 Task: Create a due date automation trigger when advanced on, on the wednesday before a card is due add fields without custom field "Resume" checked at 11:00 AM.
Action: Mouse moved to (1136, 351)
Screenshot: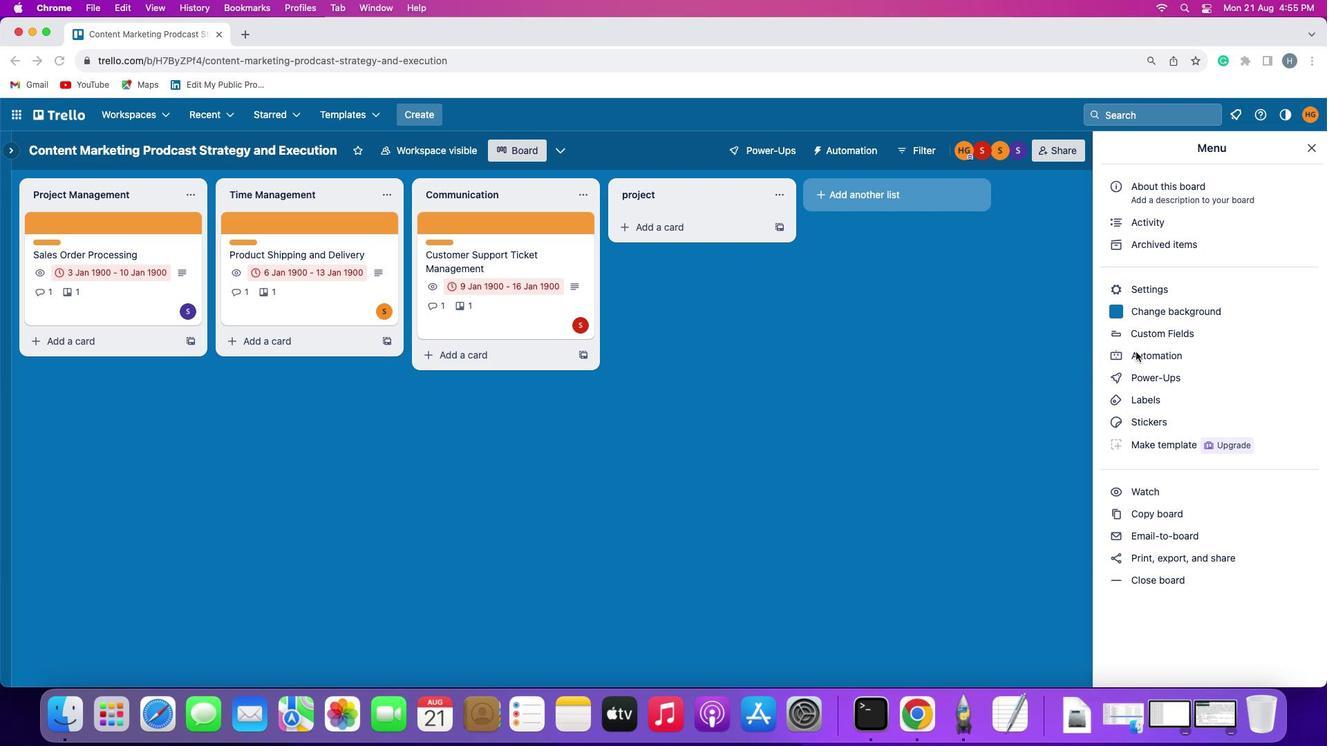 
Action: Mouse pressed left at (1136, 351)
Screenshot: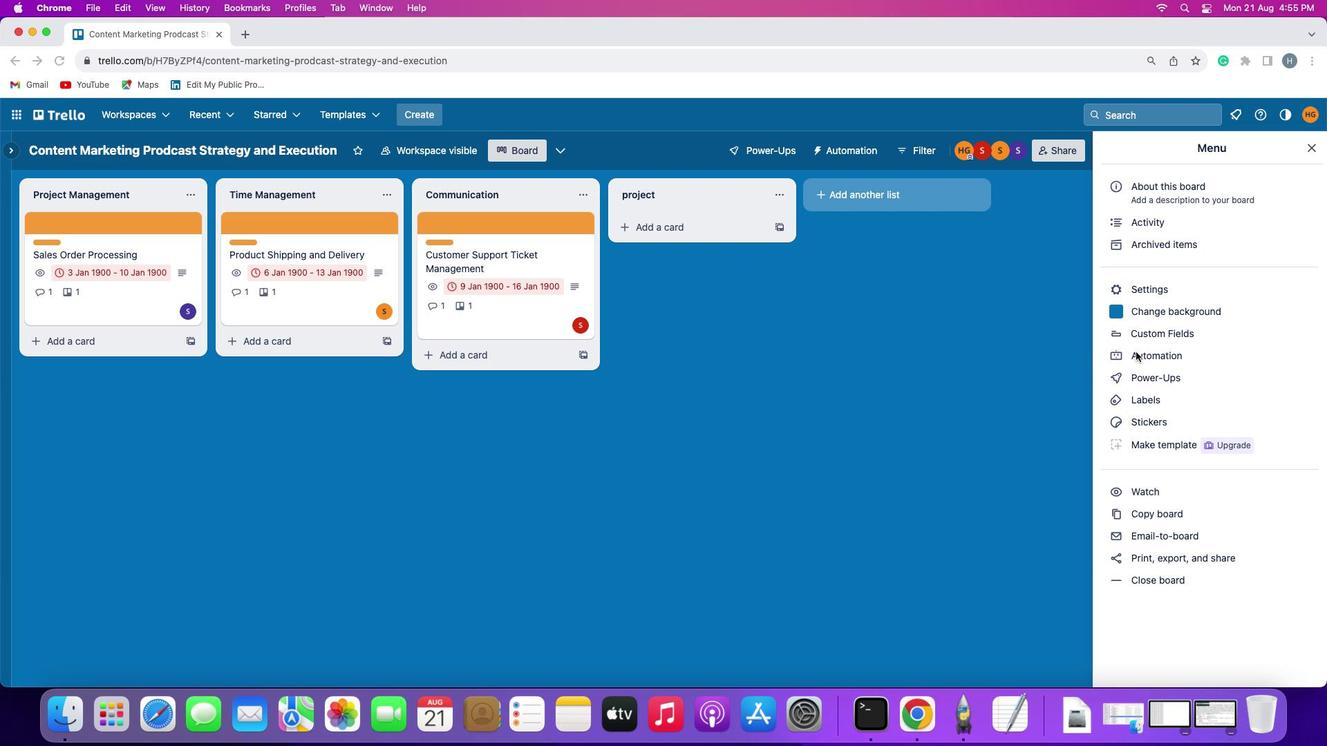 
Action: Mouse pressed left at (1136, 351)
Screenshot: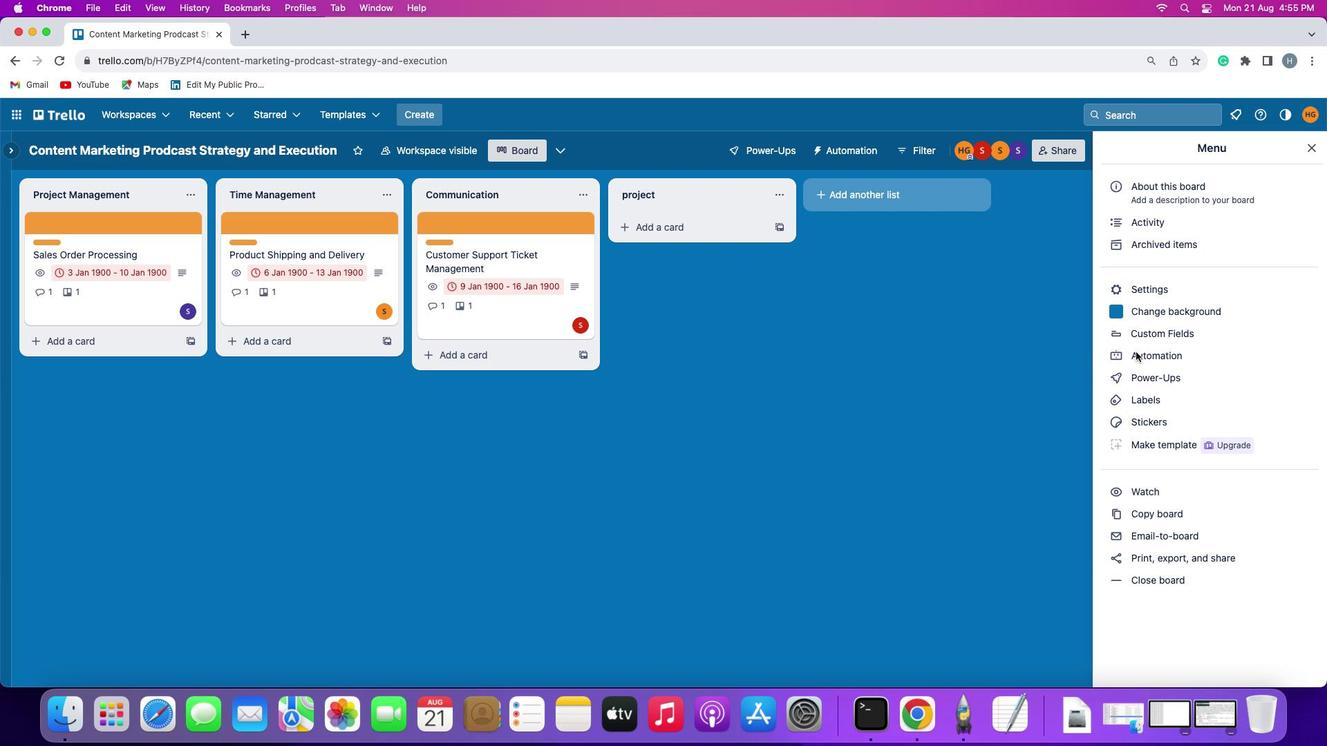 
Action: Mouse moved to (64, 322)
Screenshot: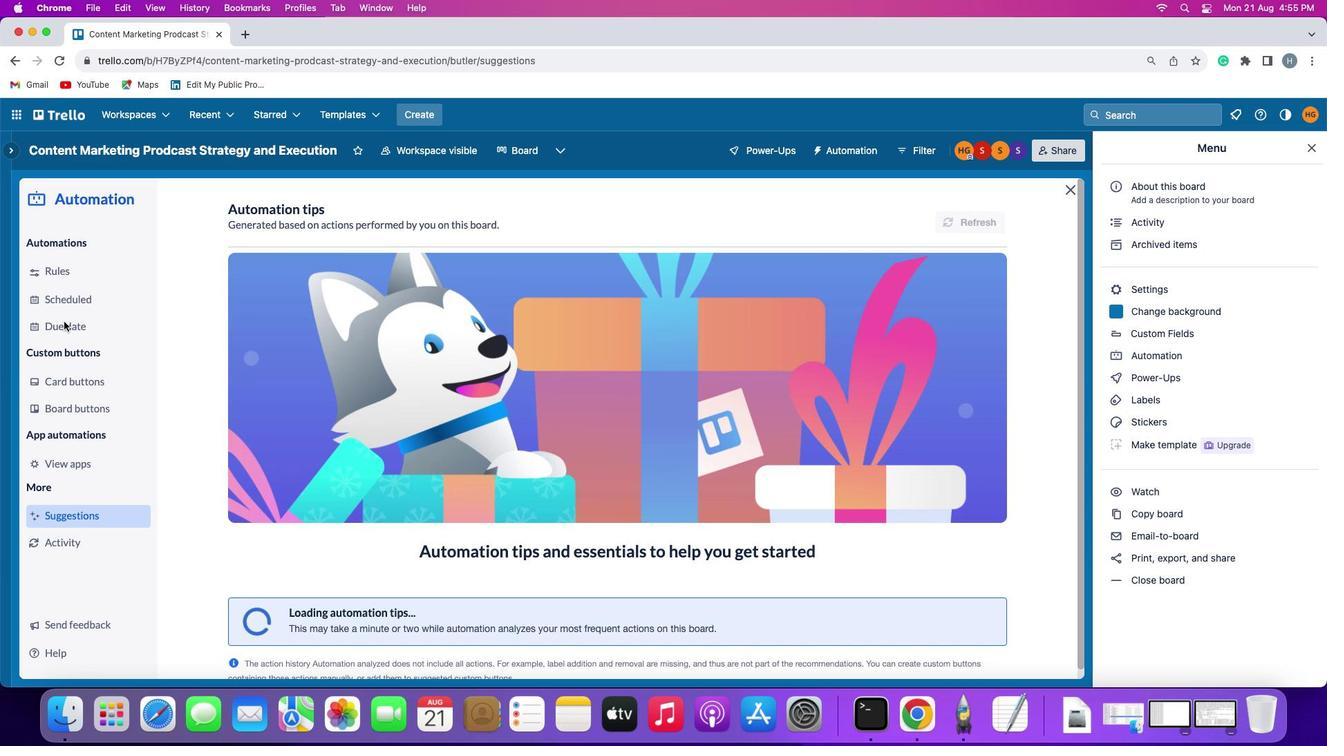
Action: Mouse pressed left at (64, 322)
Screenshot: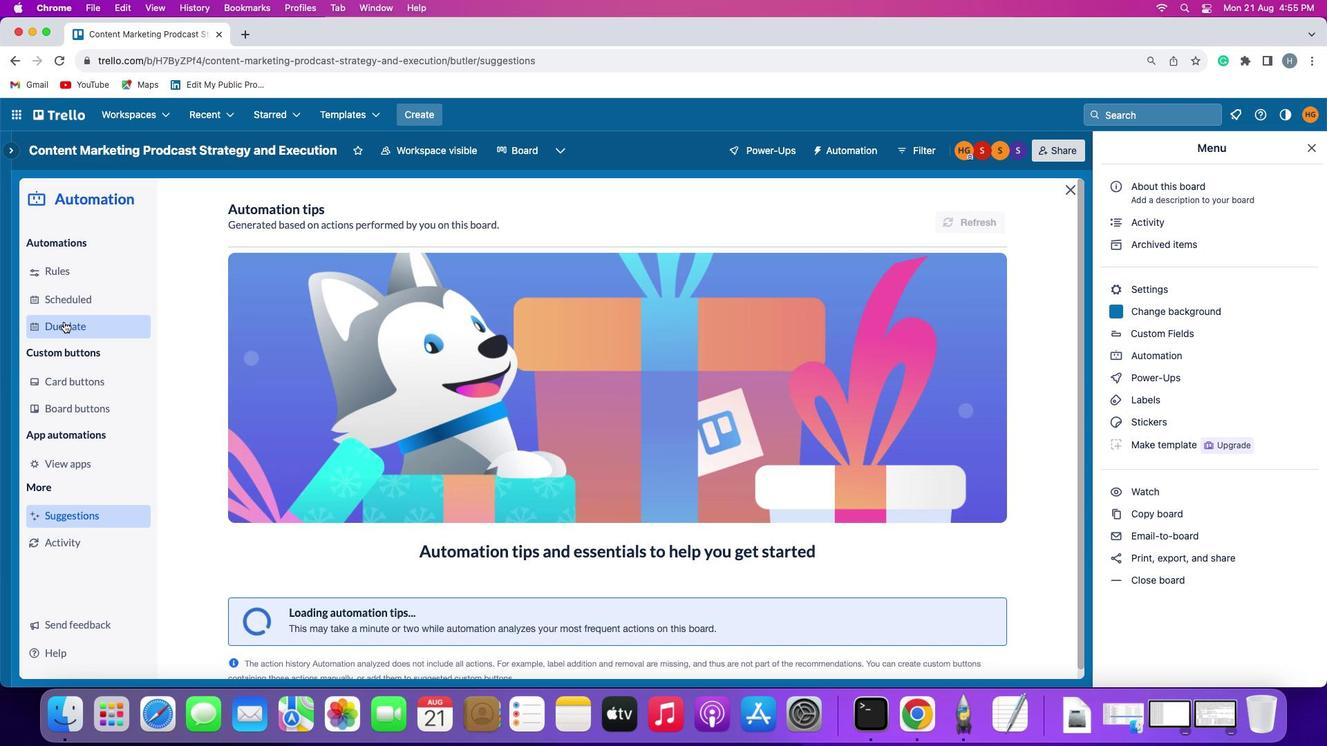 
Action: Mouse moved to (927, 215)
Screenshot: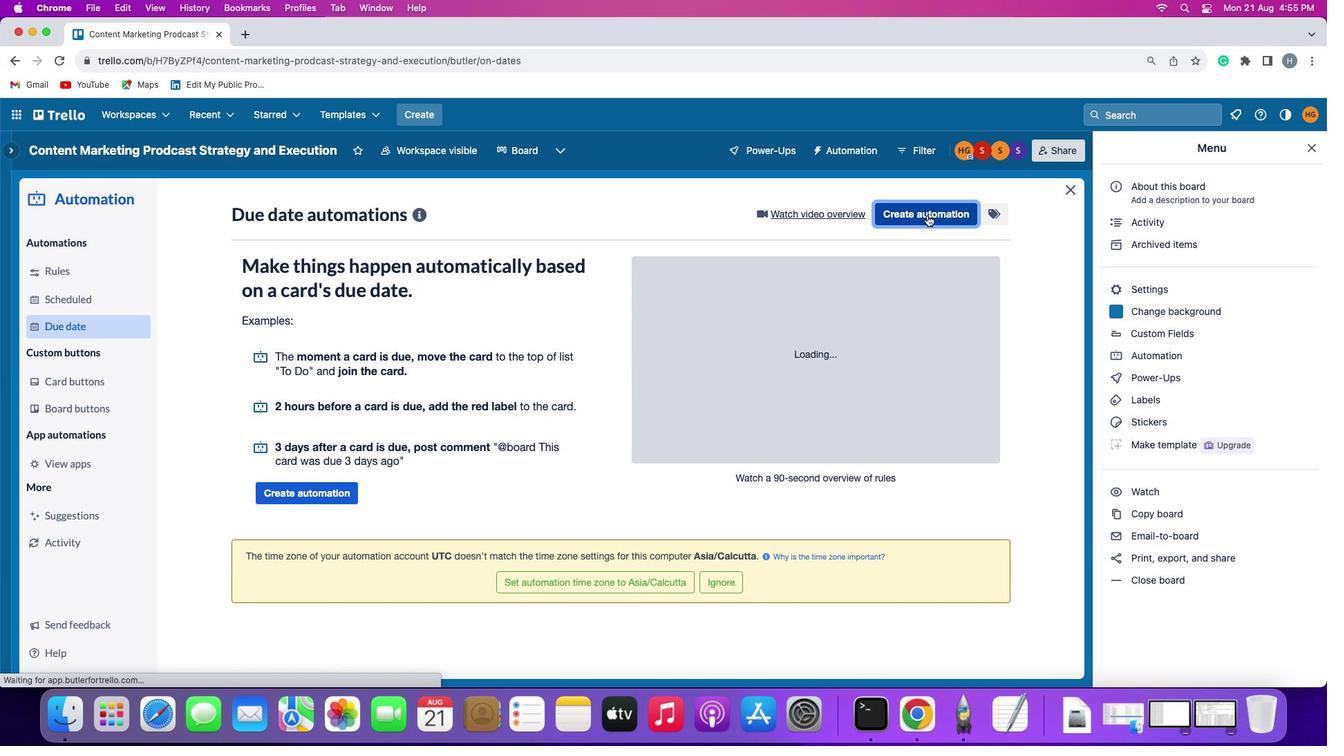 
Action: Mouse pressed left at (927, 215)
Screenshot: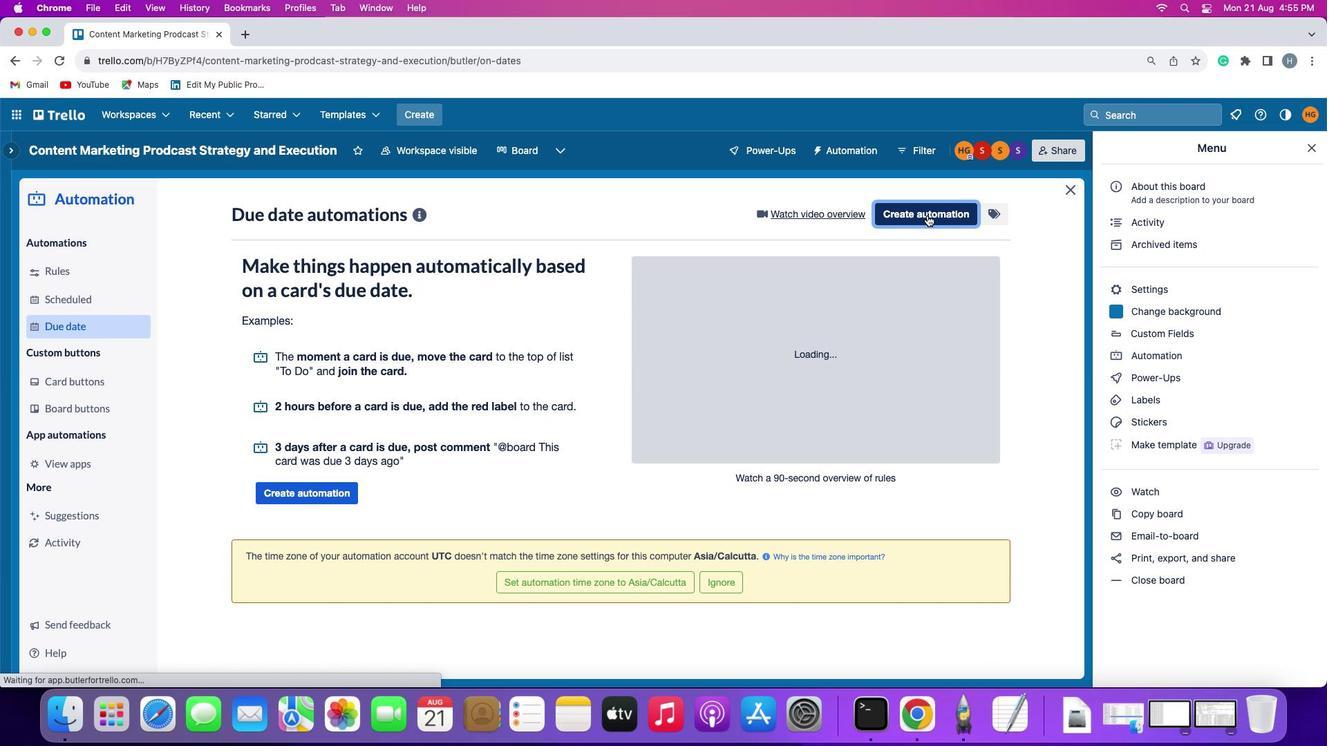 
Action: Mouse moved to (275, 340)
Screenshot: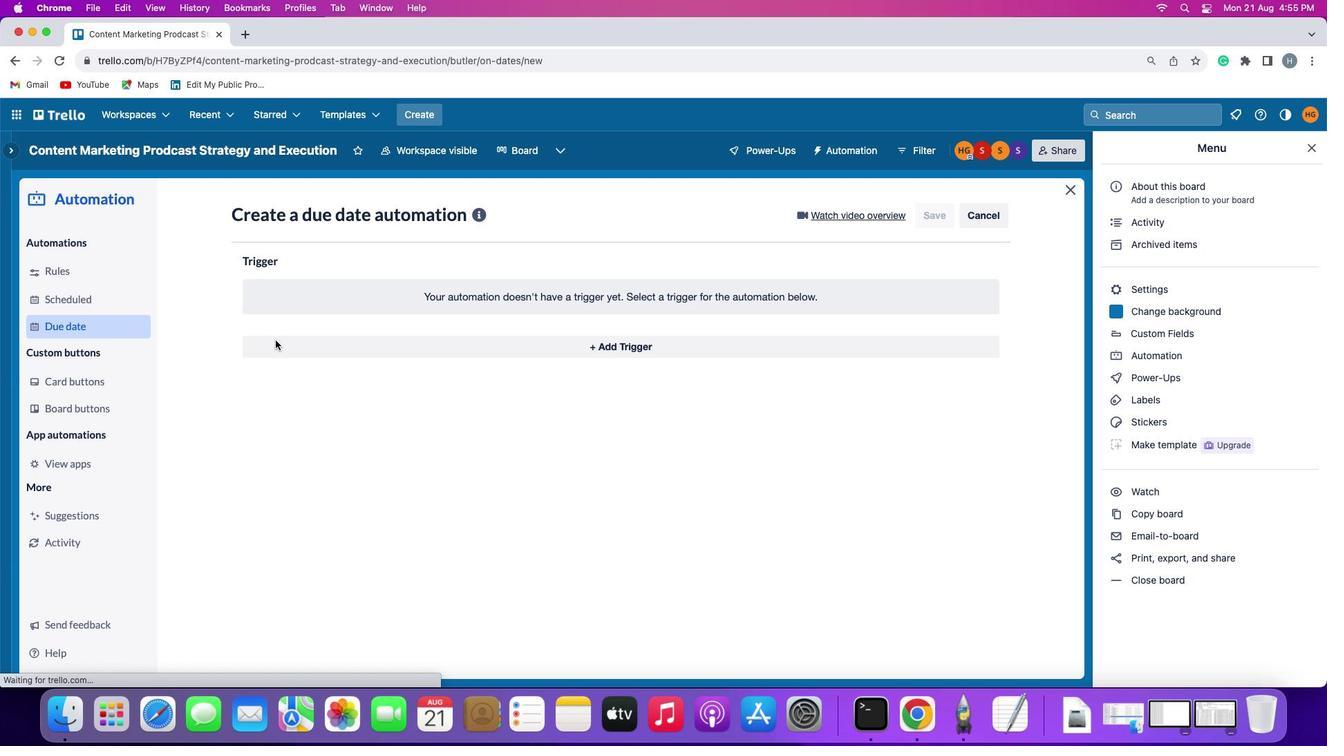 
Action: Mouse pressed left at (275, 340)
Screenshot: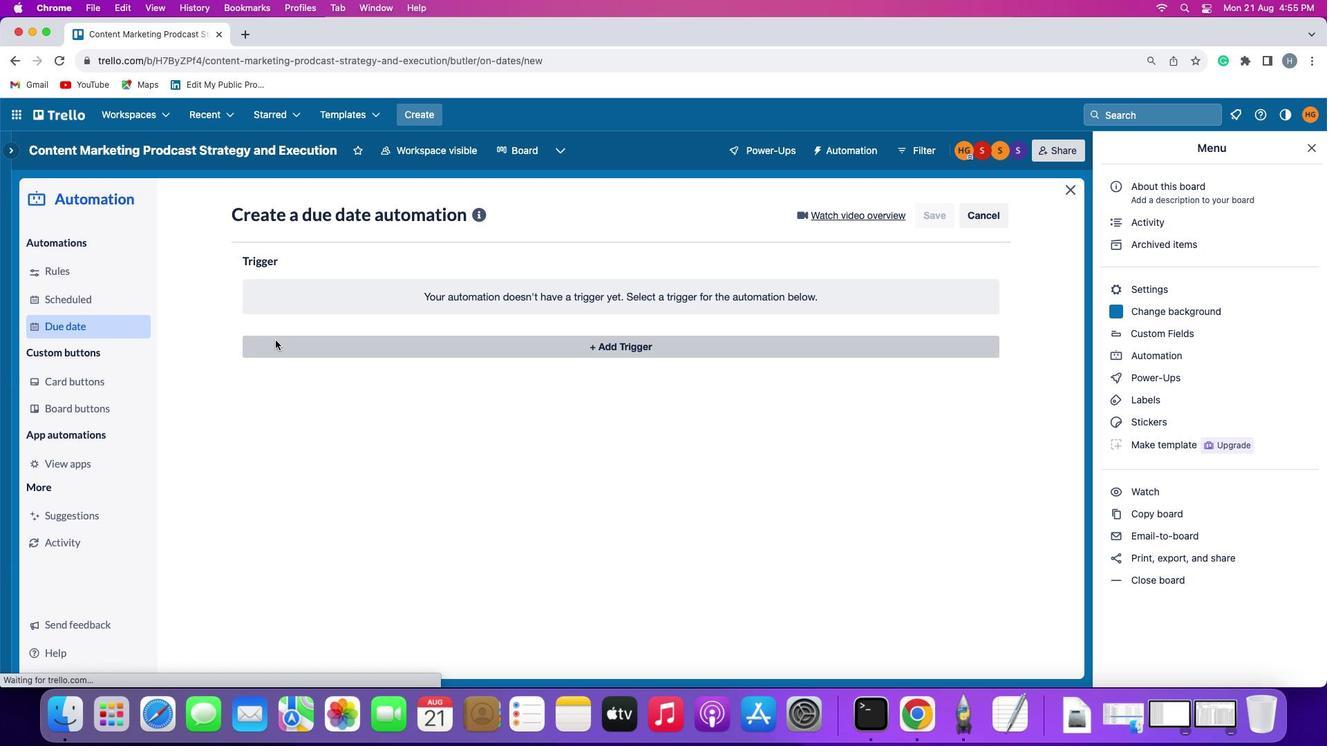 
Action: Mouse moved to (304, 594)
Screenshot: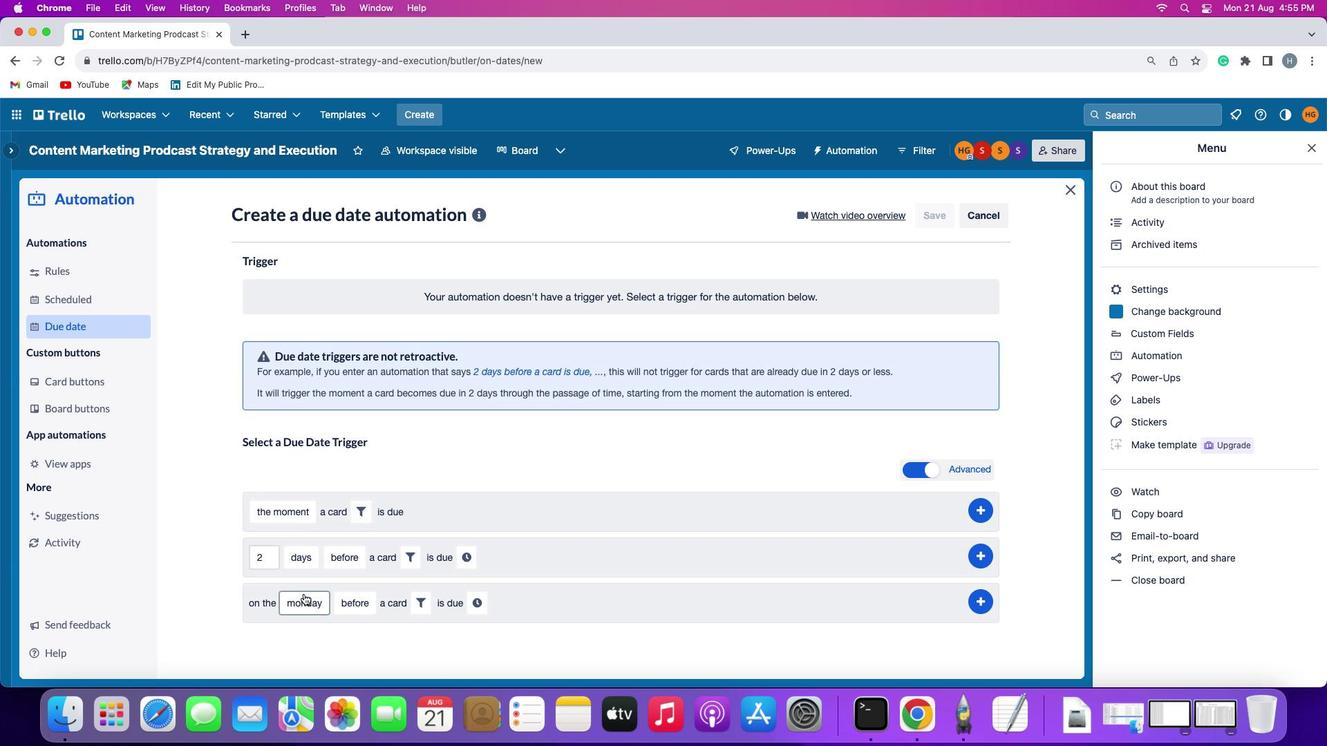
Action: Mouse pressed left at (304, 594)
Screenshot: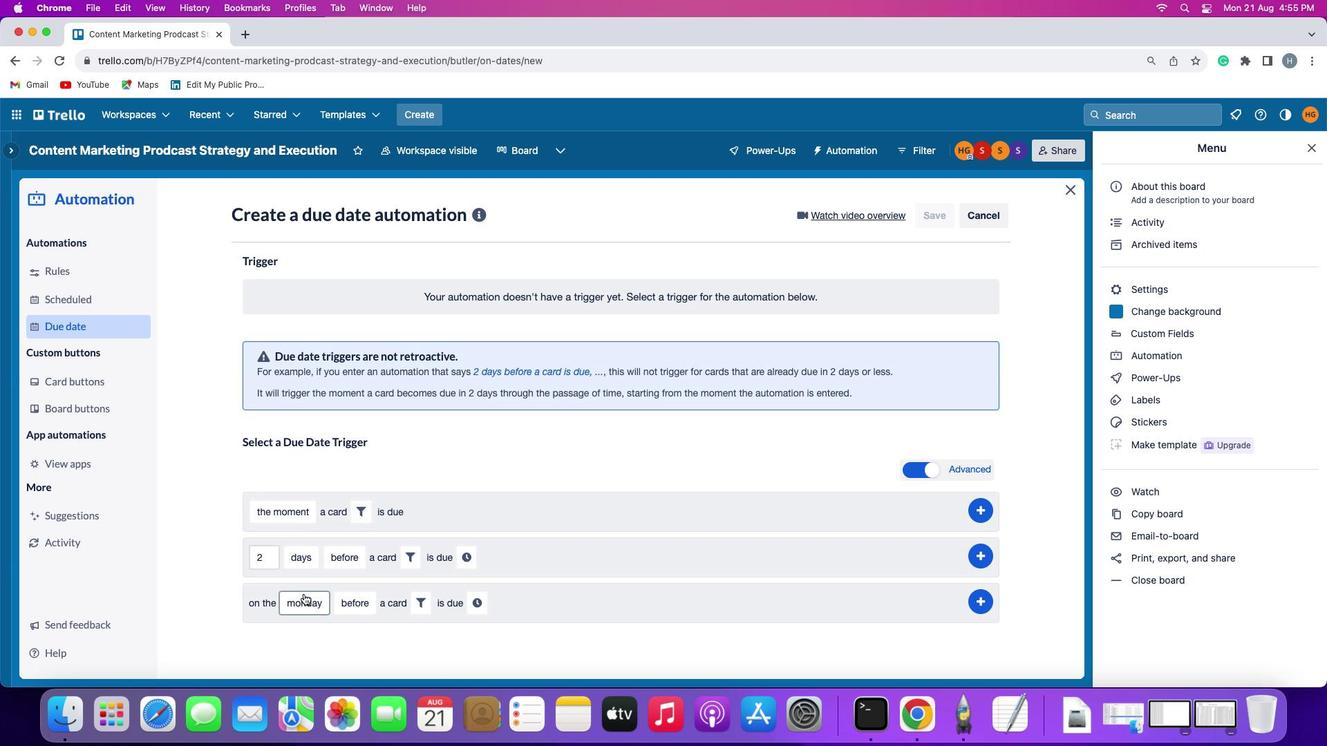 
Action: Mouse moved to (329, 470)
Screenshot: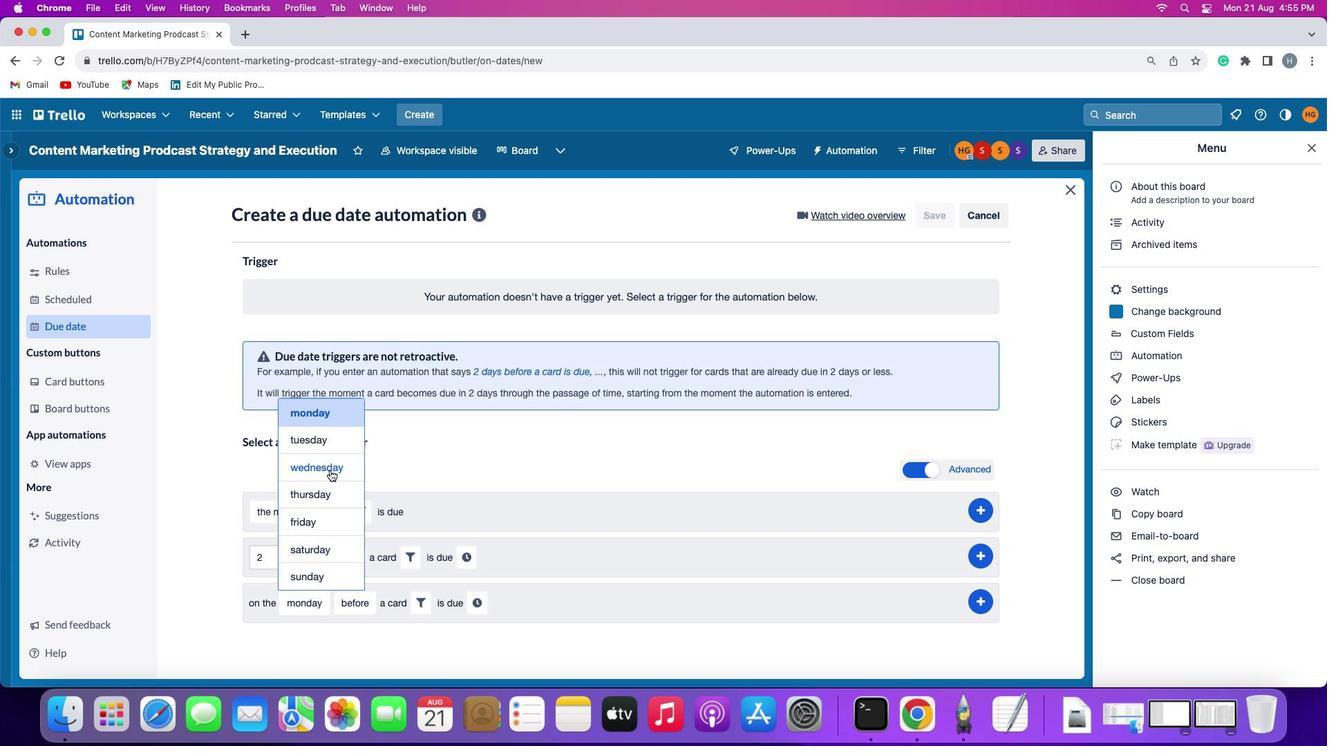 
Action: Mouse pressed left at (329, 470)
Screenshot: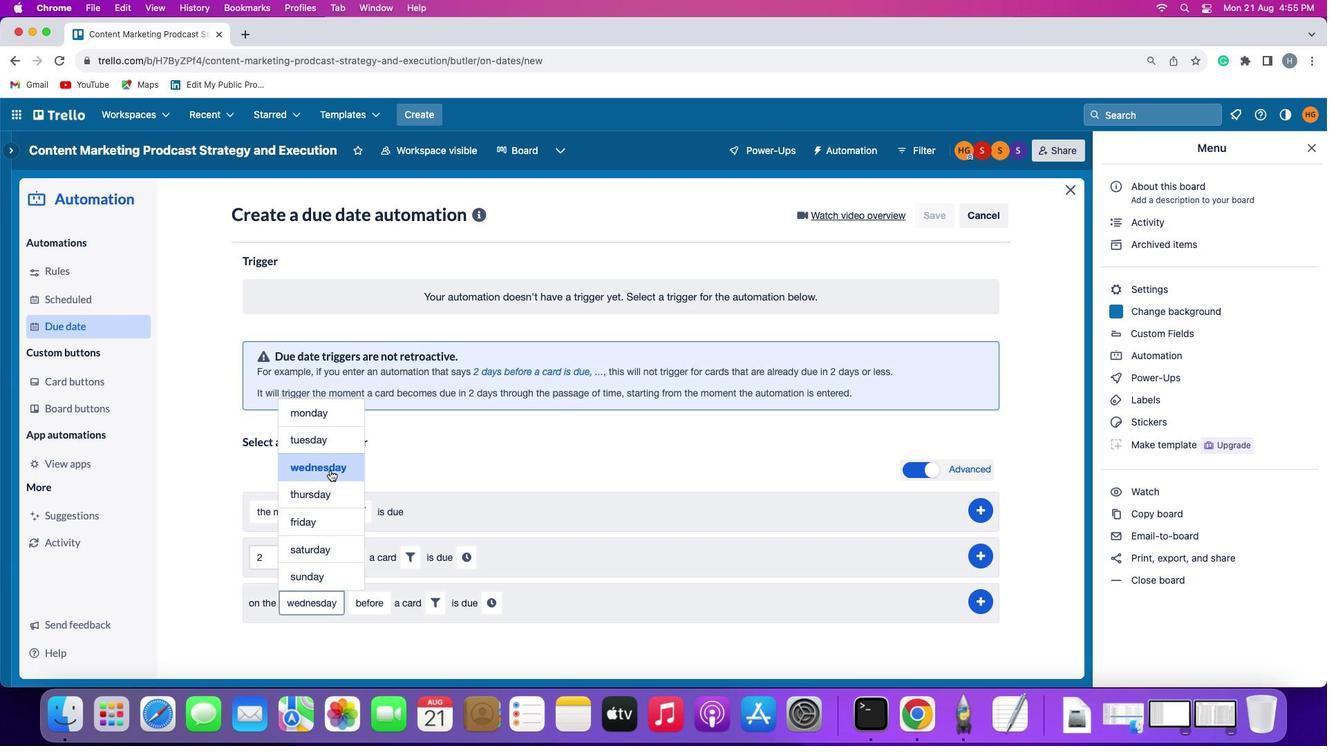 
Action: Mouse moved to (443, 604)
Screenshot: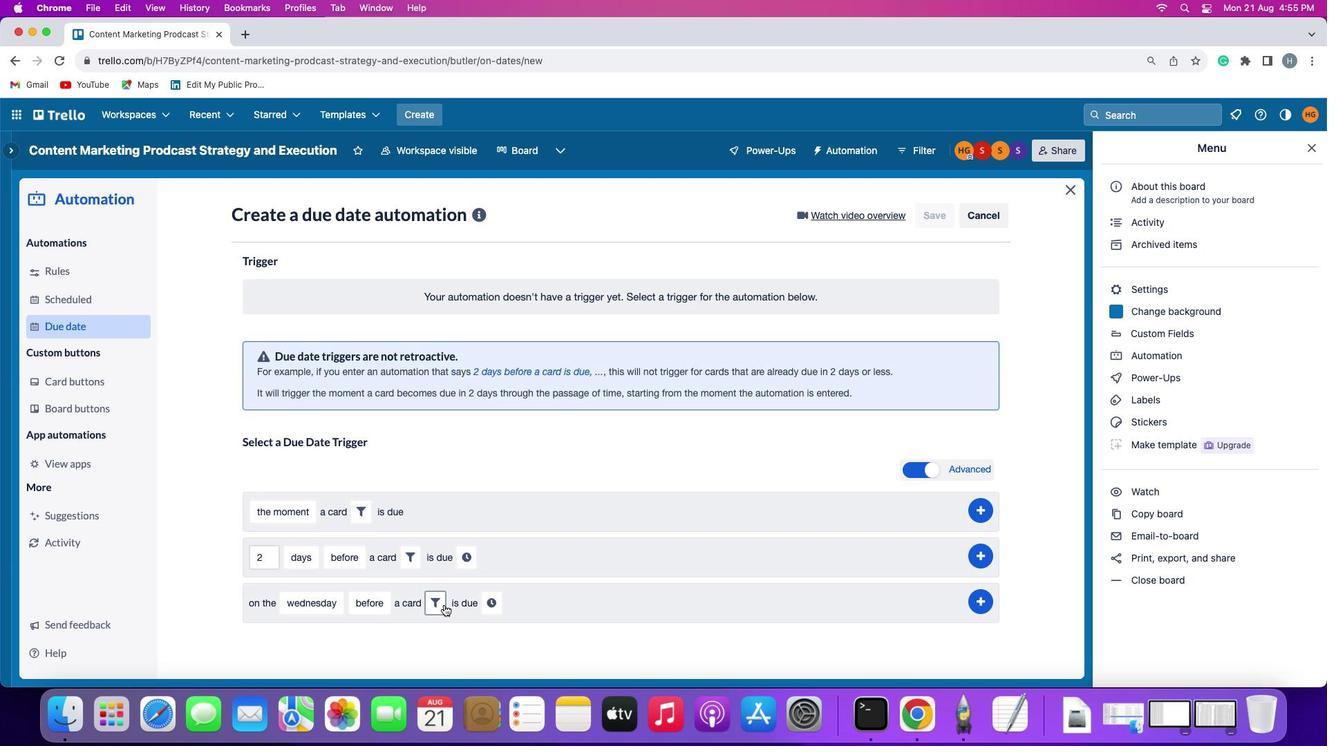 
Action: Mouse pressed left at (443, 604)
Screenshot: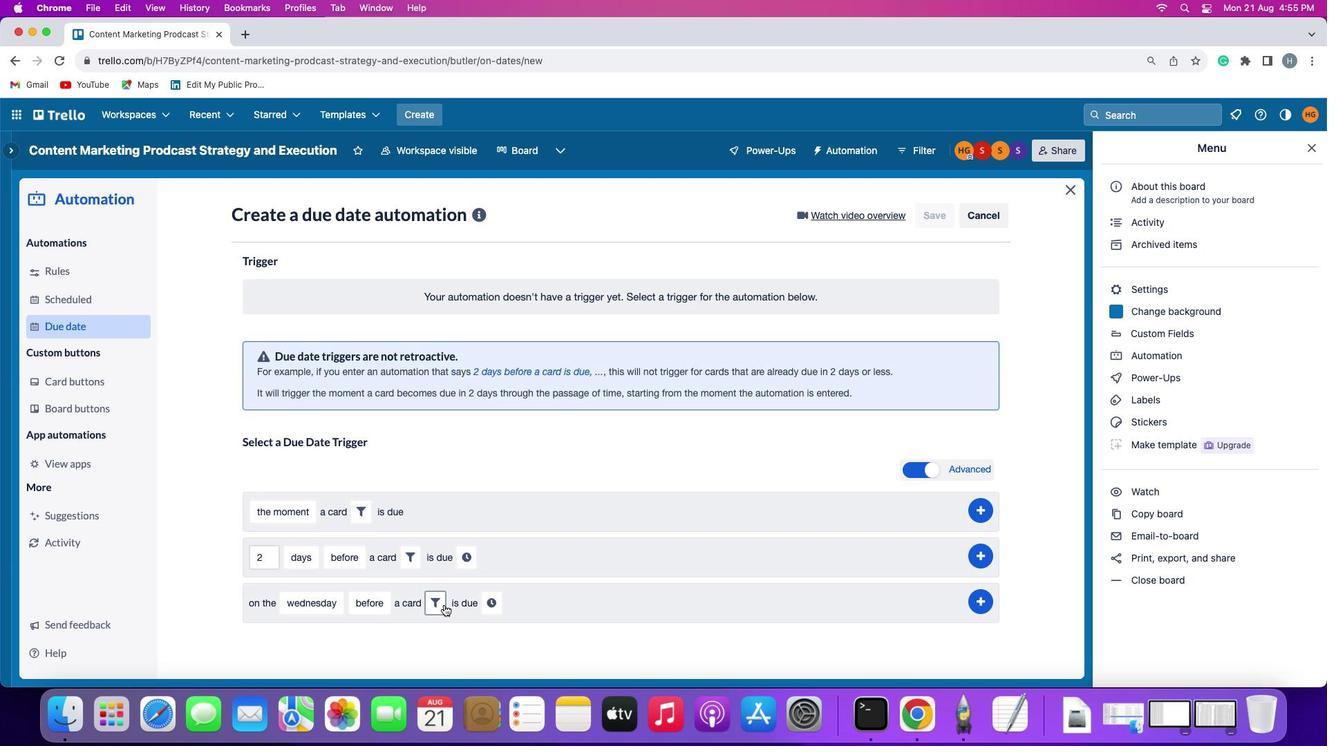 
Action: Mouse moved to (658, 647)
Screenshot: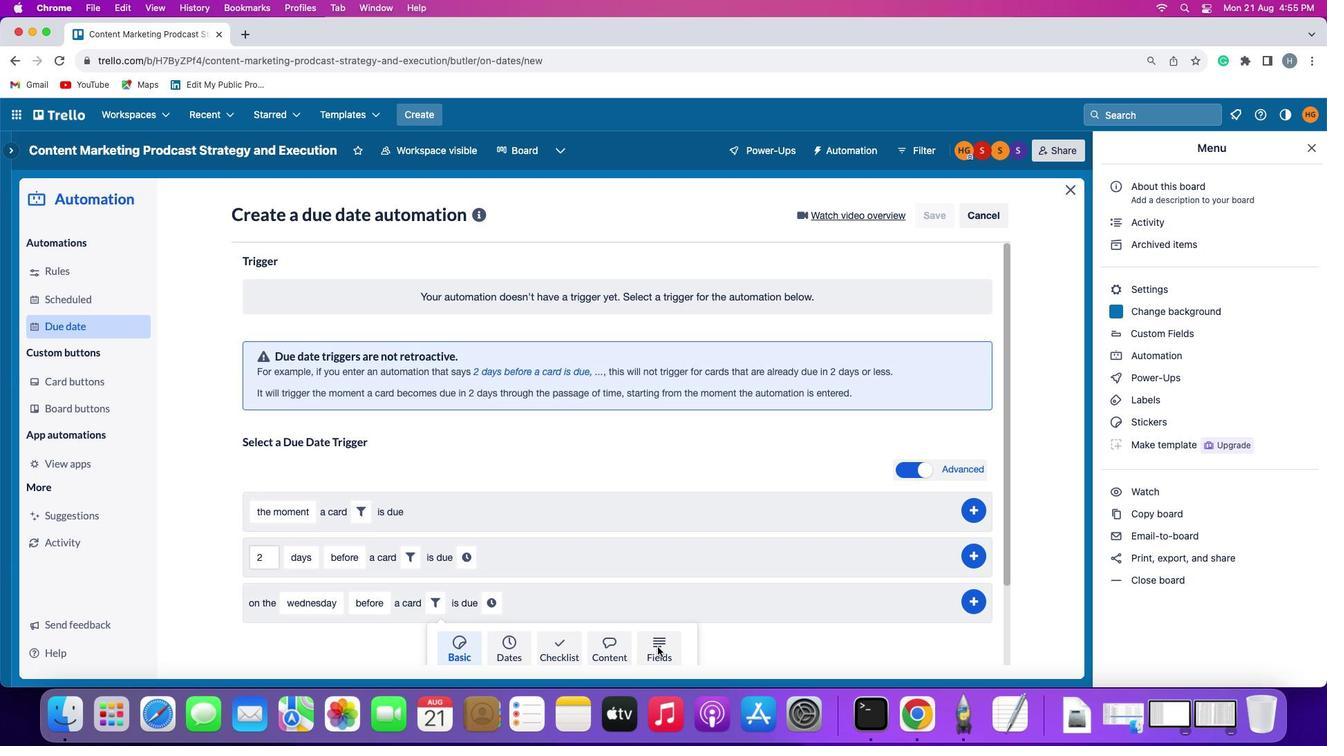 
Action: Mouse pressed left at (658, 647)
Screenshot: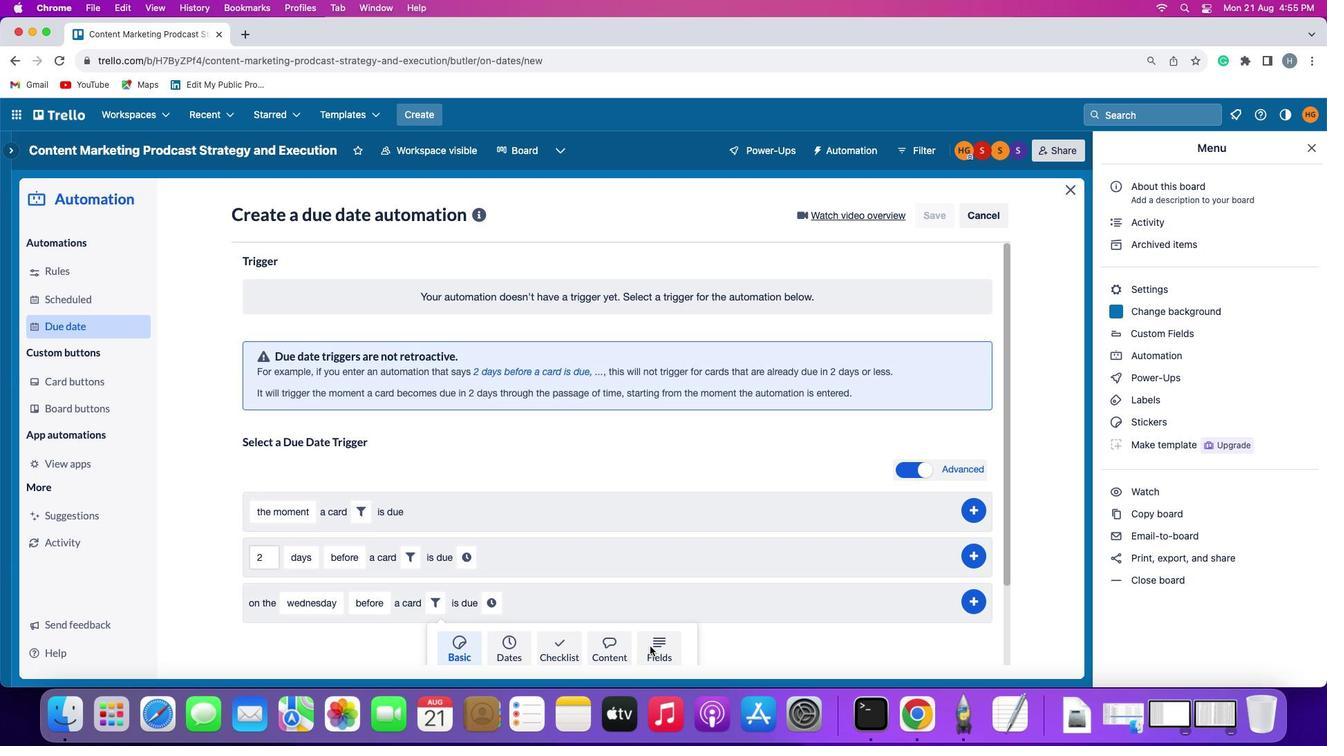
Action: Mouse moved to (387, 632)
Screenshot: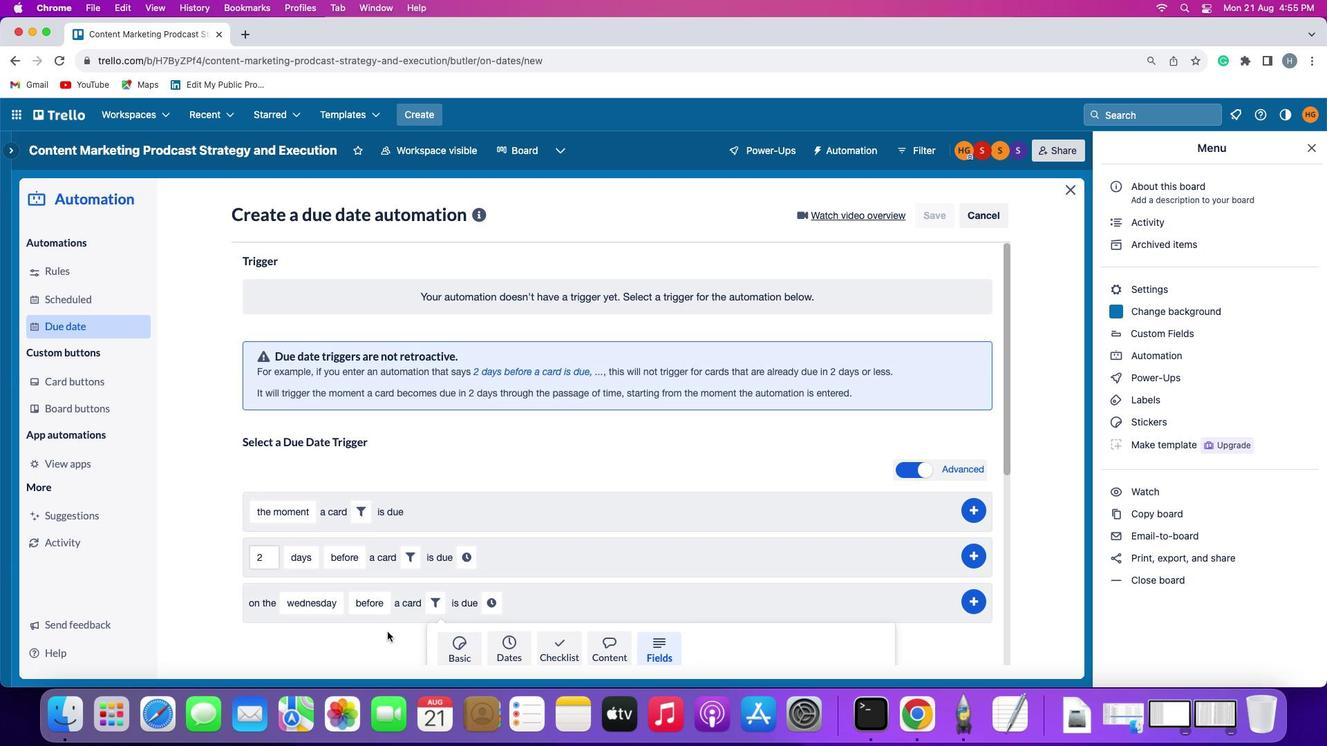 
Action: Mouse scrolled (387, 632) with delta (0, 0)
Screenshot: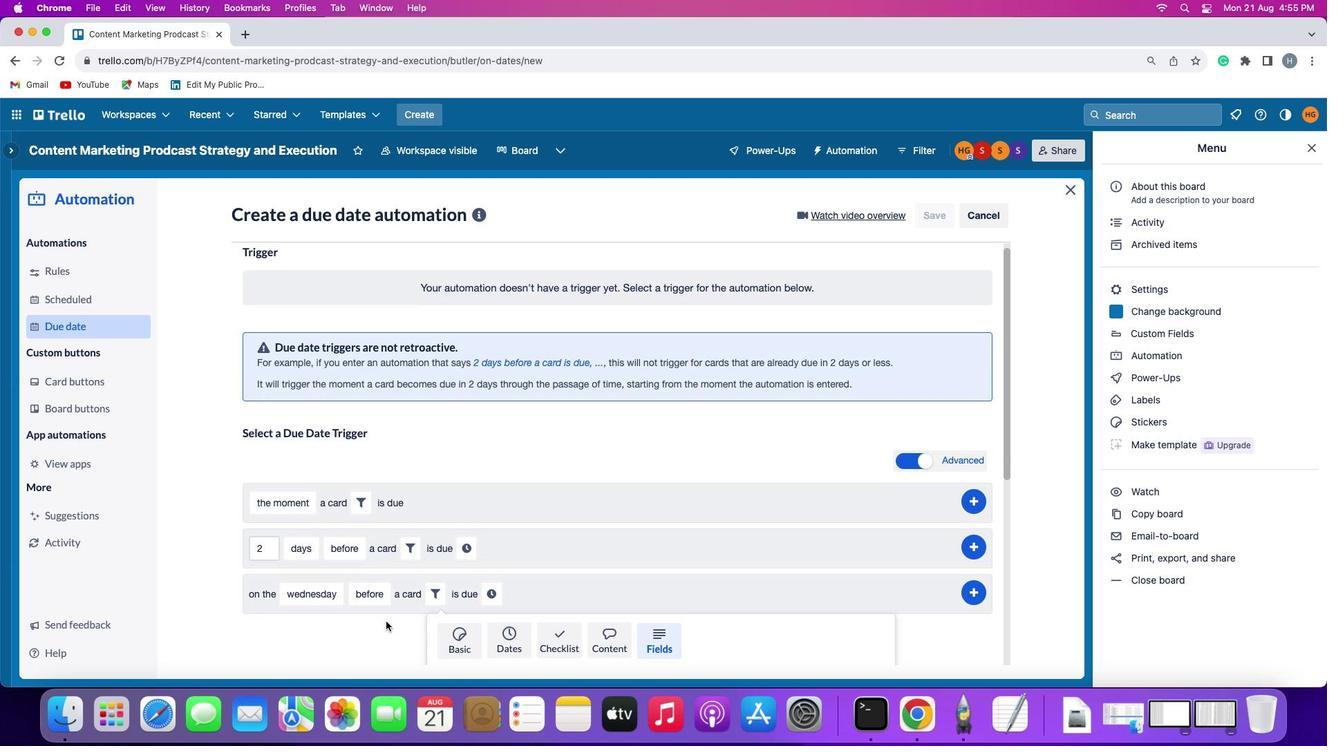 
Action: Mouse scrolled (387, 632) with delta (0, 0)
Screenshot: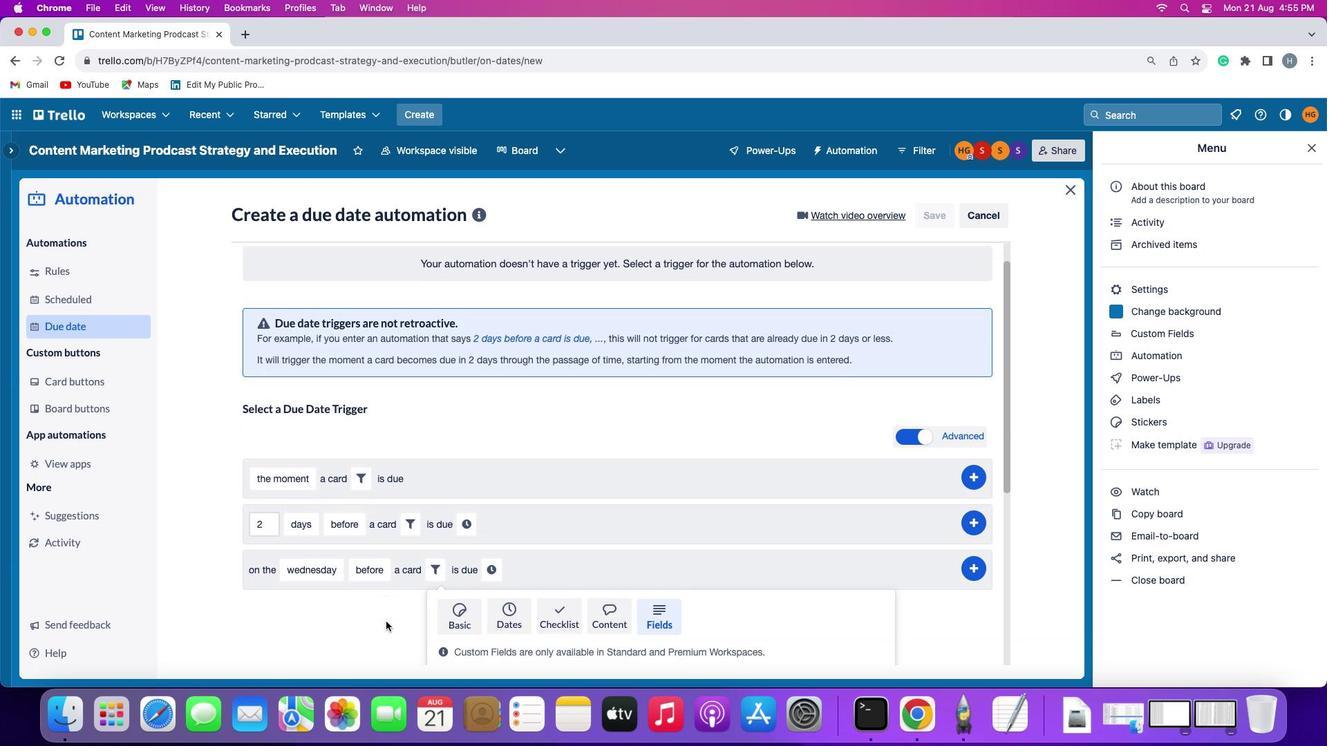 
Action: Mouse moved to (386, 627)
Screenshot: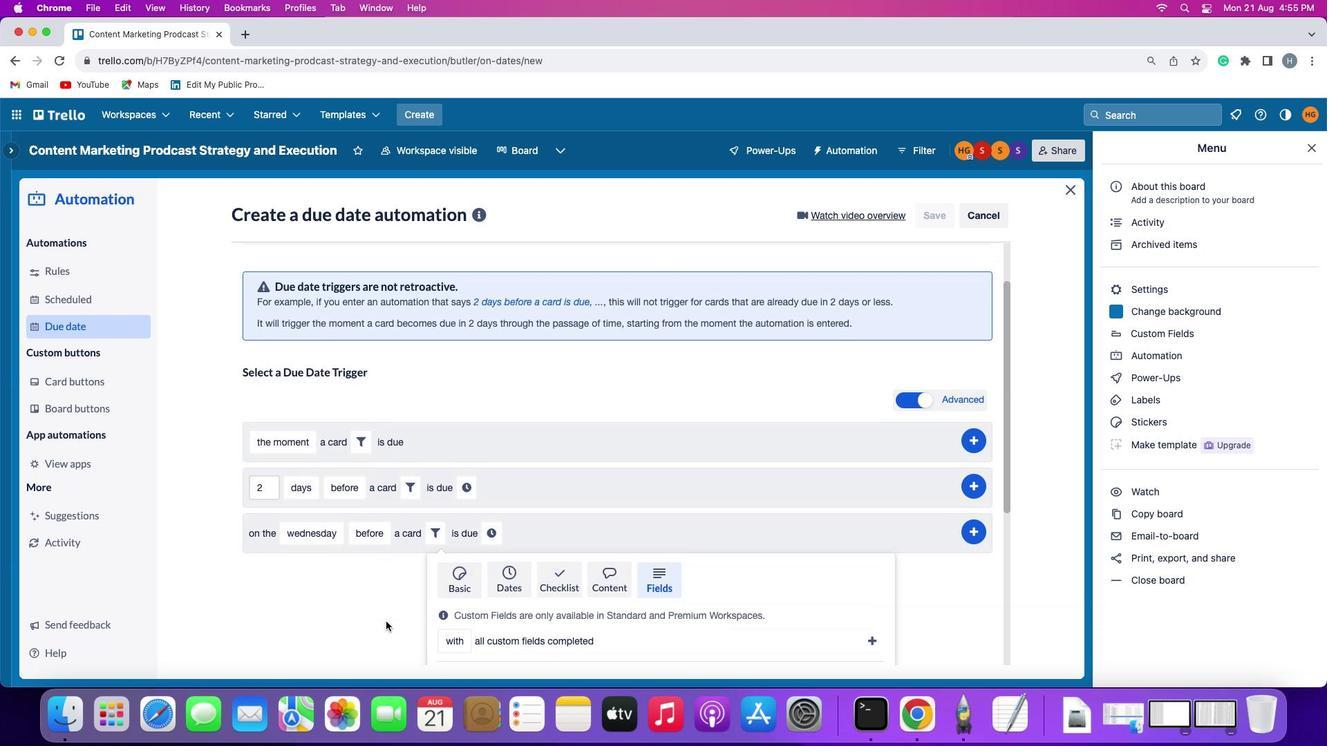 
Action: Mouse scrolled (386, 627) with delta (0, -2)
Screenshot: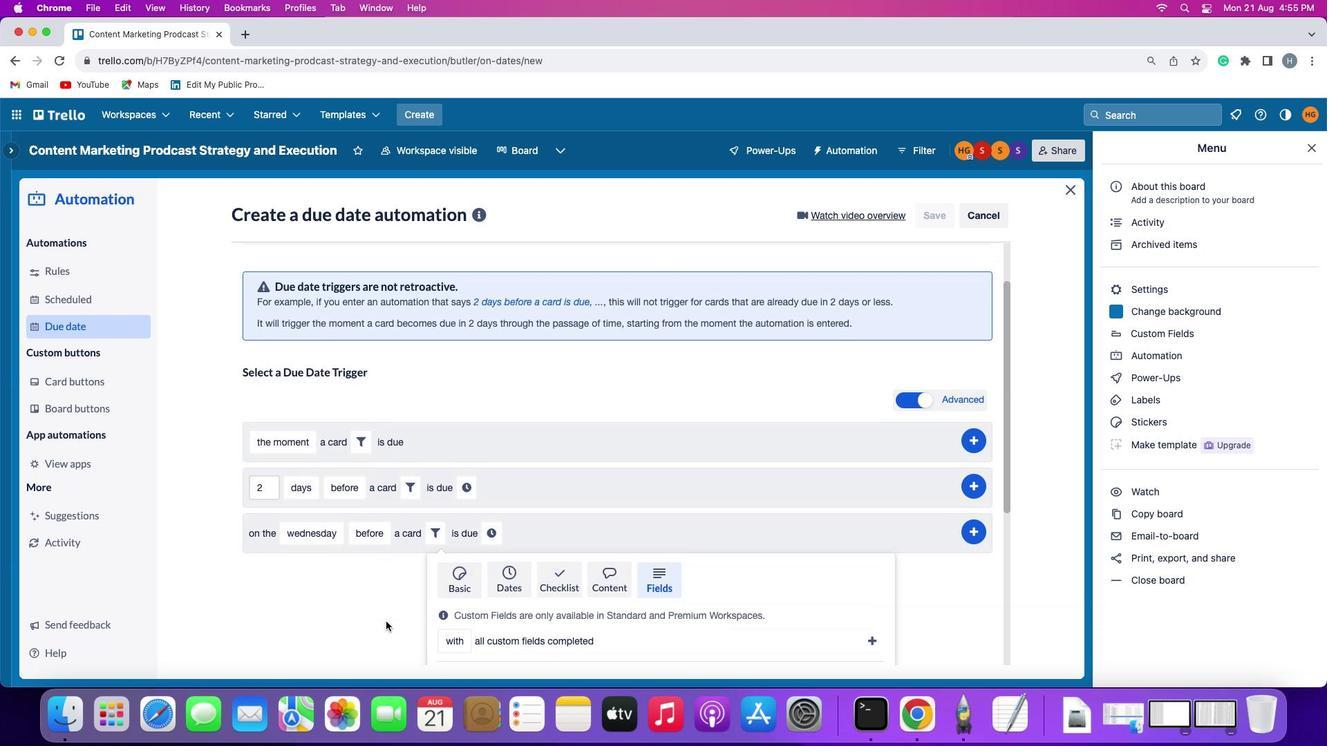 
Action: Mouse moved to (388, 620)
Screenshot: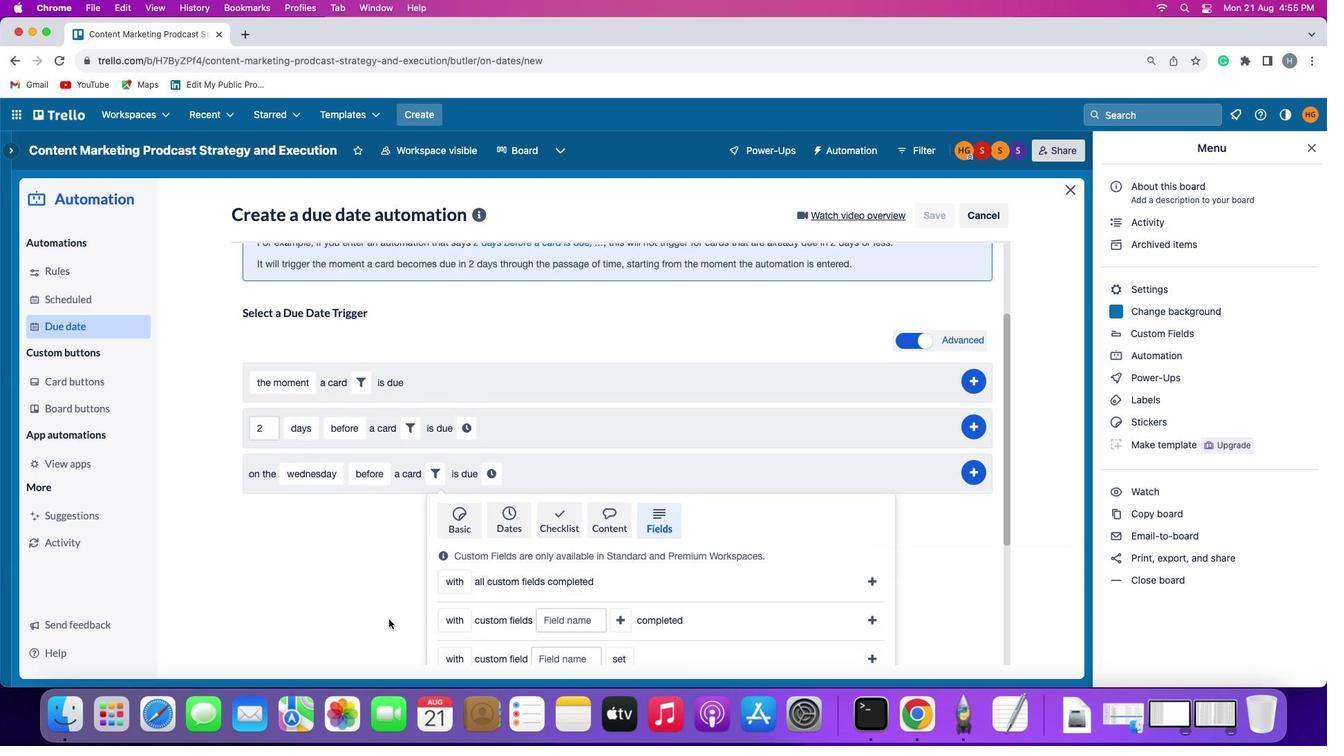 
Action: Mouse scrolled (388, 620) with delta (0, 0)
Screenshot: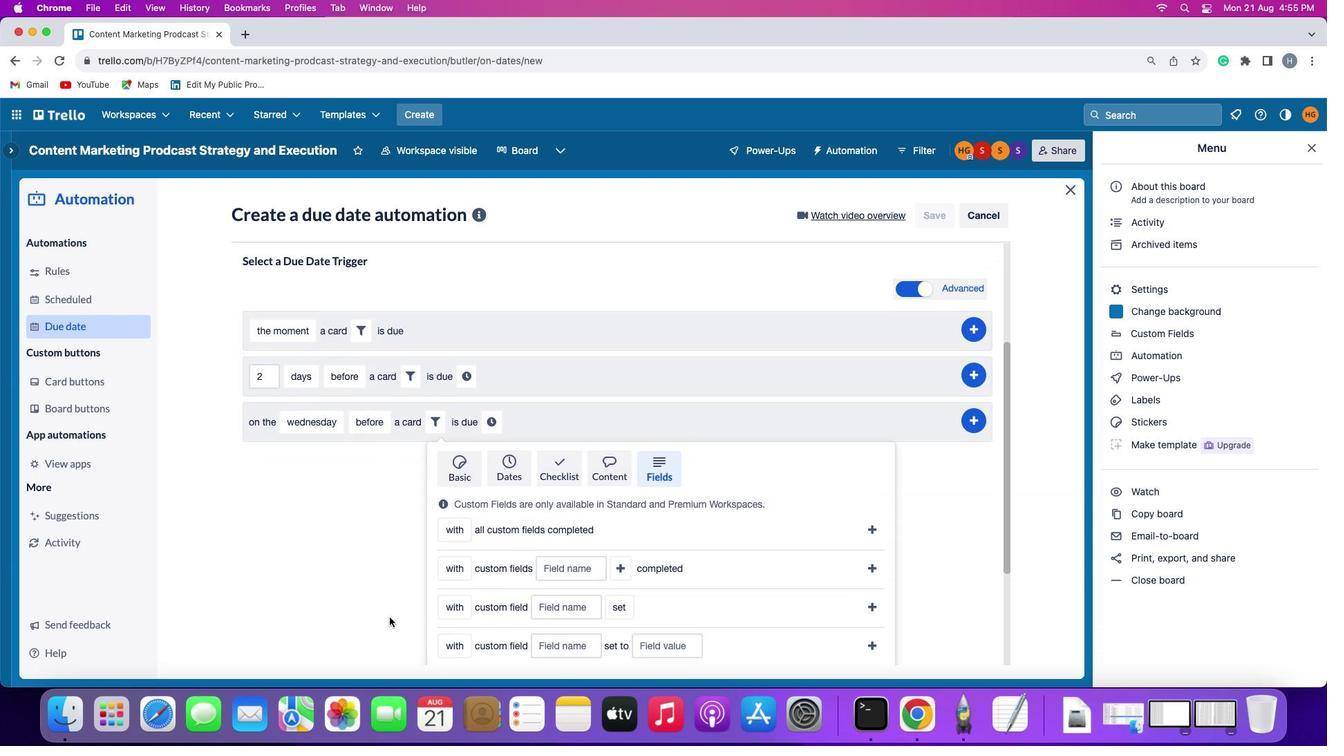 
Action: Mouse scrolled (388, 620) with delta (0, 0)
Screenshot: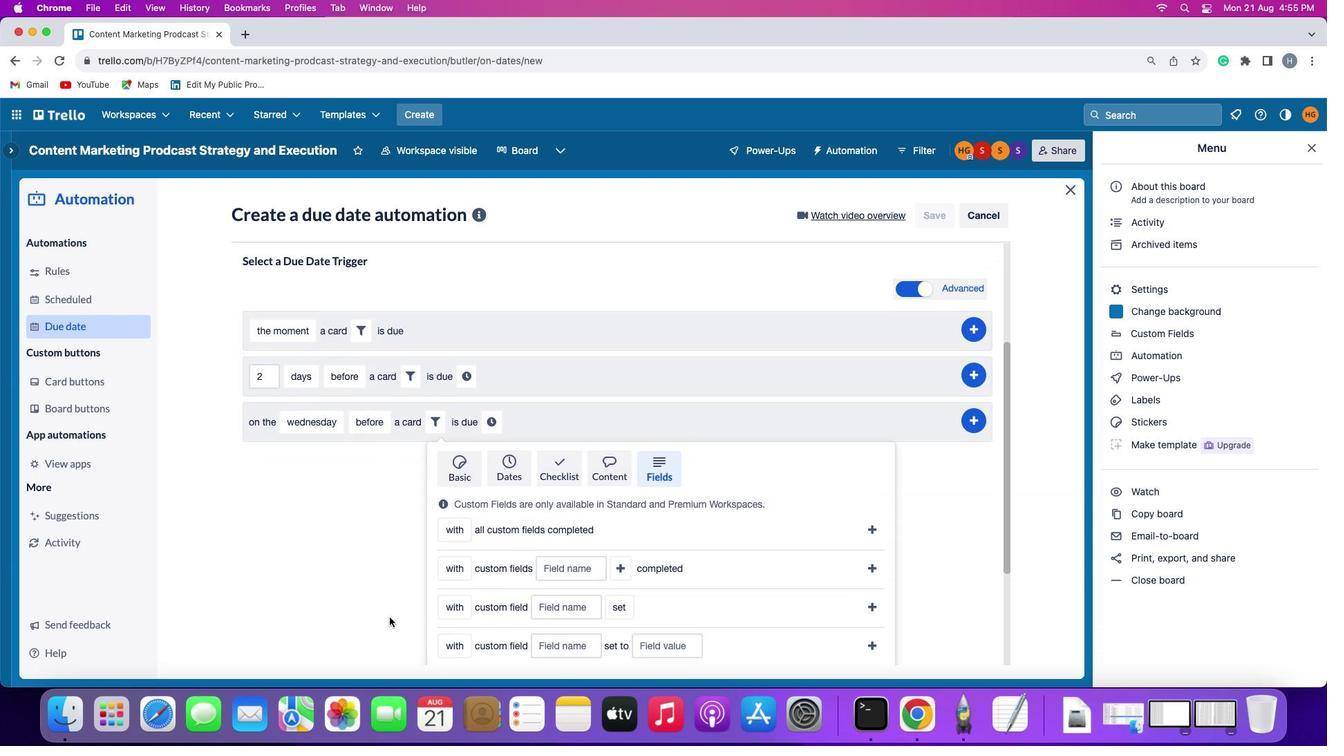 
Action: Mouse moved to (389, 620)
Screenshot: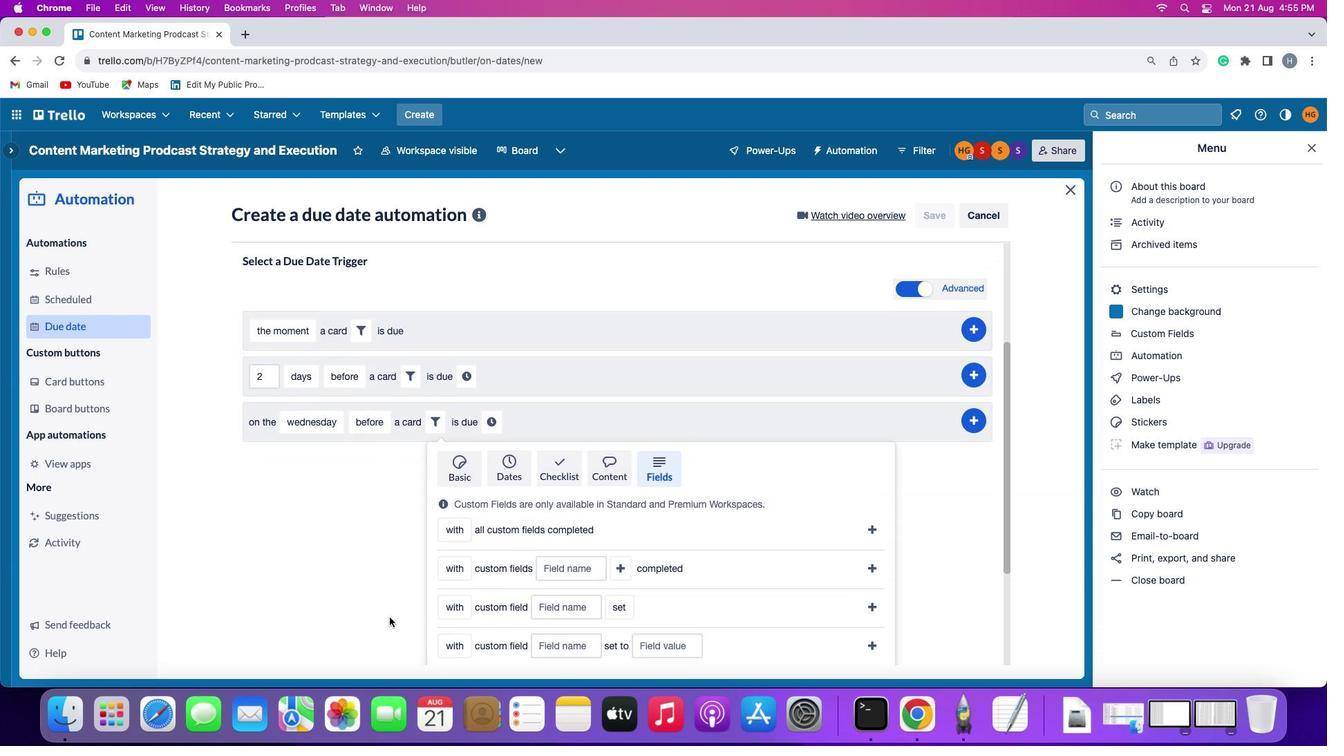 
Action: Mouse scrolled (389, 620) with delta (0, -2)
Screenshot: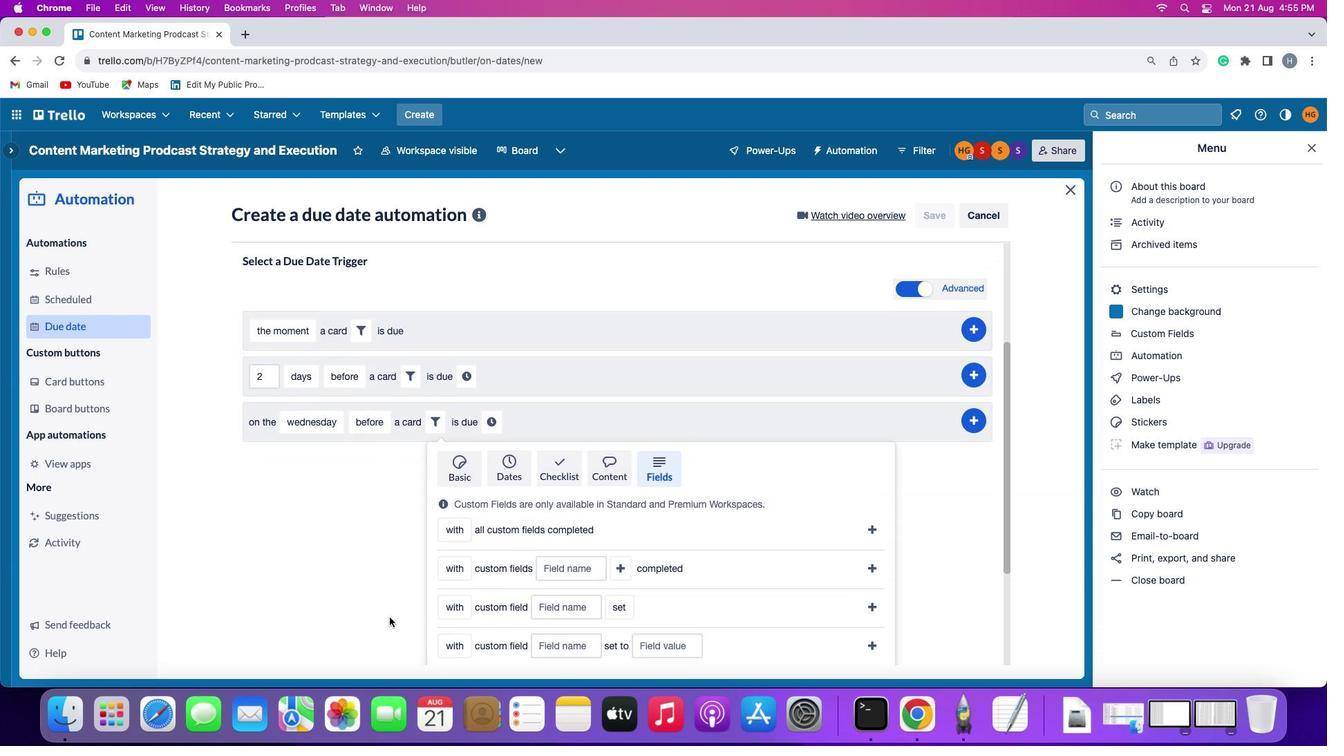 
Action: Mouse moved to (389, 618)
Screenshot: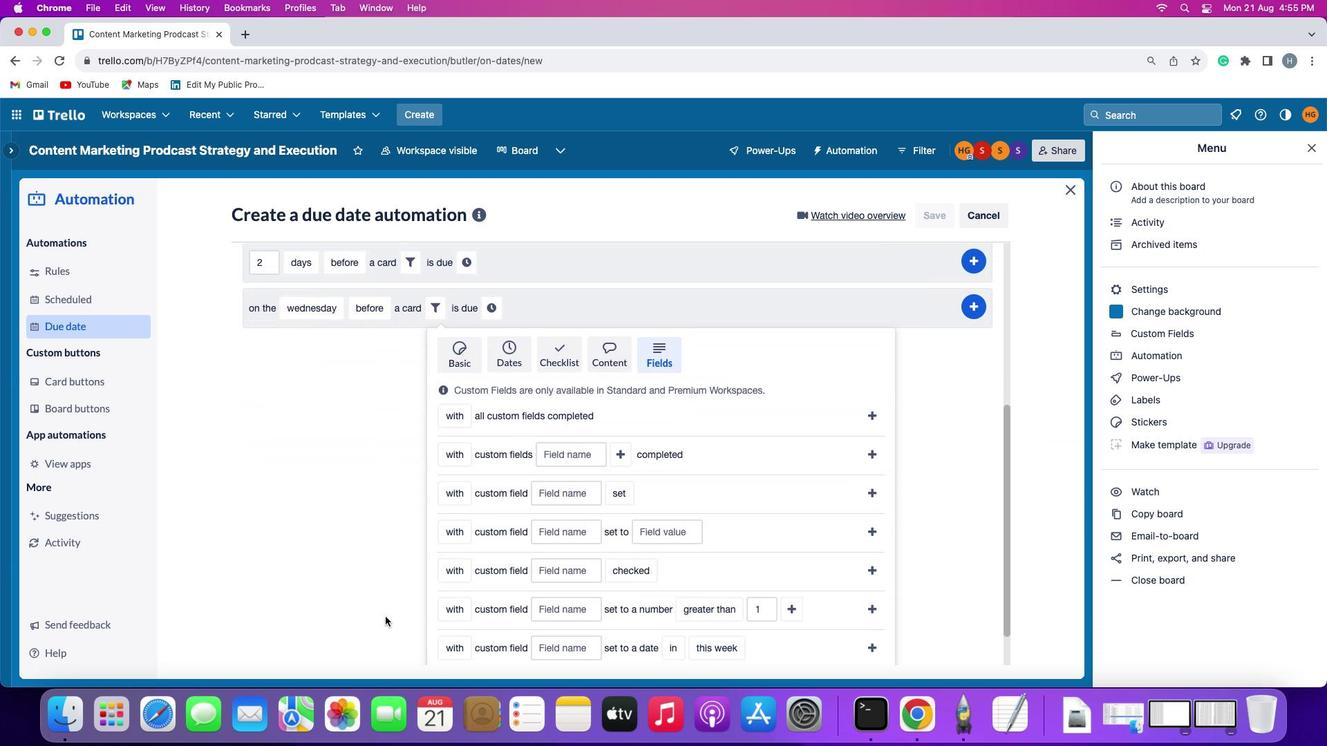 
Action: Mouse scrolled (389, 618) with delta (0, -3)
Screenshot: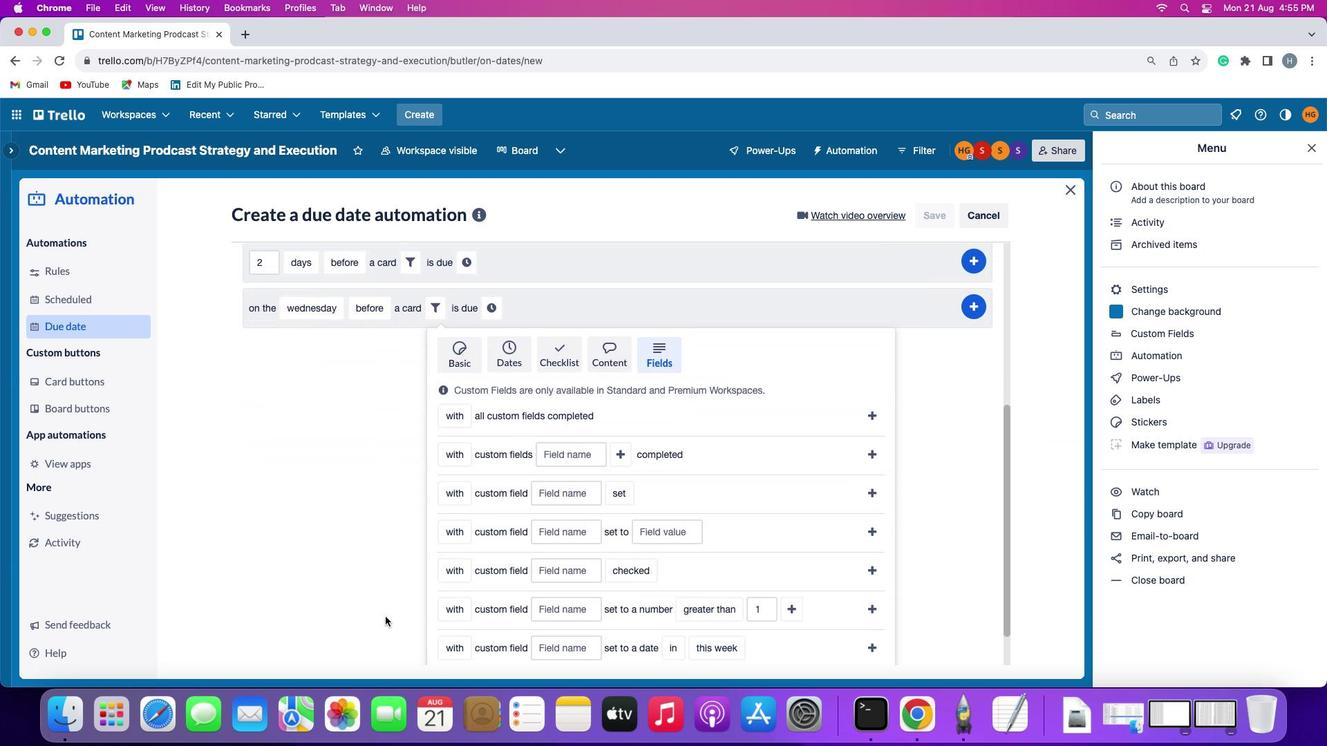 
Action: Mouse moved to (376, 618)
Screenshot: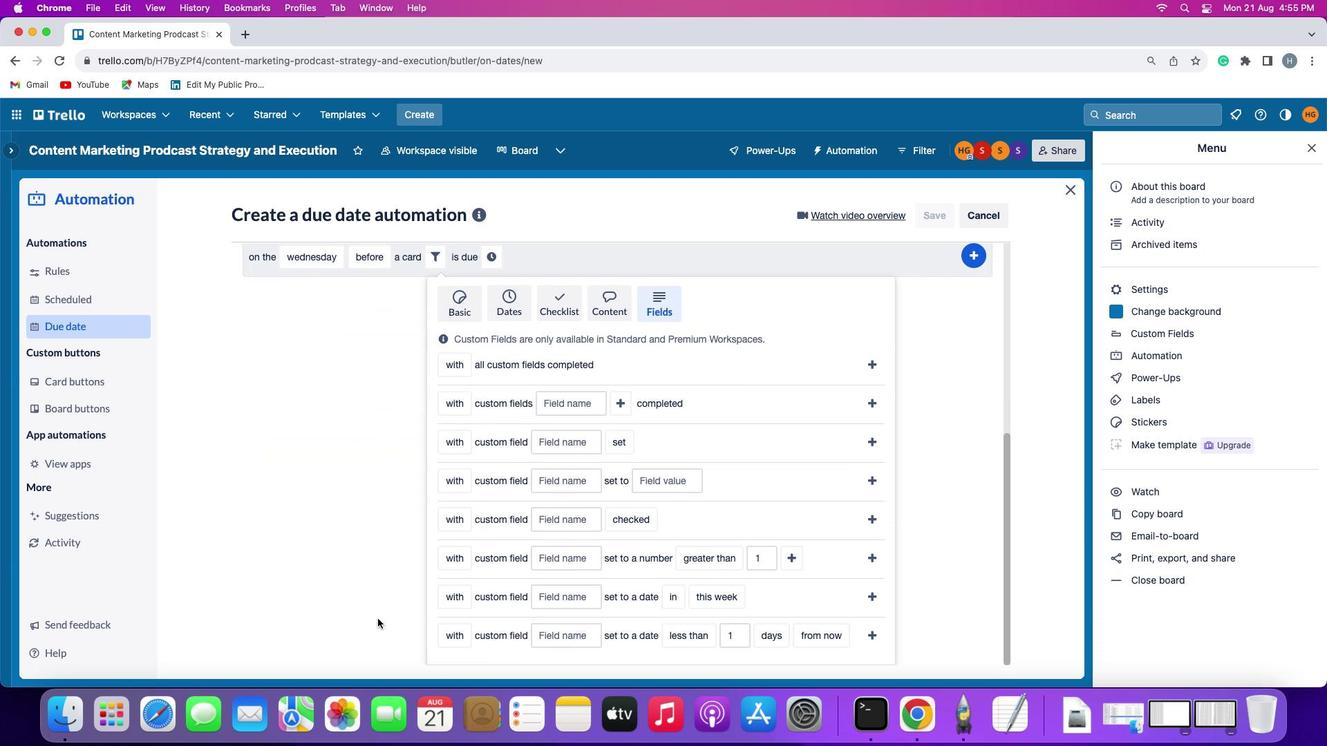 
Action: Mouse scrolled (376, 618) with delta (0, 0)
Screenshot: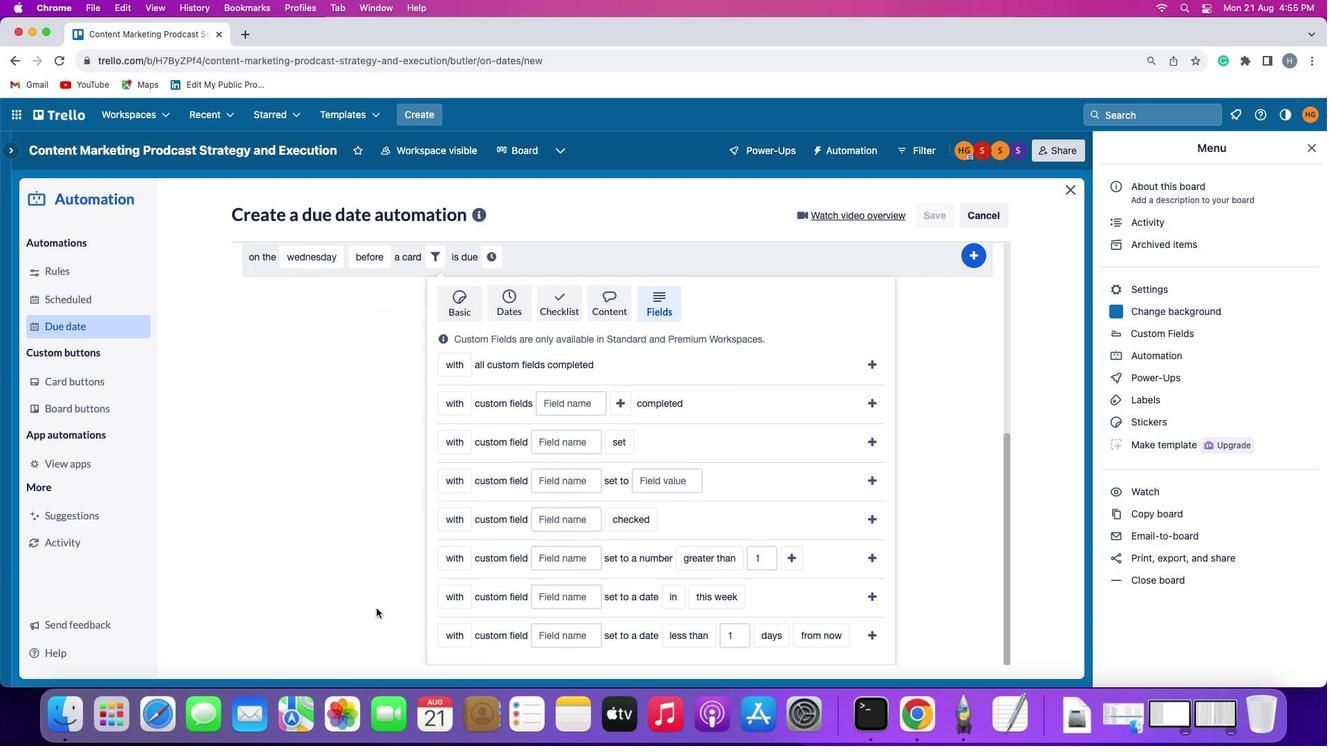 
Action: Mouse moved to (377, 618)
Screenshot: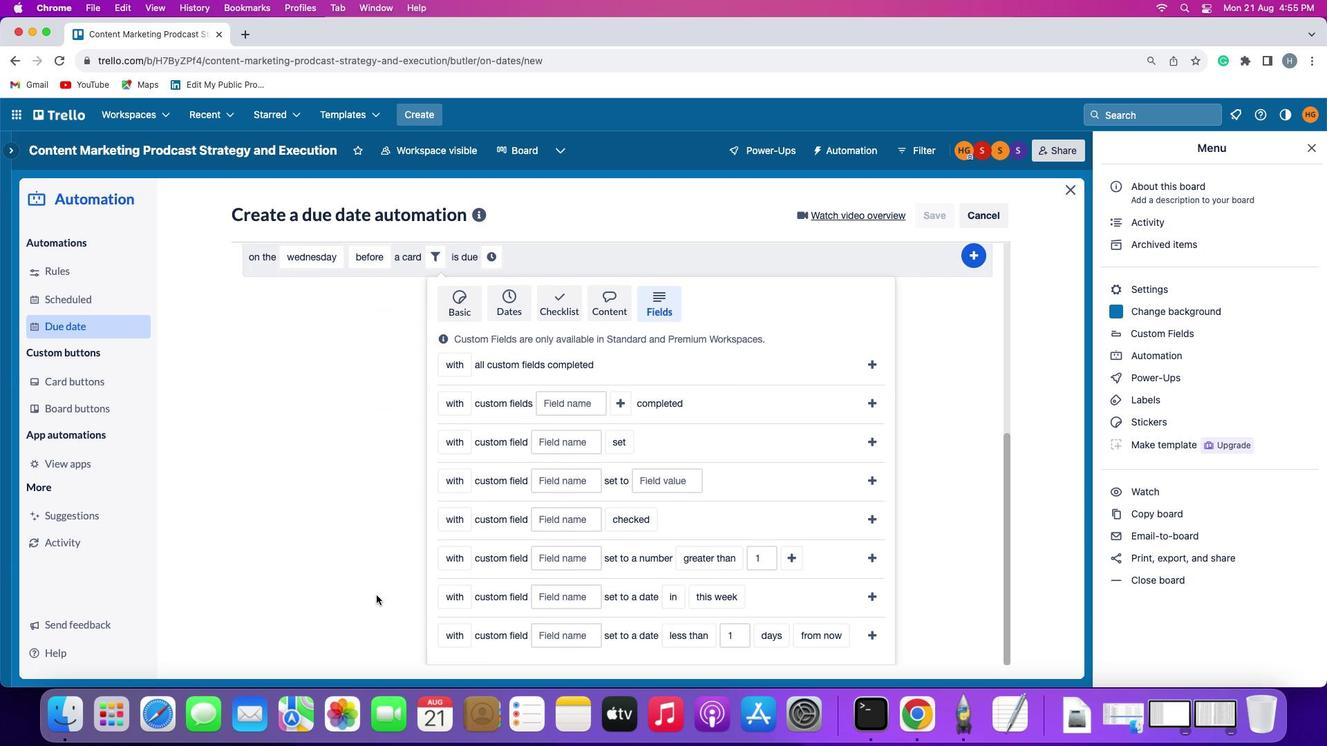 
Action: Mouse scrolled (377, 618) with delta (0, 0)
Screenshot: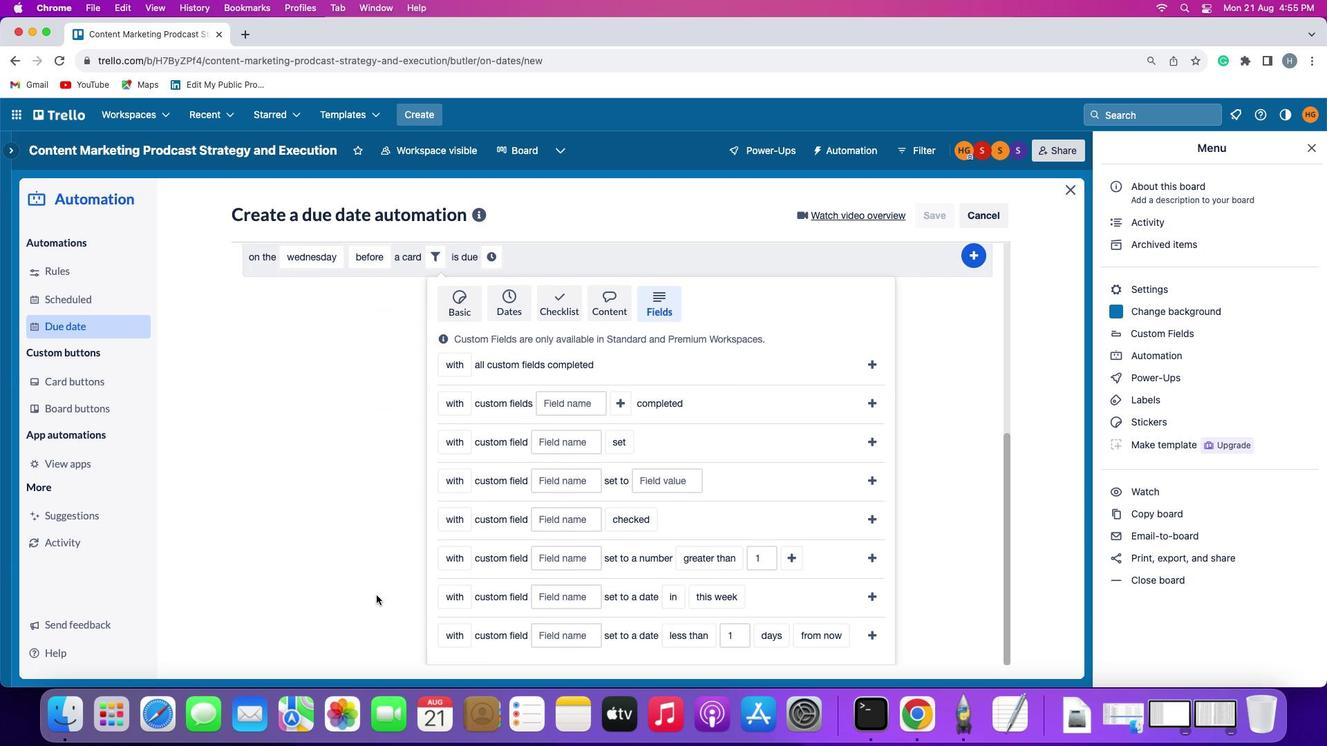 
Action: Mouse moved to (377, 616)
Screenshot: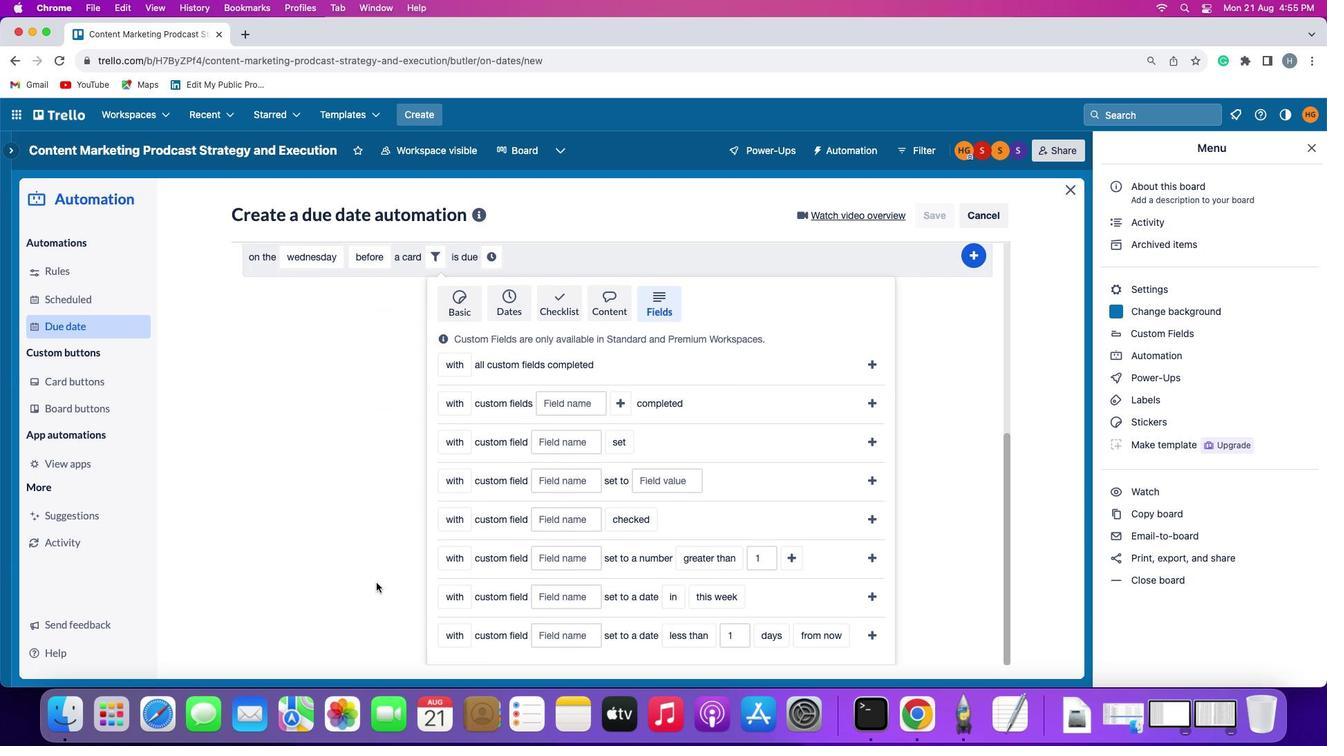 
Action: Mouse scrolled (377, 616) with delta (0, -2)
Screenshot: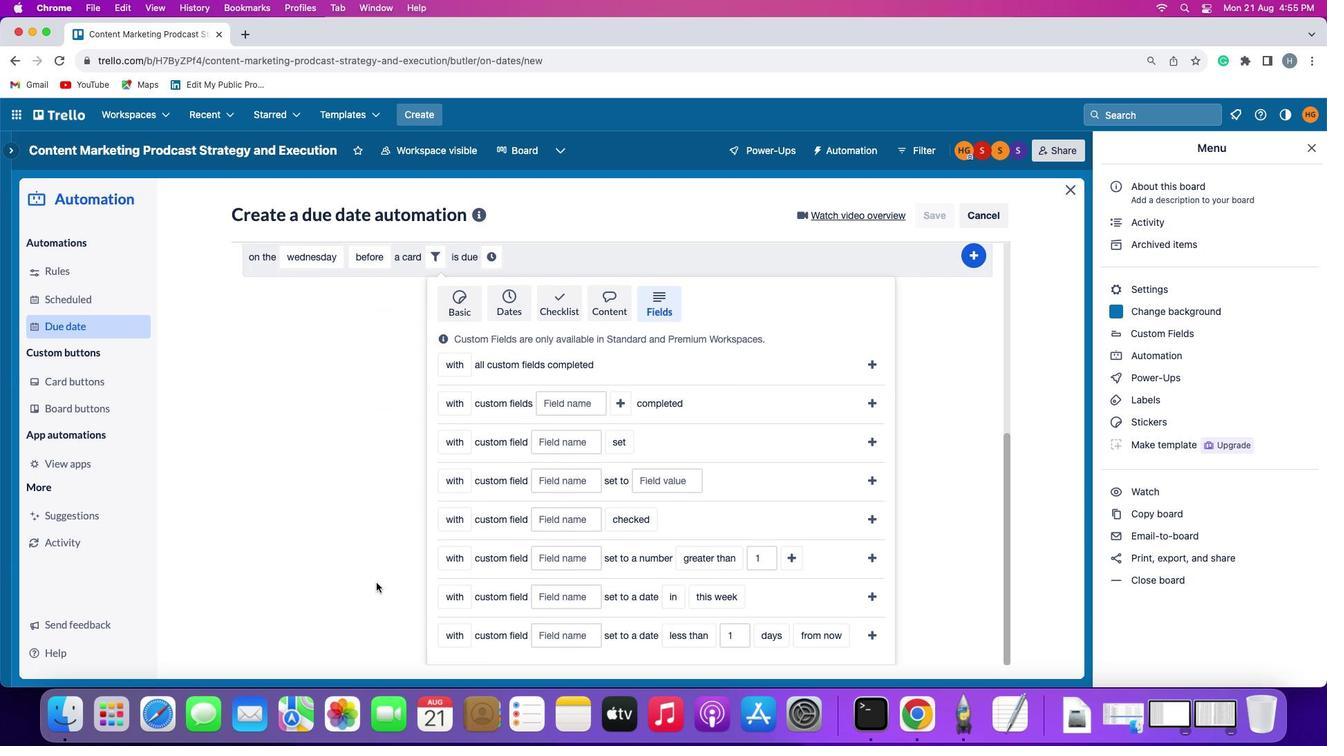 
Action: Mouse moved to (447, 521)
Screenshot: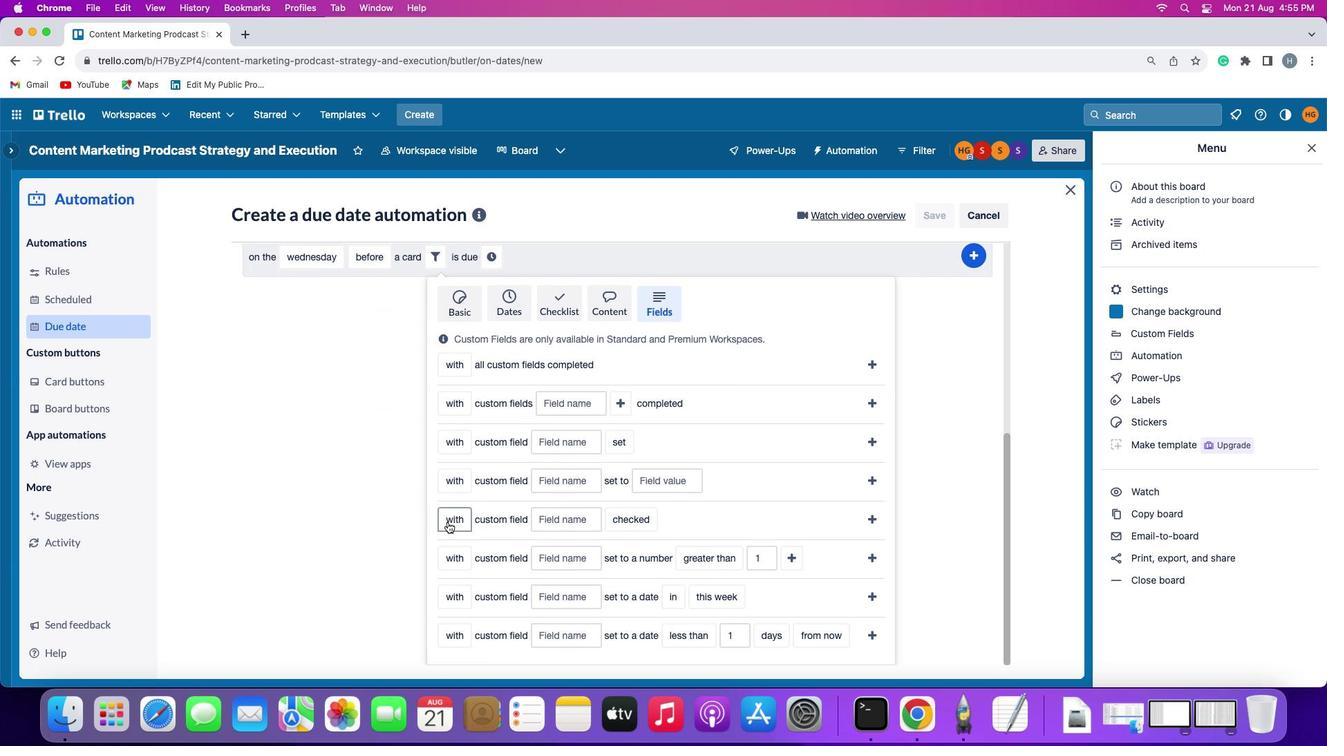
Action: Mouse pressed left at (447, 521)
Screenshot: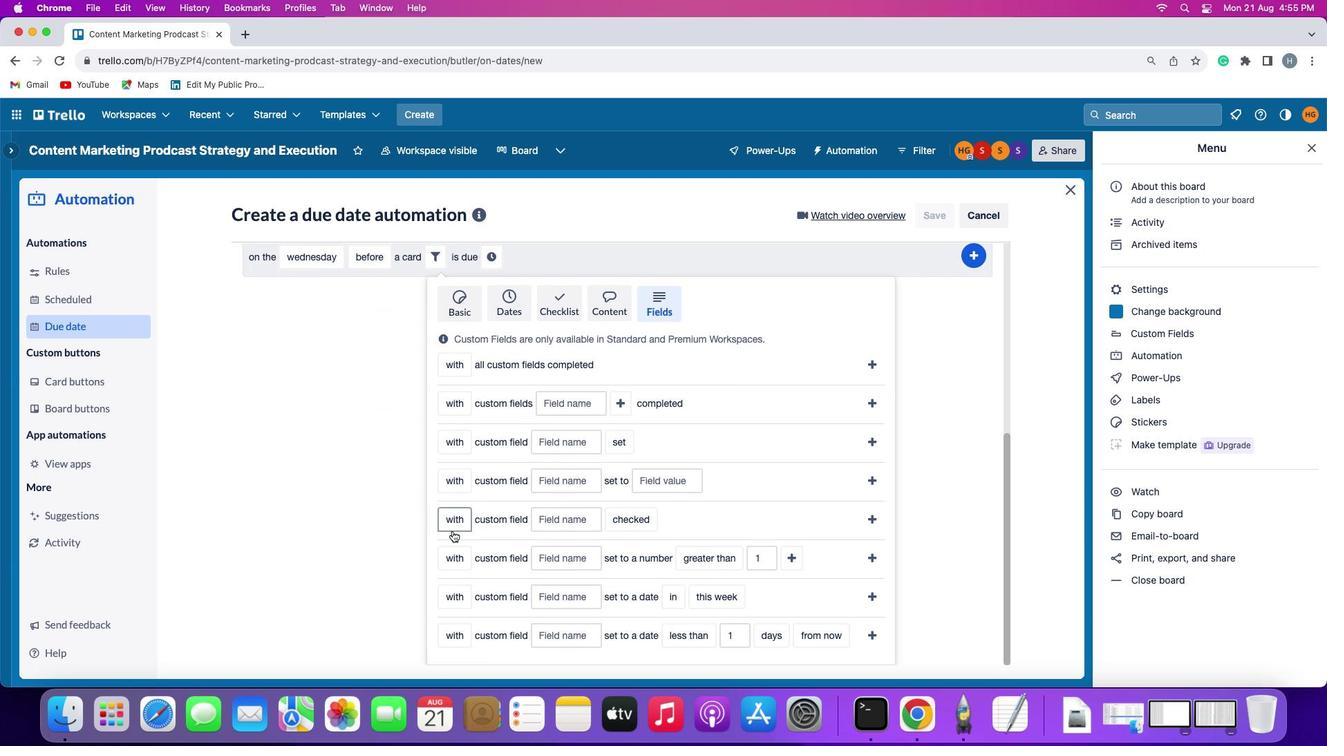 
Action: Mouse moved to (465, 575)
Screenshot: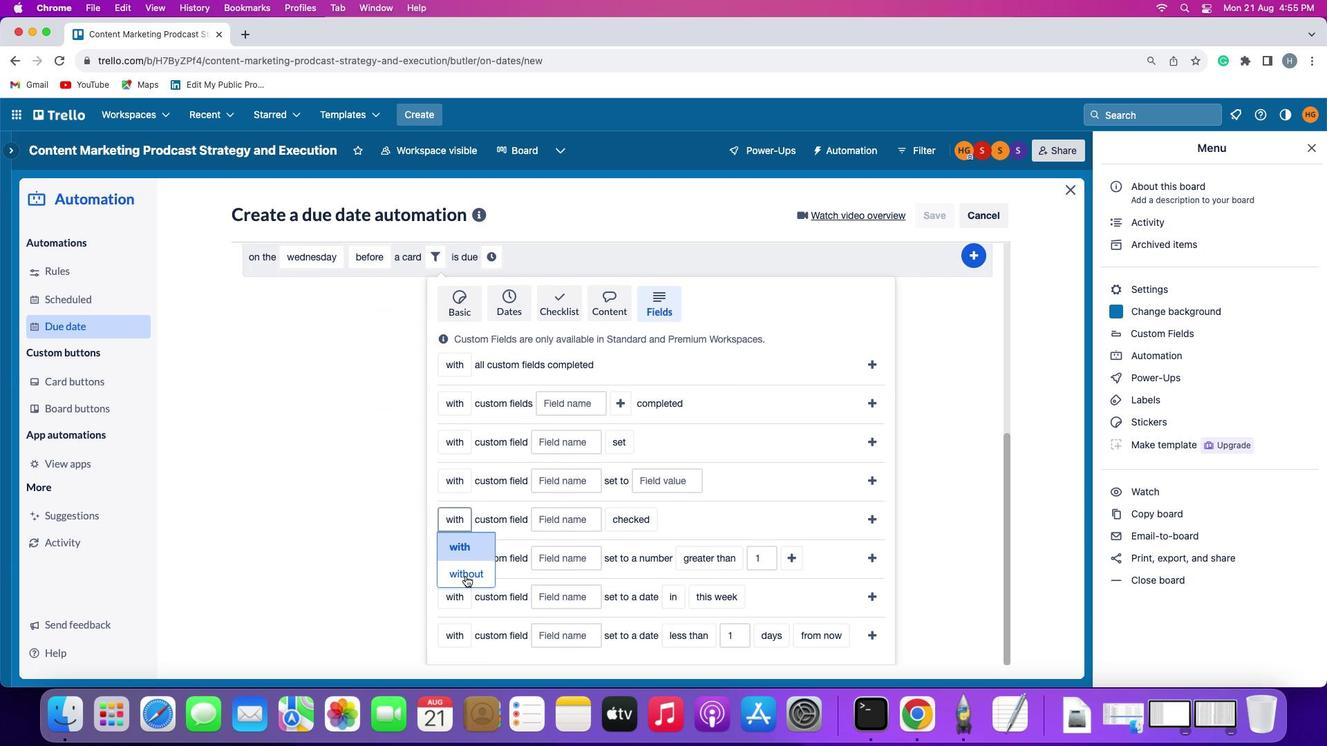
Action: Mouse pressed left at (465, 575)
Screenshot: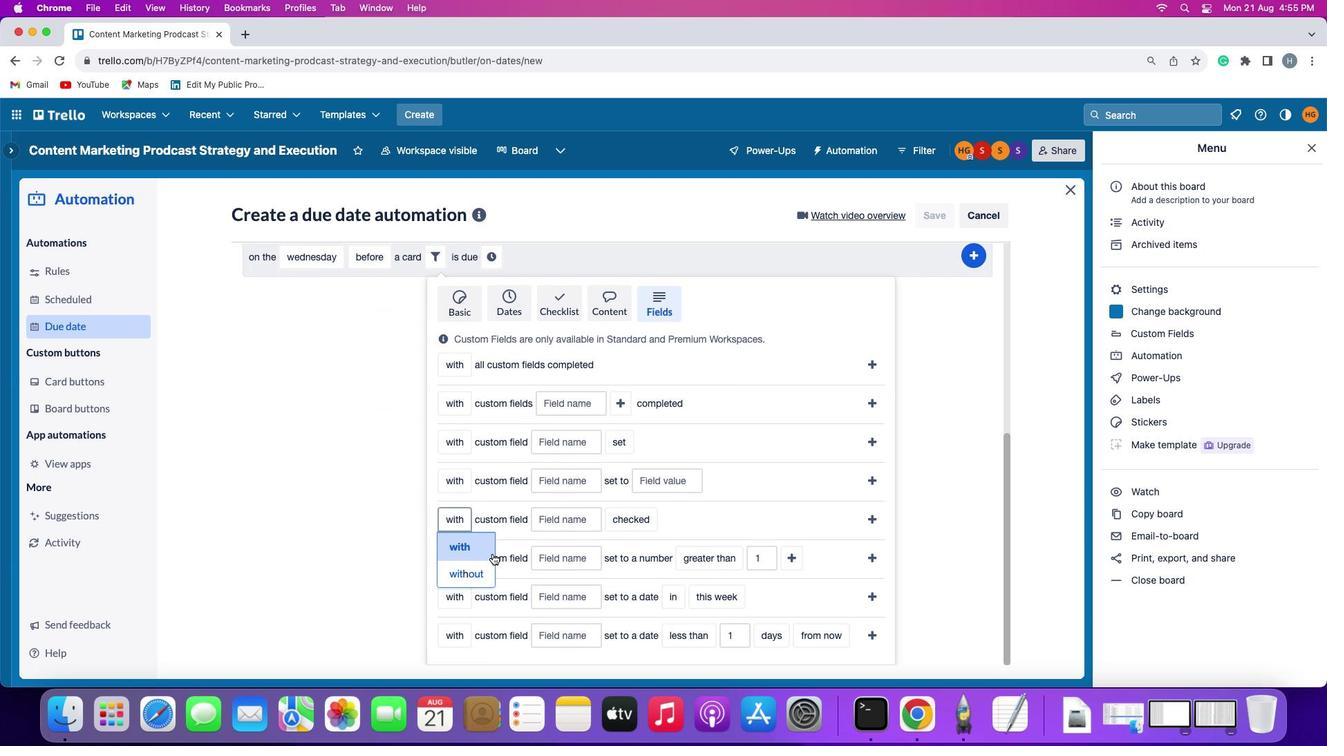 
Action: Mouse moved to (580, 515)
Screenshot: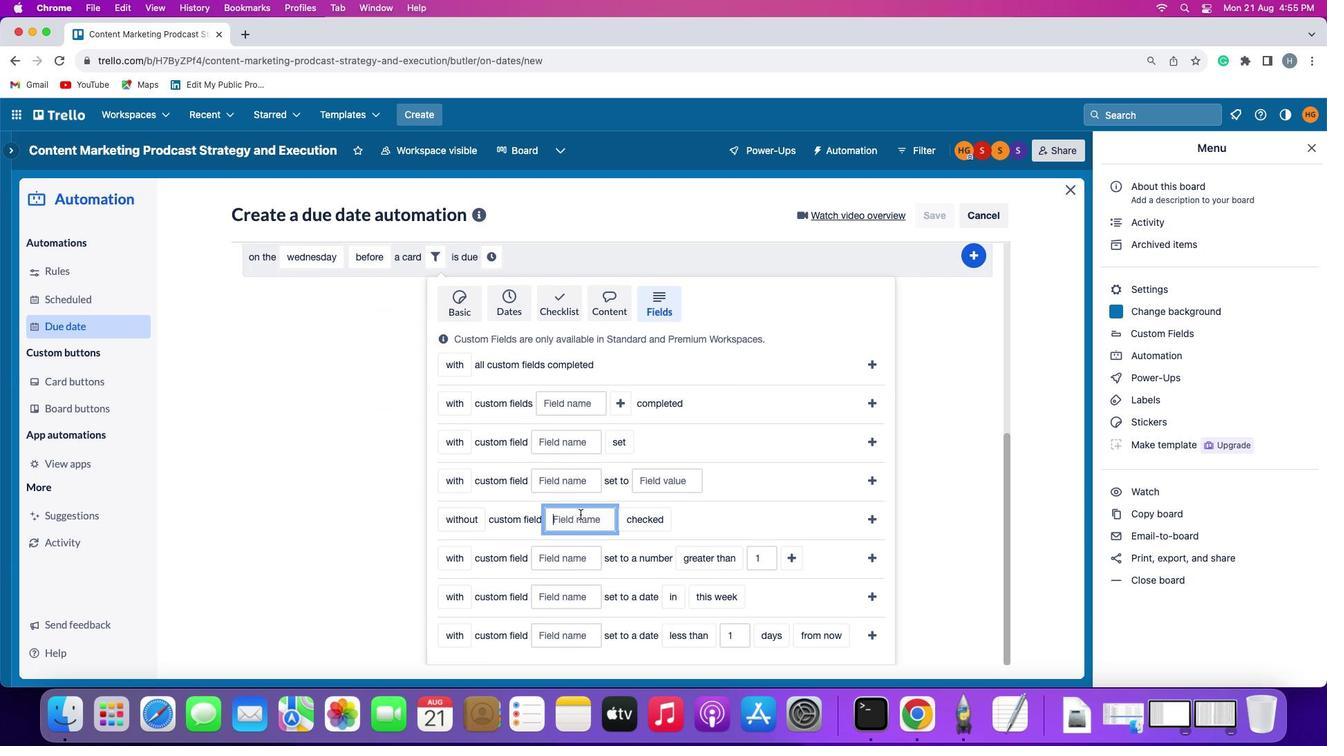 
Action: Mouse pressed left at (580, 515)
Screenshot: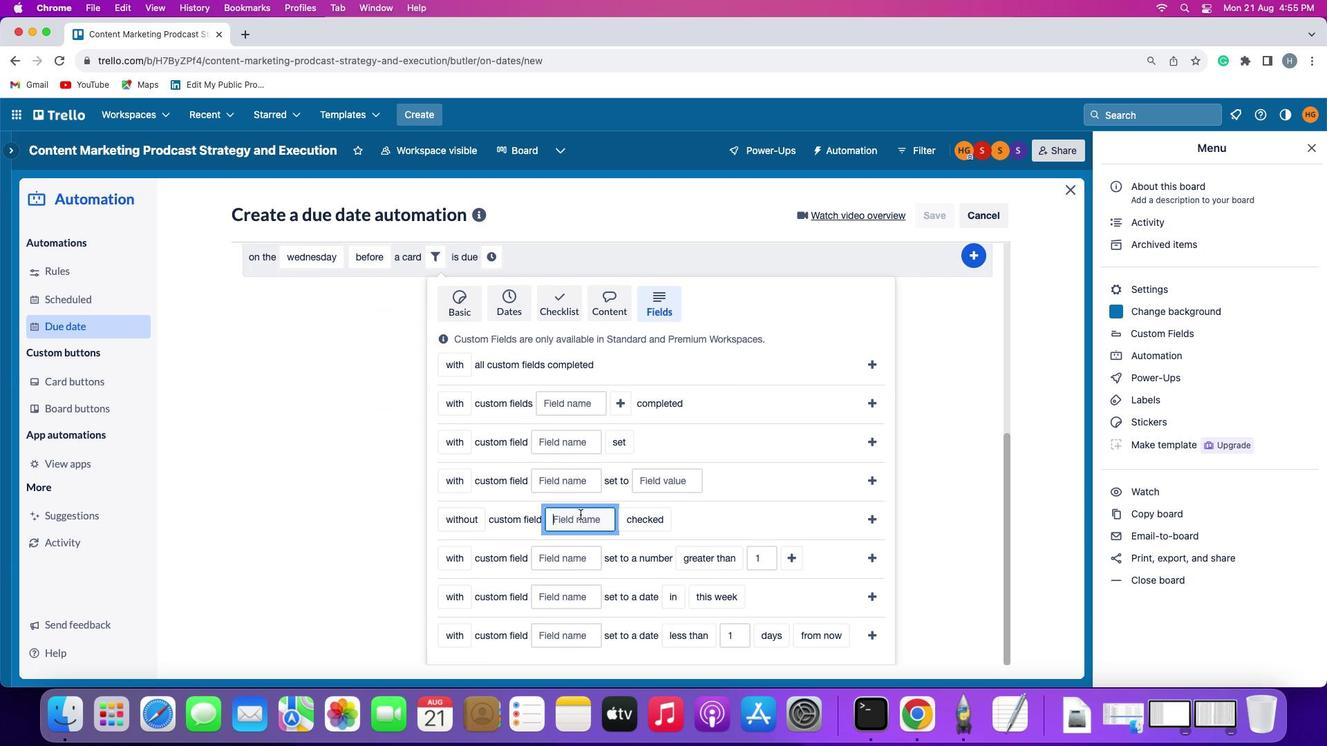 
Action: Key pressed Key.shift'R''e'
Screenshot: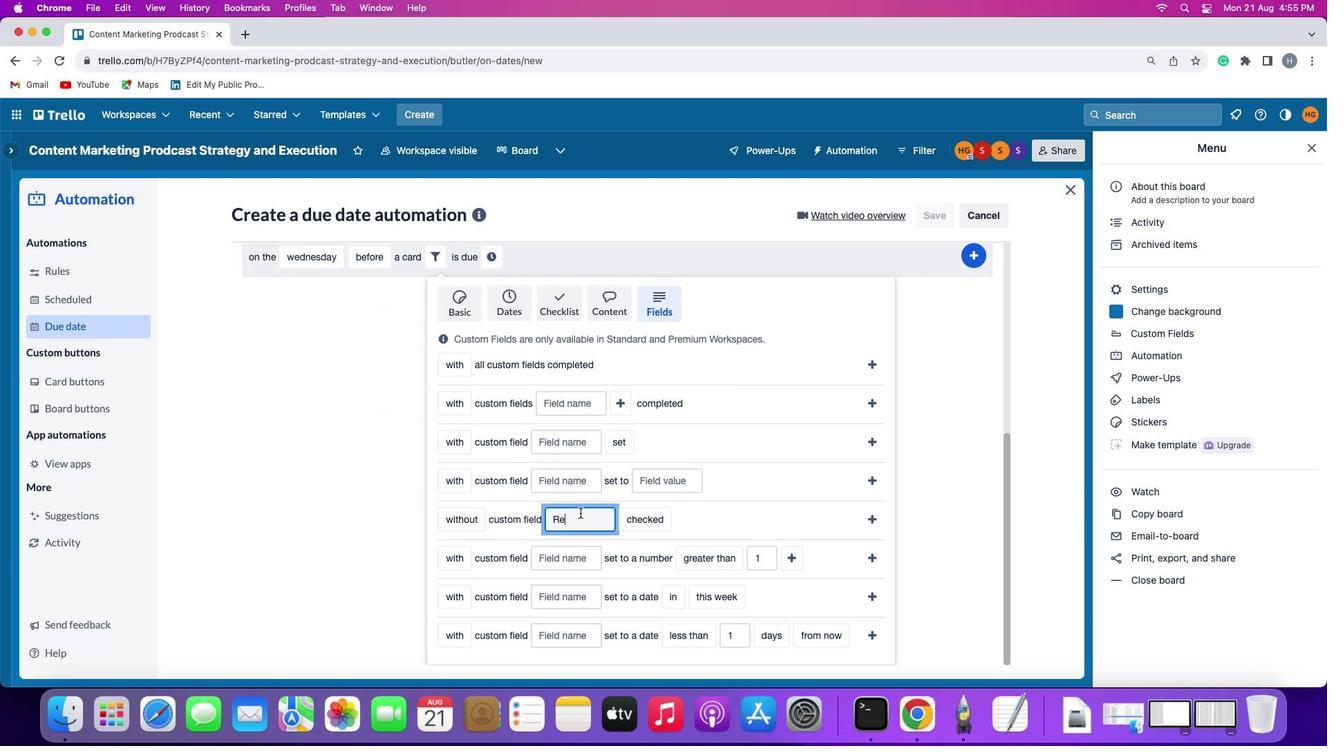 
Action: Mouse moved to (580, 513)
Screenshot: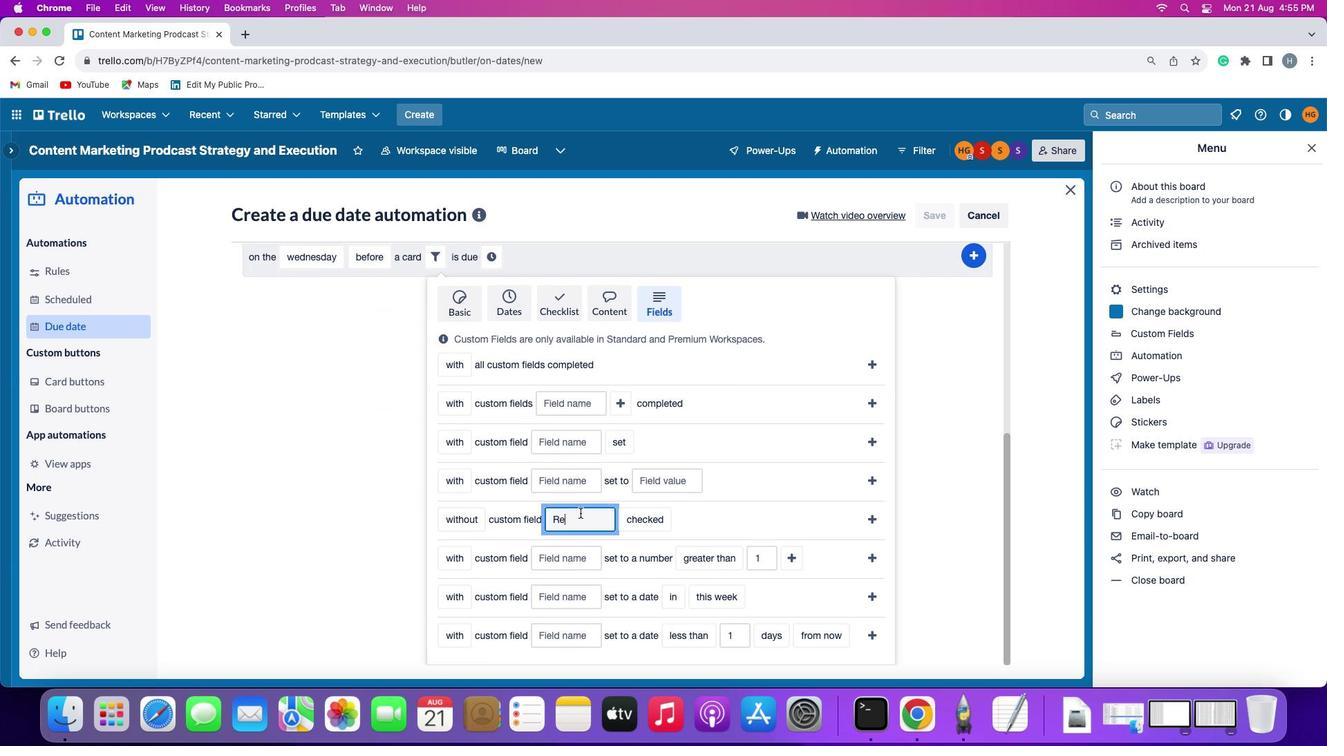 
Action: Key pressed 's'
Screenshot: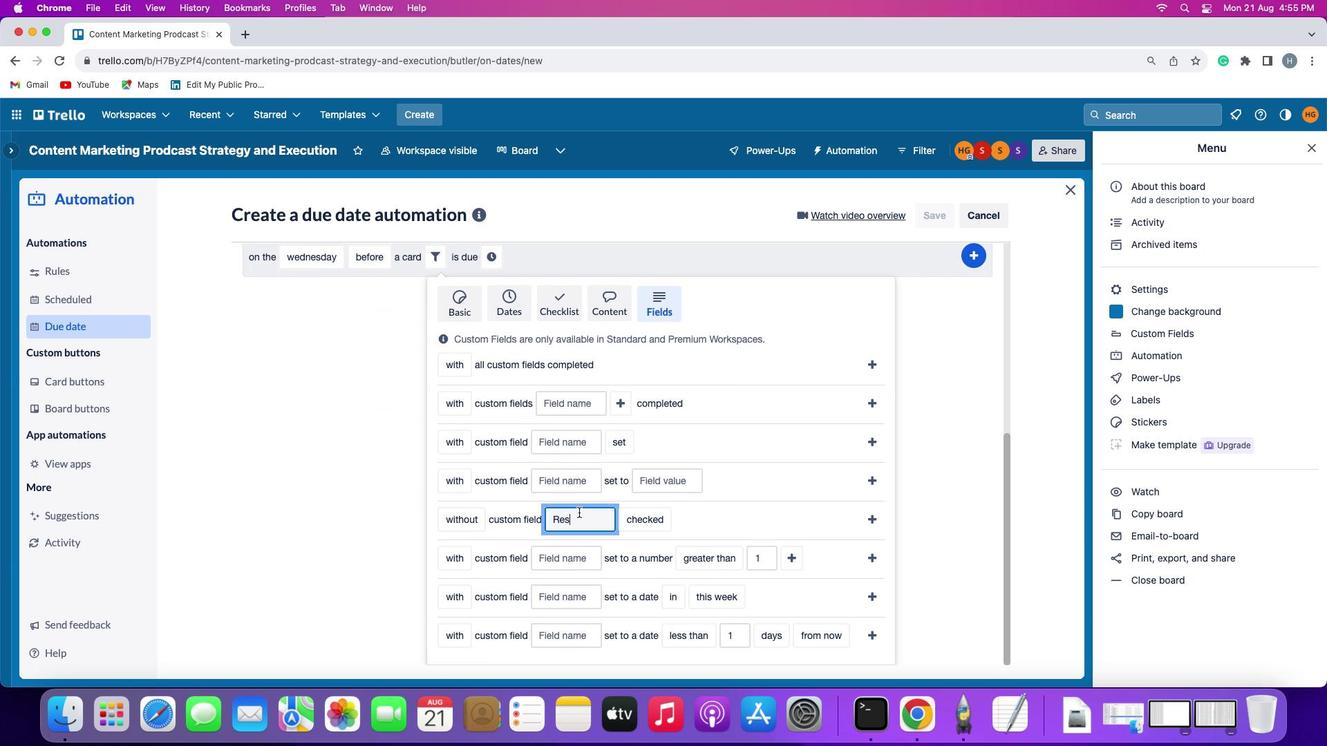 
Action: Mouse moved to (577, 513)
Screenshot: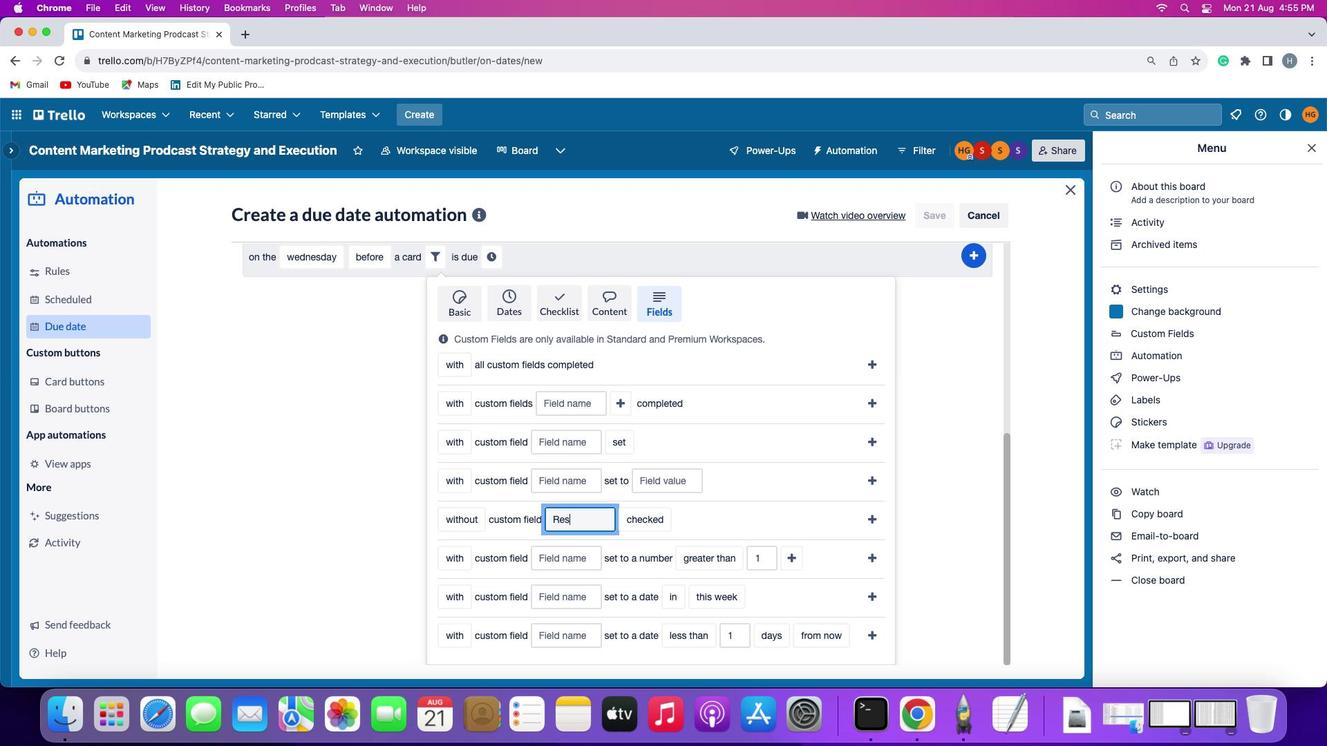 
Action: Key pressed 'u'
Screenshot: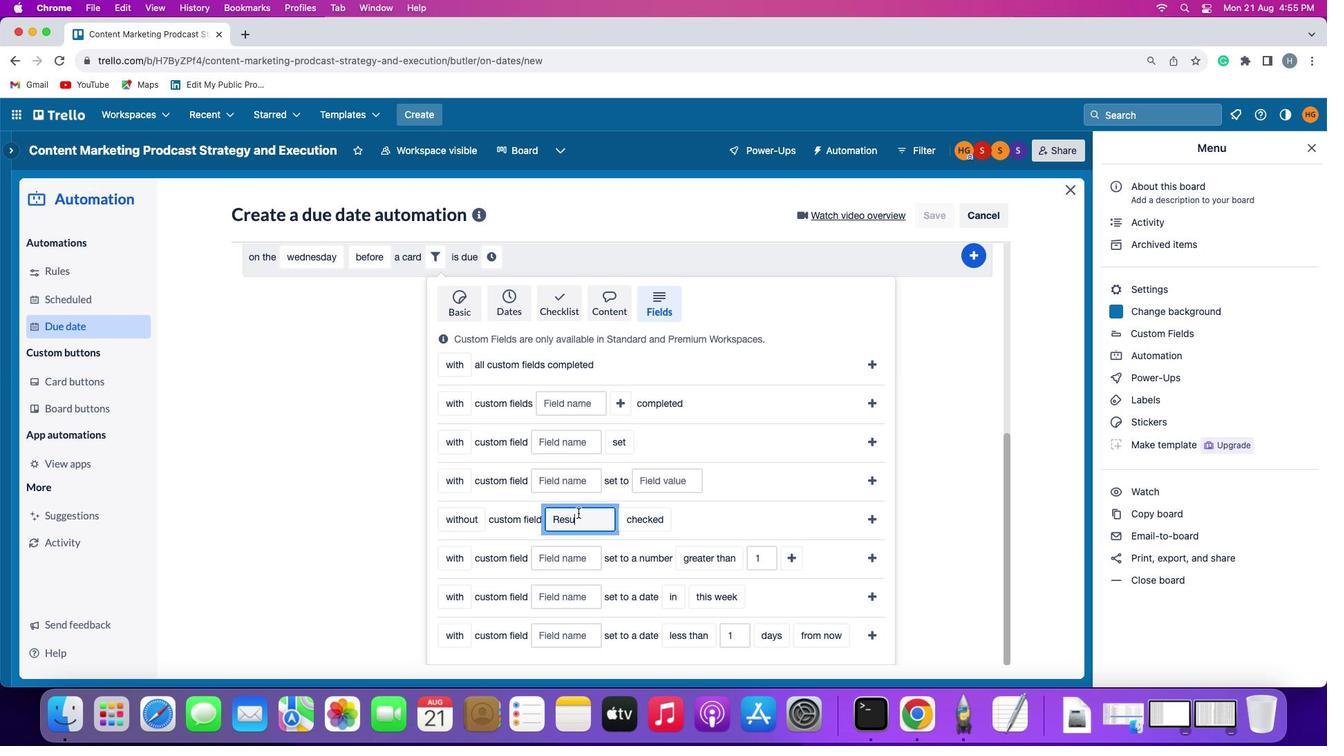 
Action: Mouse moved to (578, 513)
Screenshot: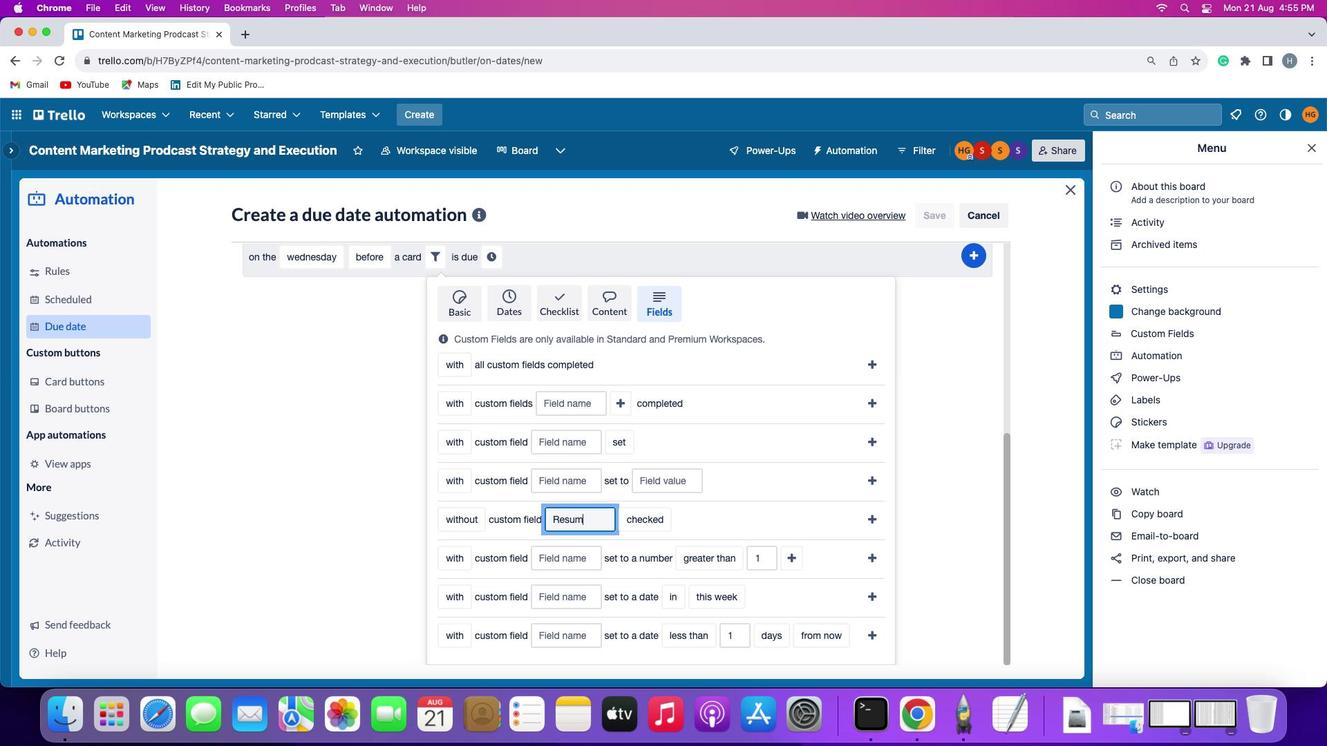 
Action: Key pressed 'm''e'
Screenshot: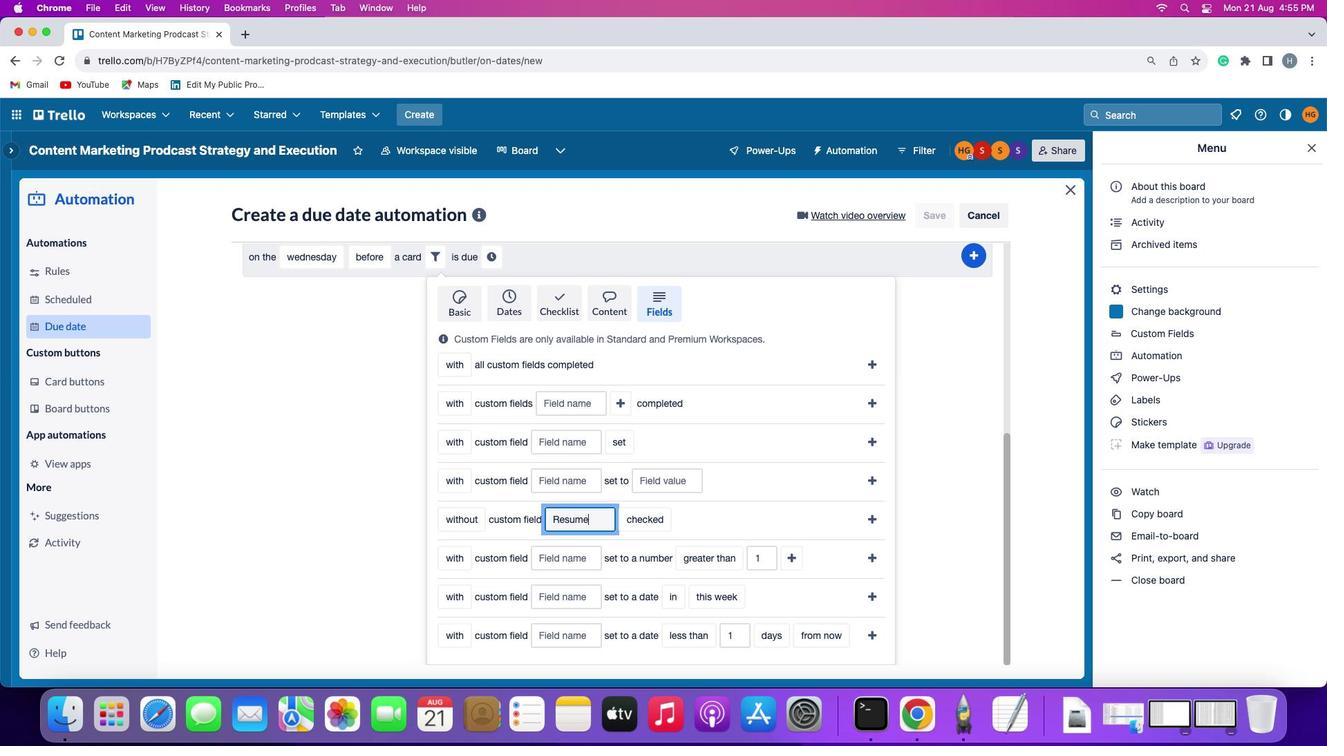 
Action: Mouse moved to (647, 540)
Screenshot: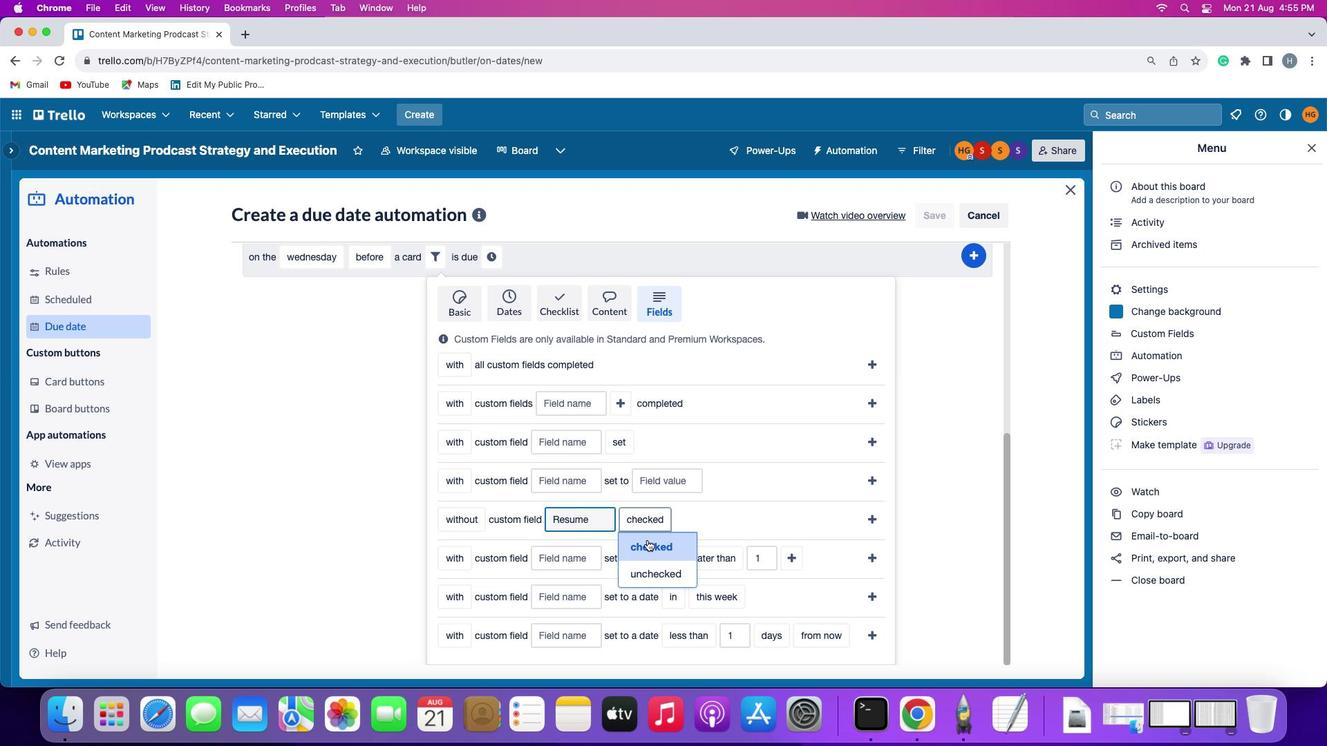 
Action: Mouse pressed left at (647, 540)
Screenshot: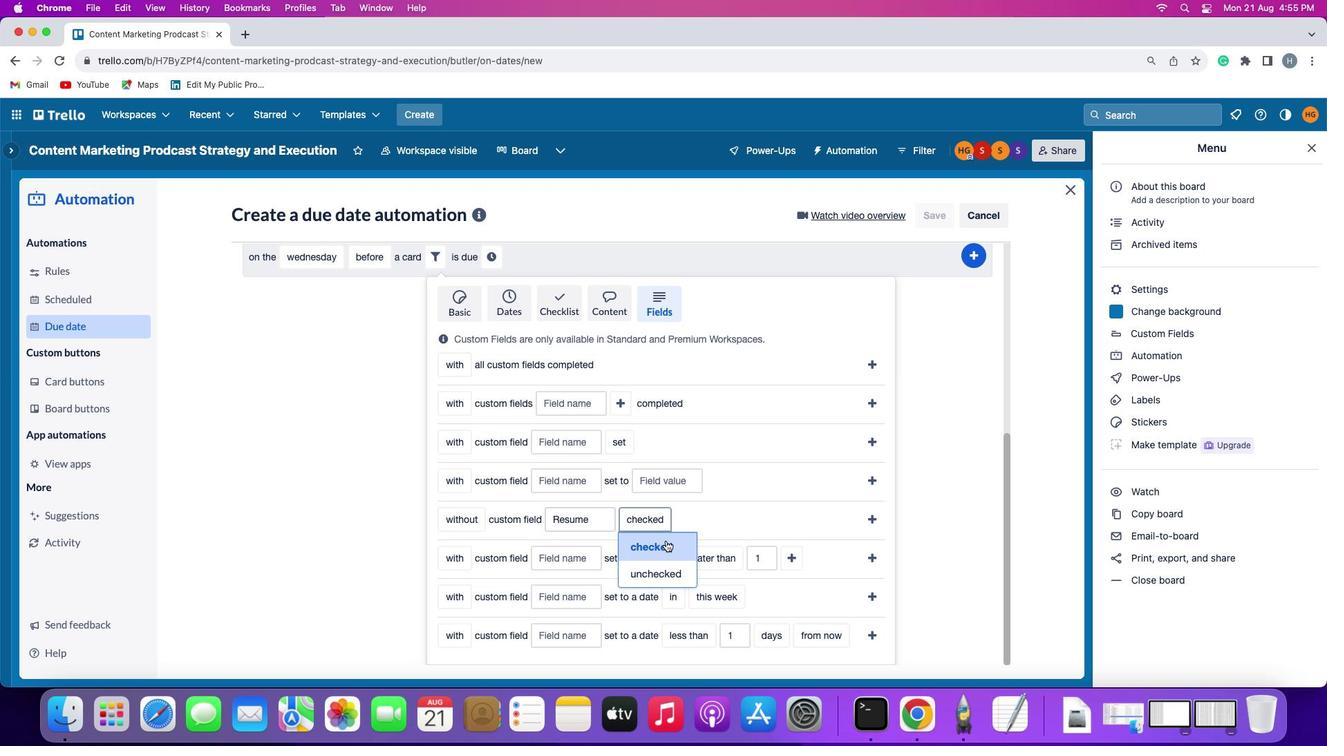 
Action: Mouse moved to (876, 513)
Screenshot: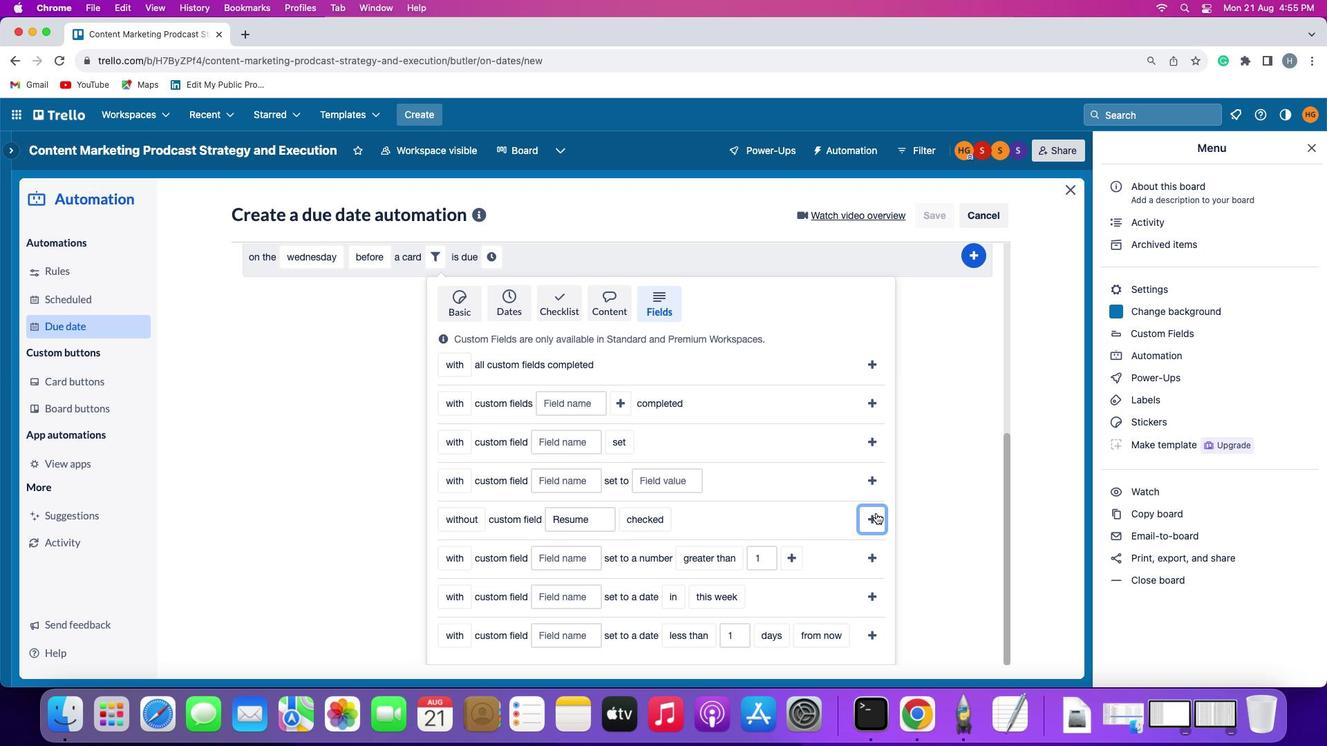 
Action: Mouse pressed left at (876, 513)
Screenshot: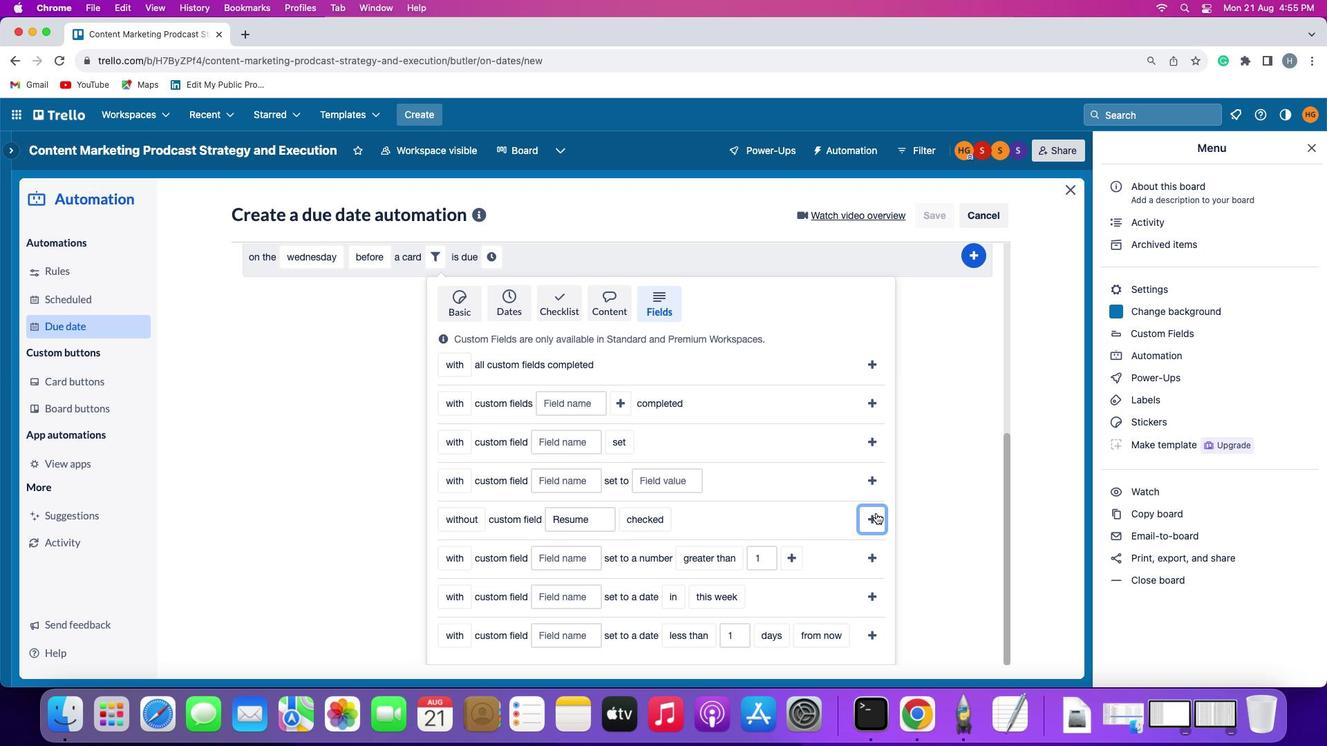 
Action: Mouse moved to (701, 602)
Screenshot: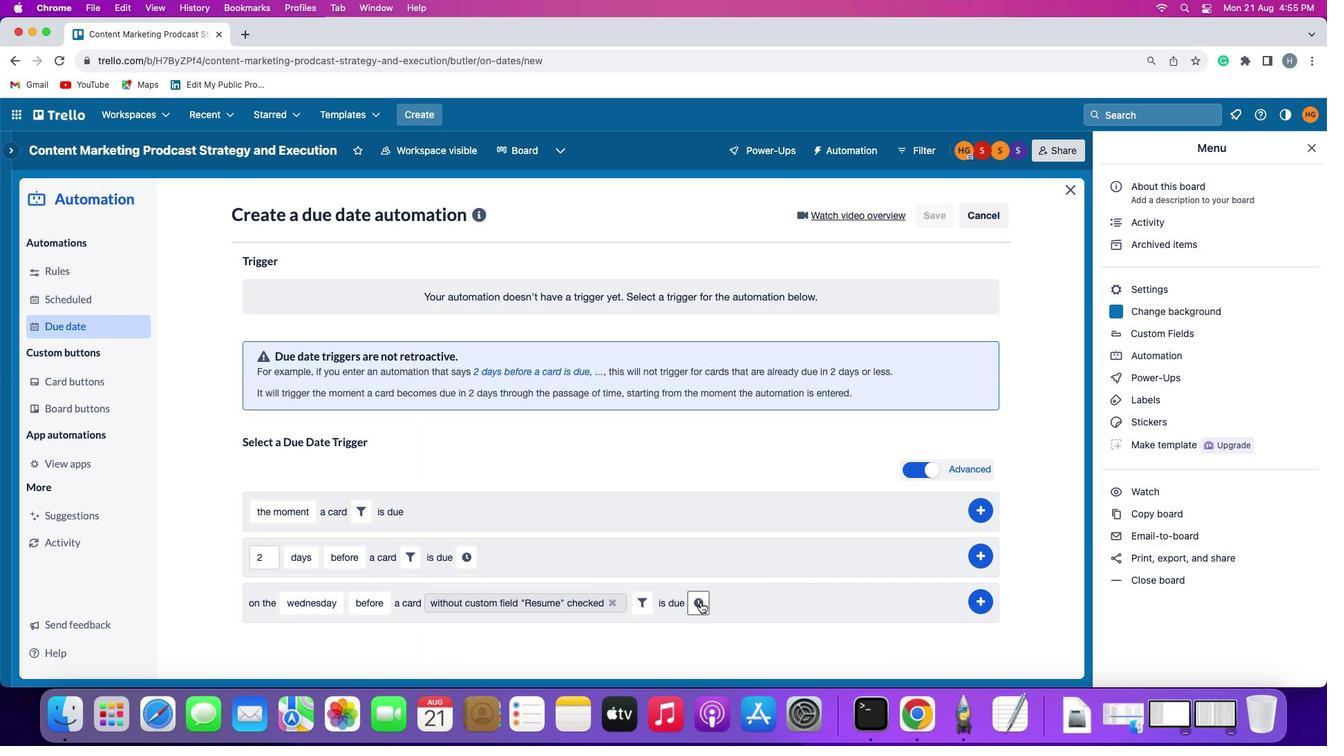 
Action: Mouse pressed left at (701, 602)
Screenshot: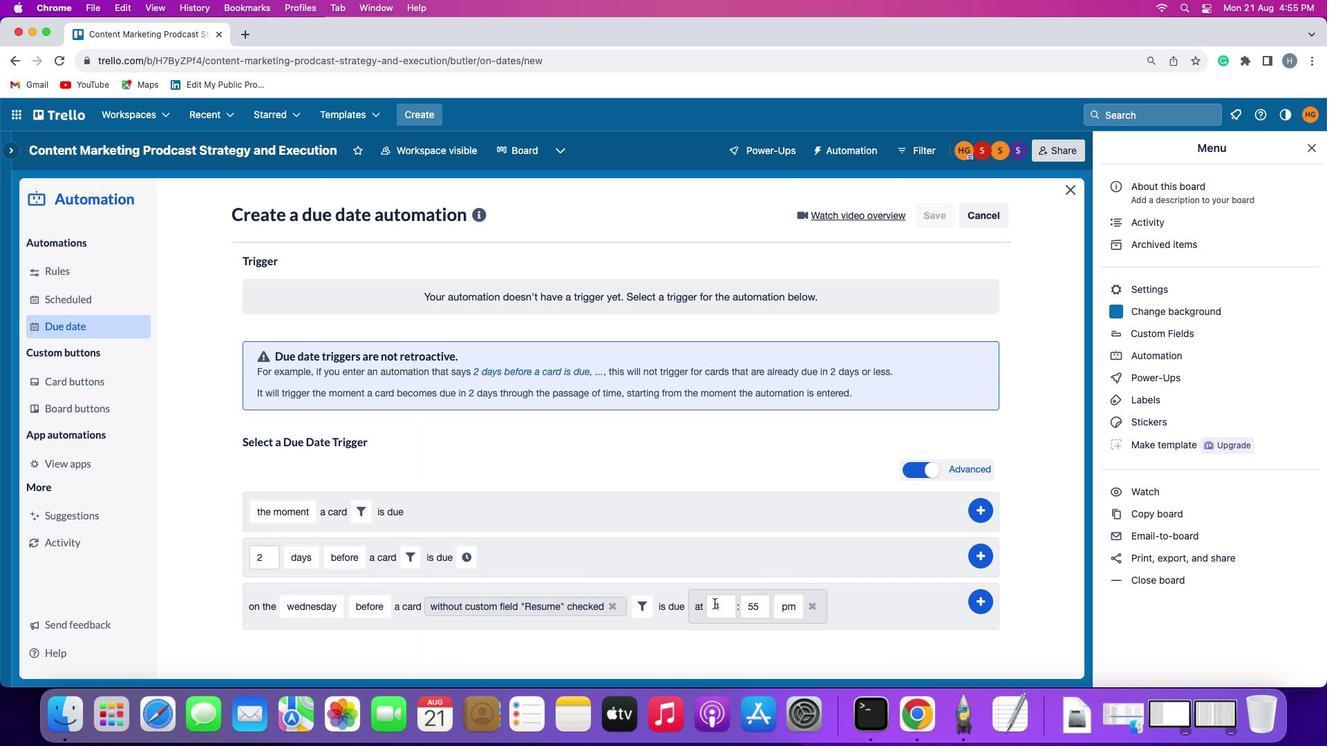 
Action: Mouse moved to (734, 606)
Screenshot: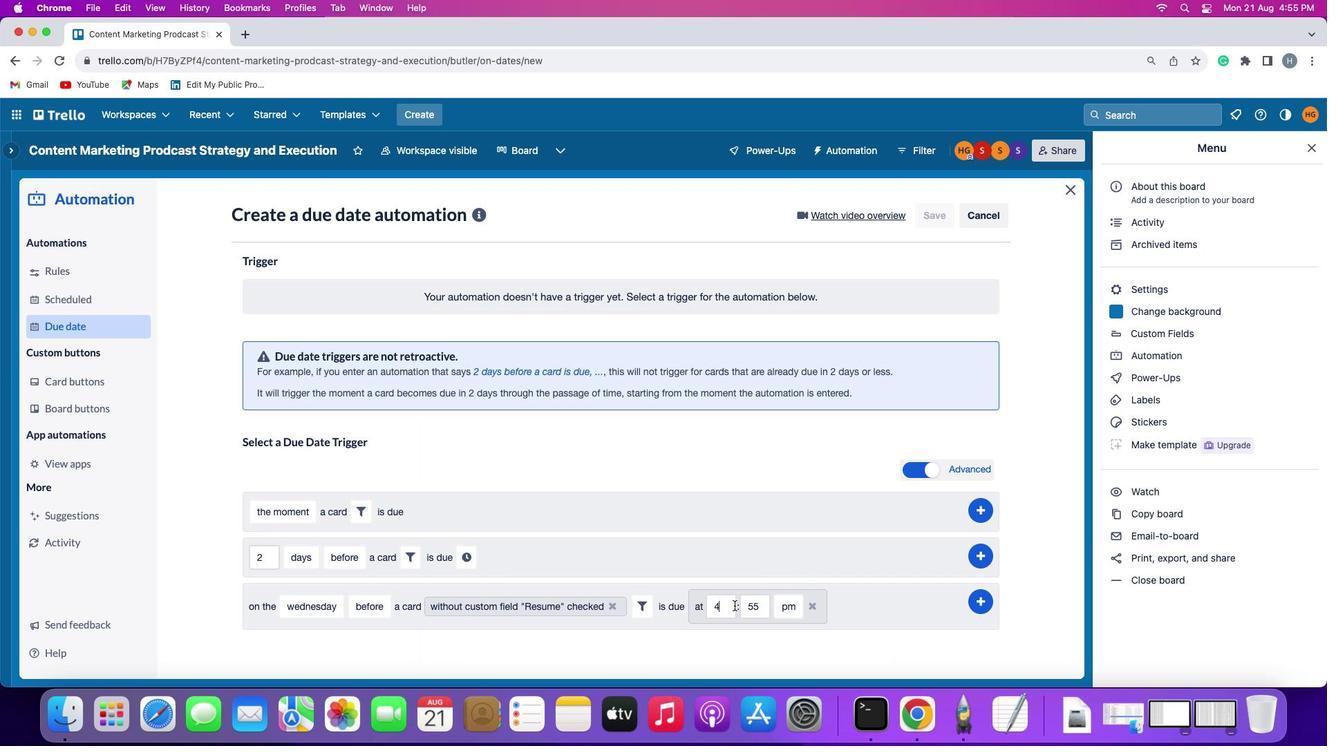 
Action: Mouse pressed left at (734, 606)
Screenshot: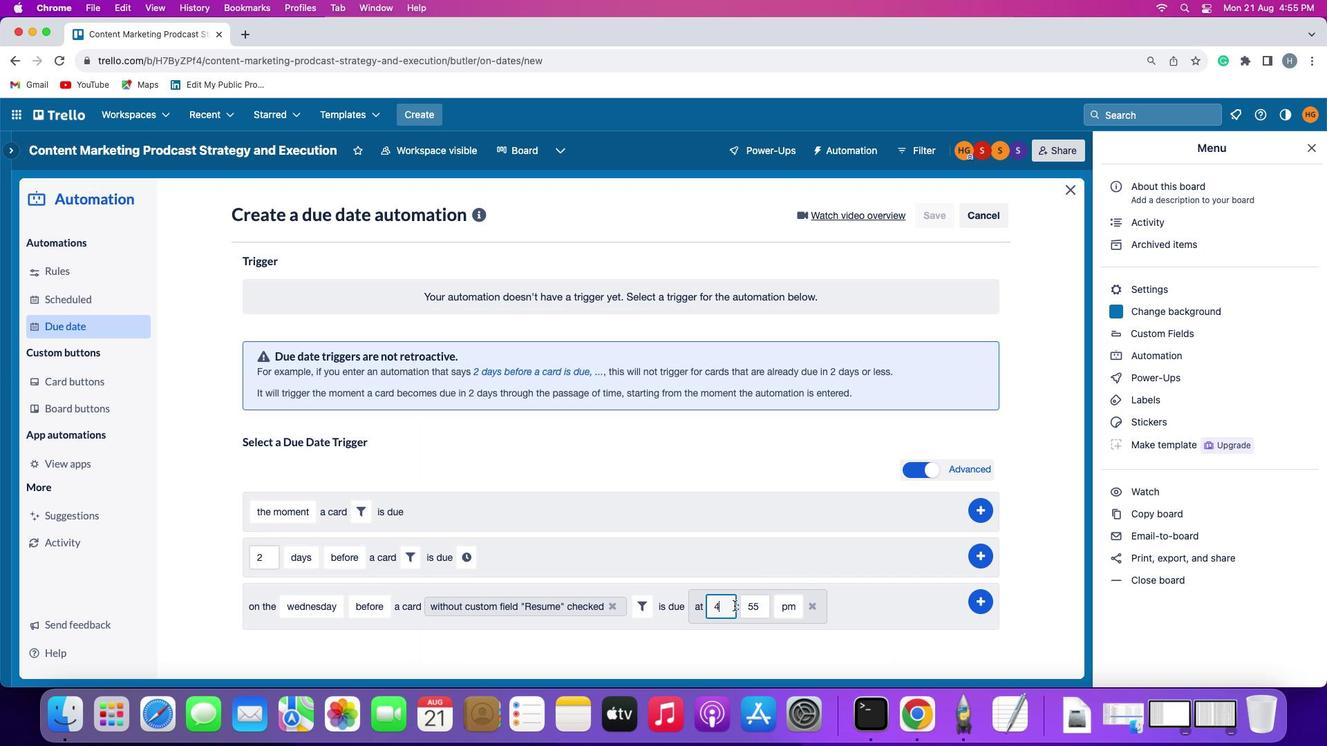 
Action: Mouse moved to (735, 606)
Screenshot: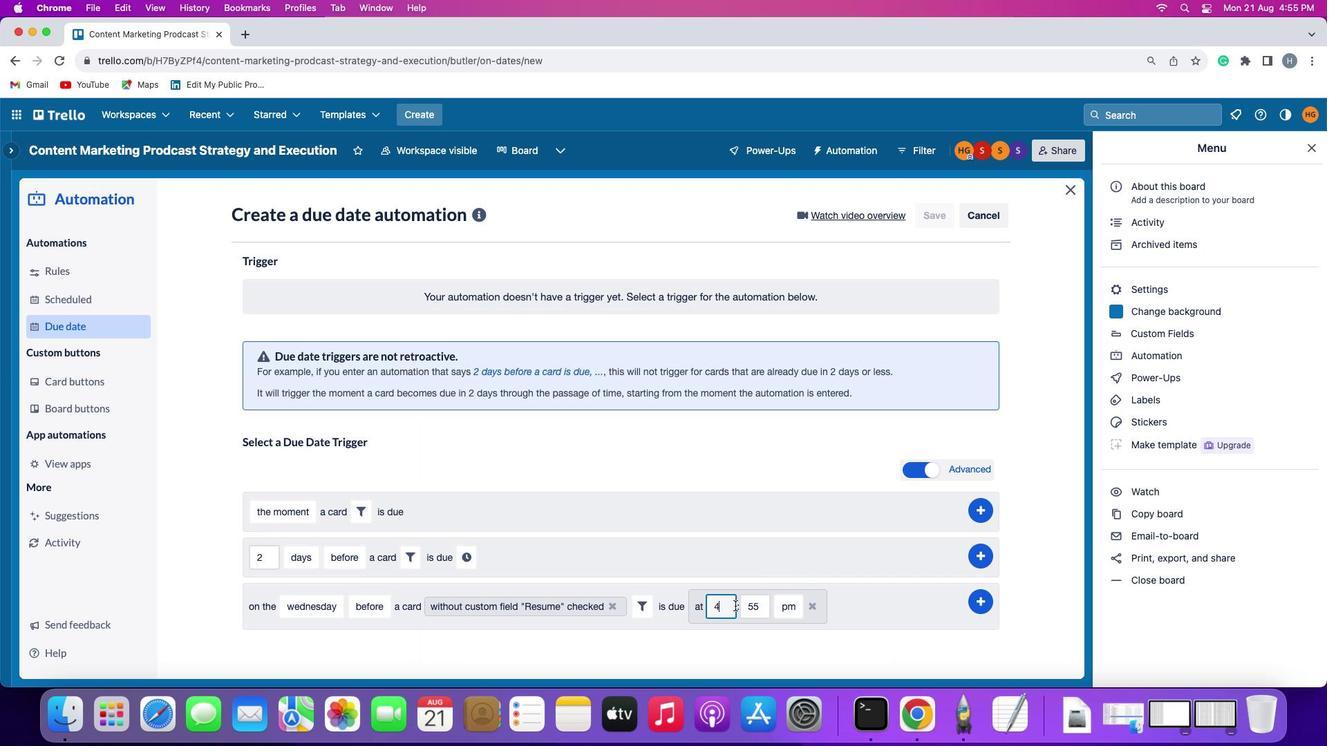 
Action: Key pressed Key.backspace'1''1'
Screenshot: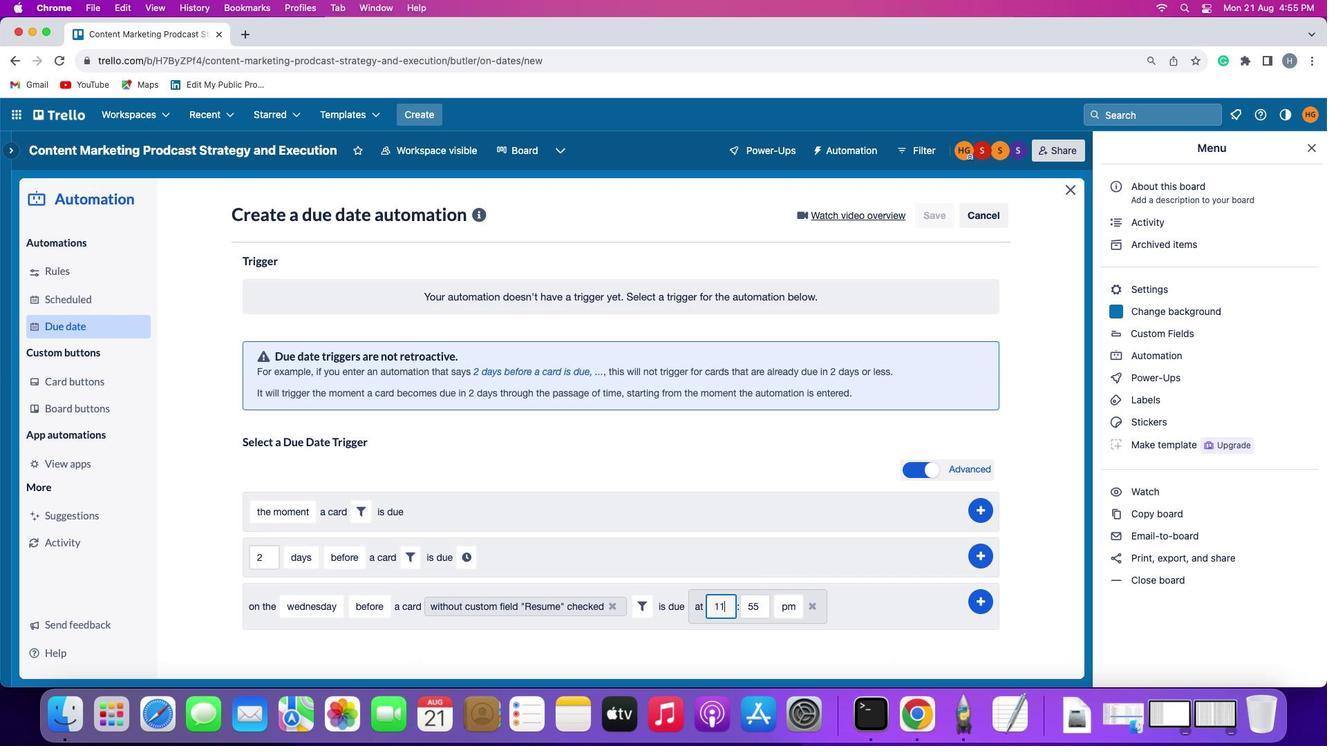 
Action: Mouse moved to (763, 606)
Screenshot: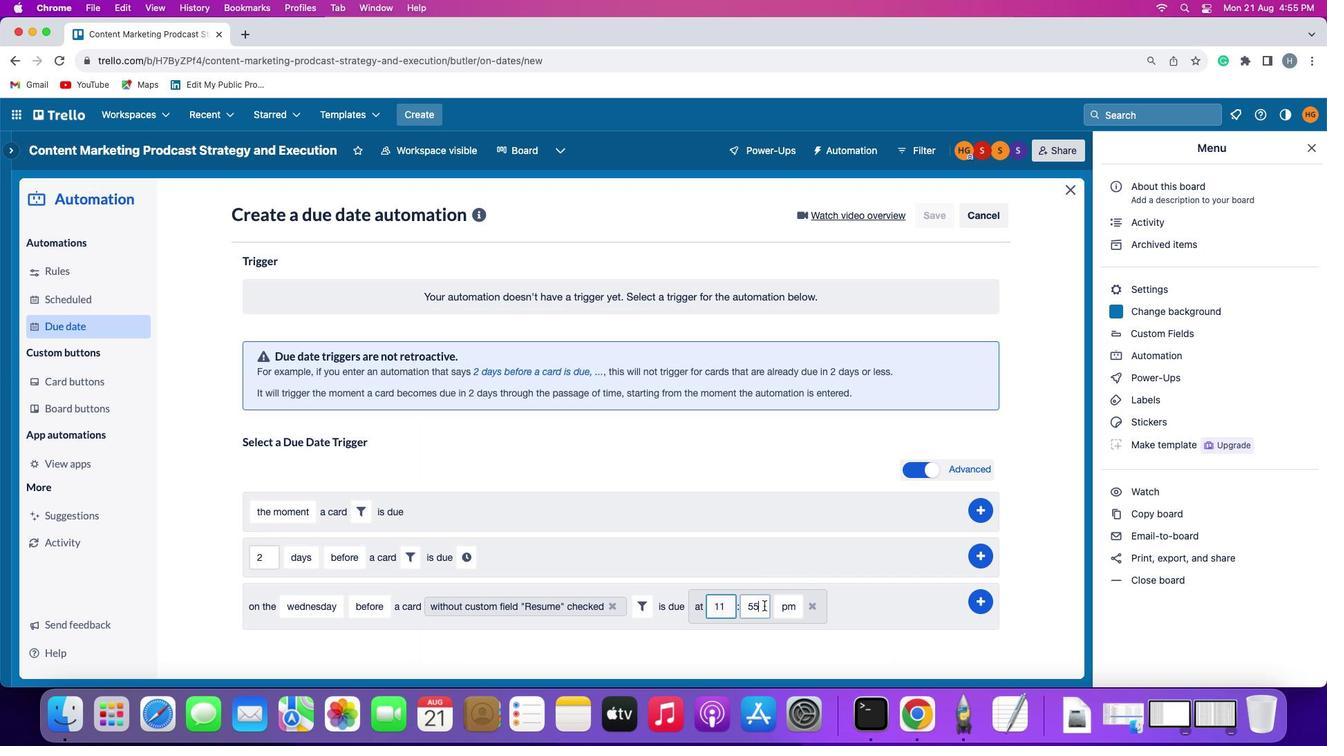 
Action: Mouse pressed left at (763, 606)
Screenshot: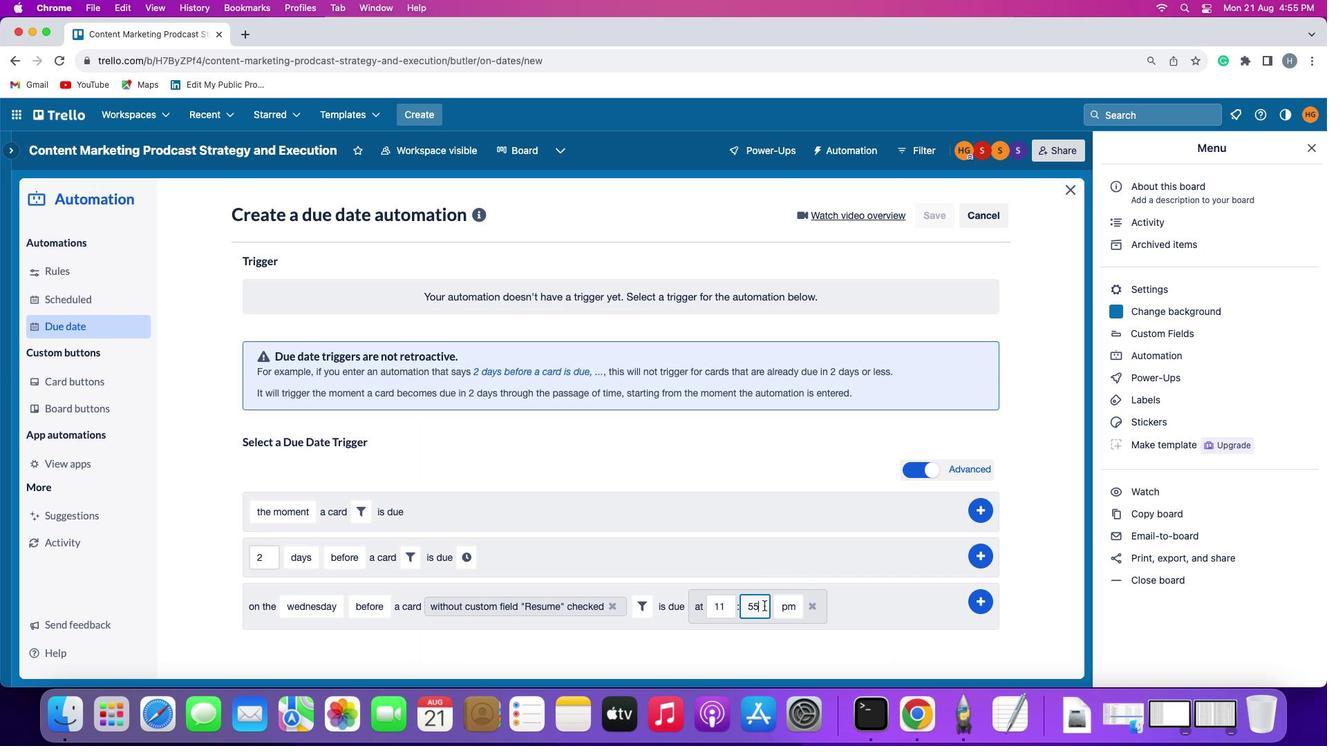 
Action: Mouse moved to (763, 605)
Screenshot: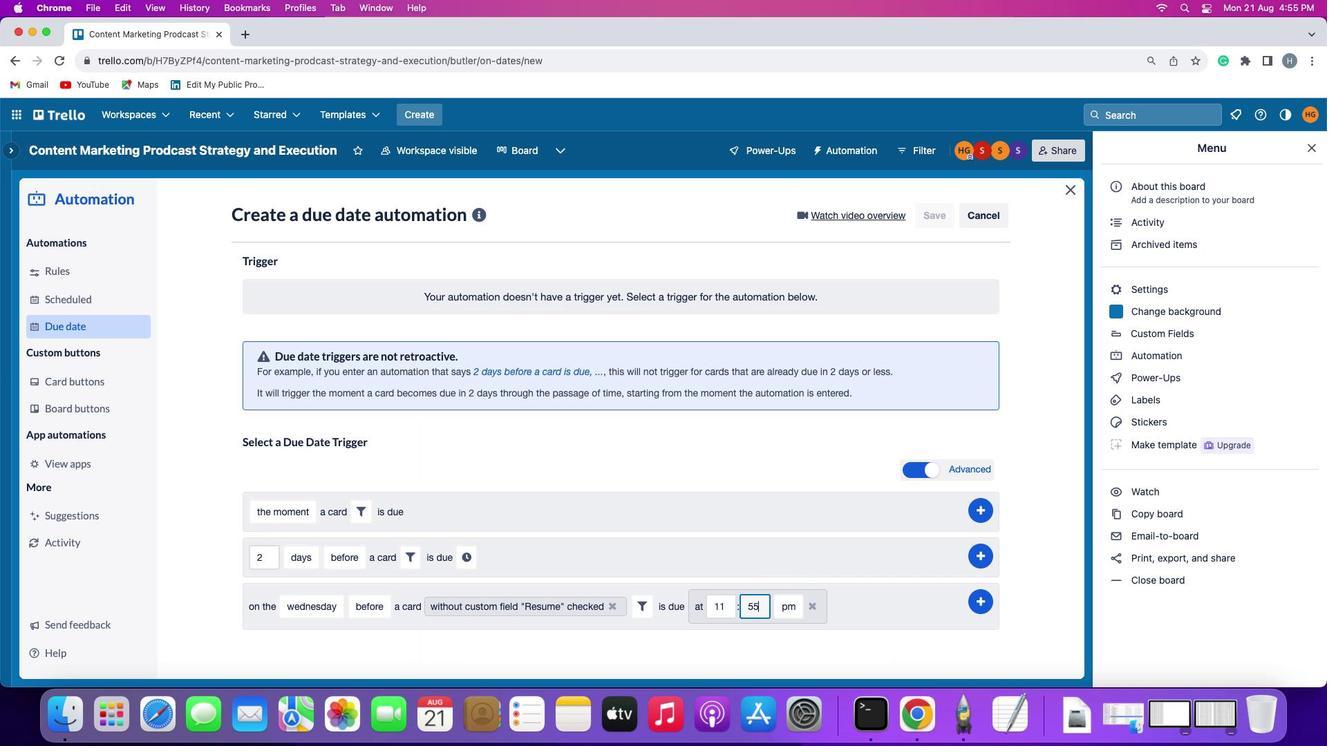 
Action: Key pressed Key.backspaceKey.backspaceKey.backspace
Screenshot: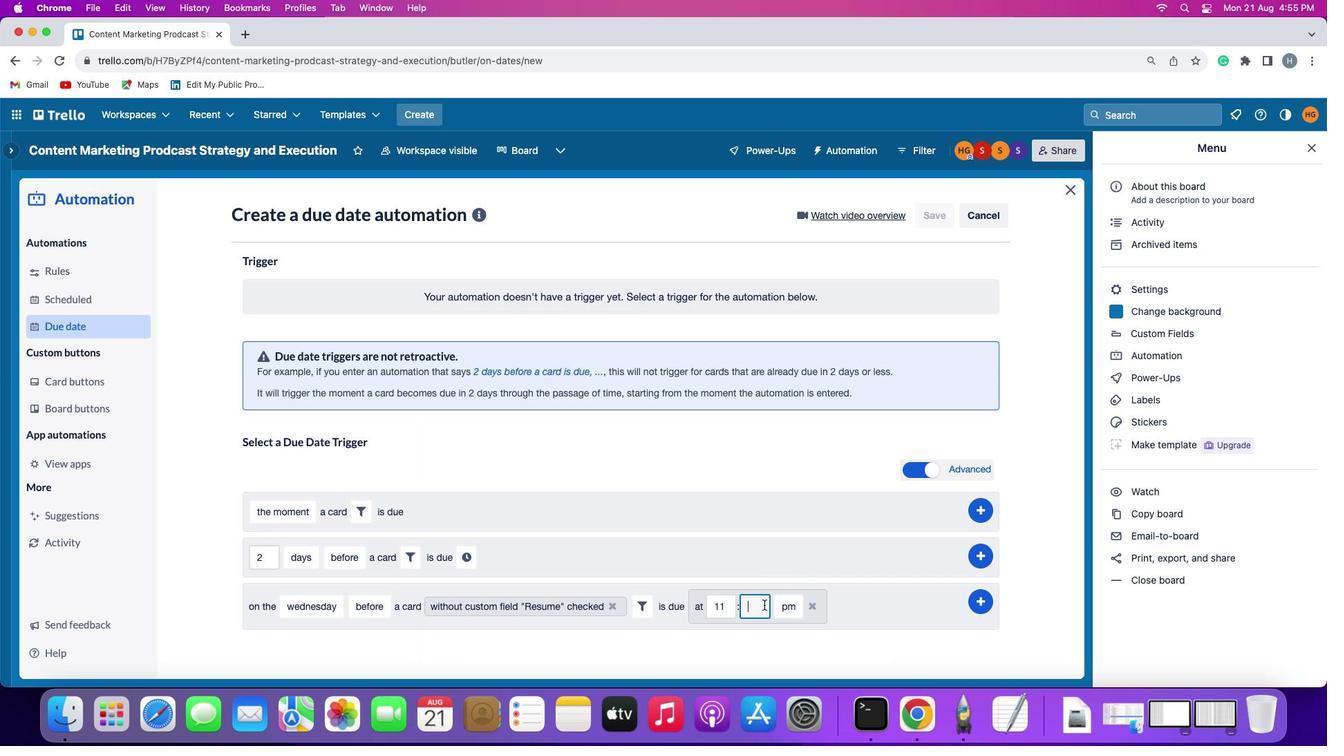
Action: Mouse moved to (763, 604)
Screenshot: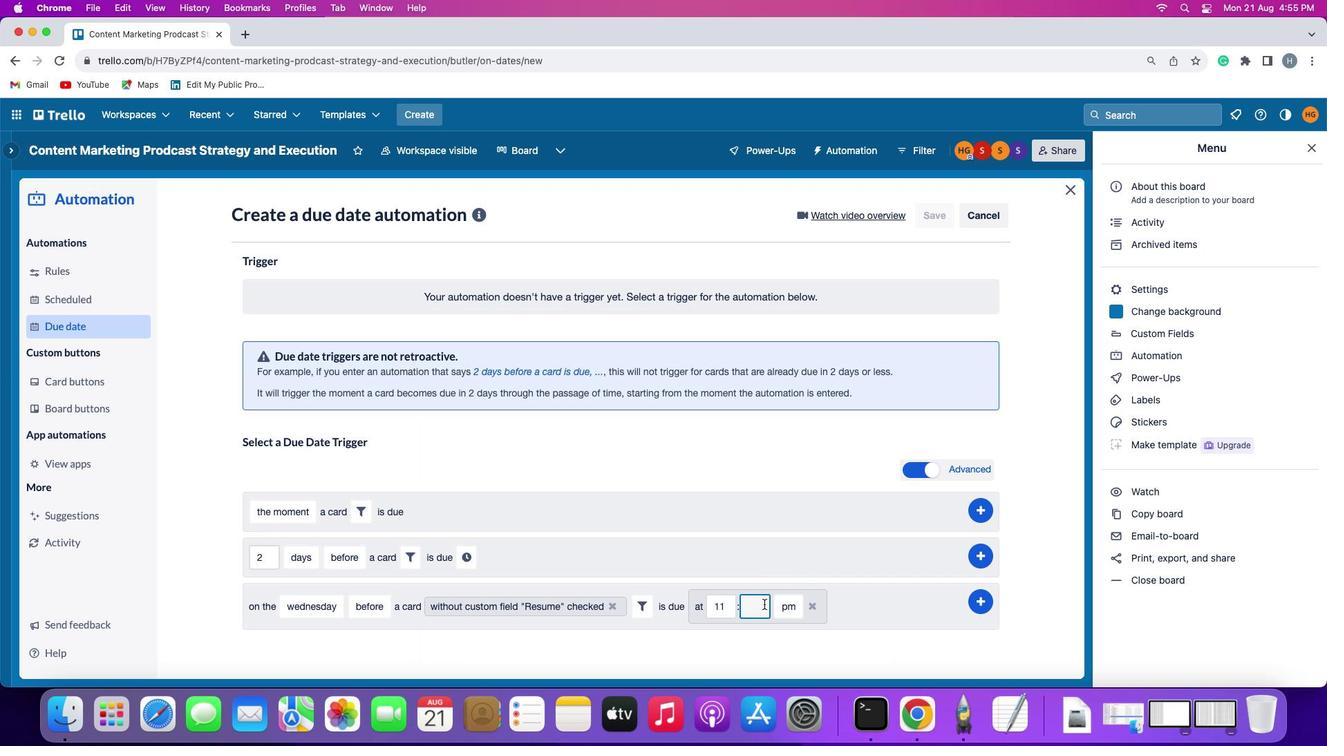 
Action: Key pressed '0''0'
Screenshot: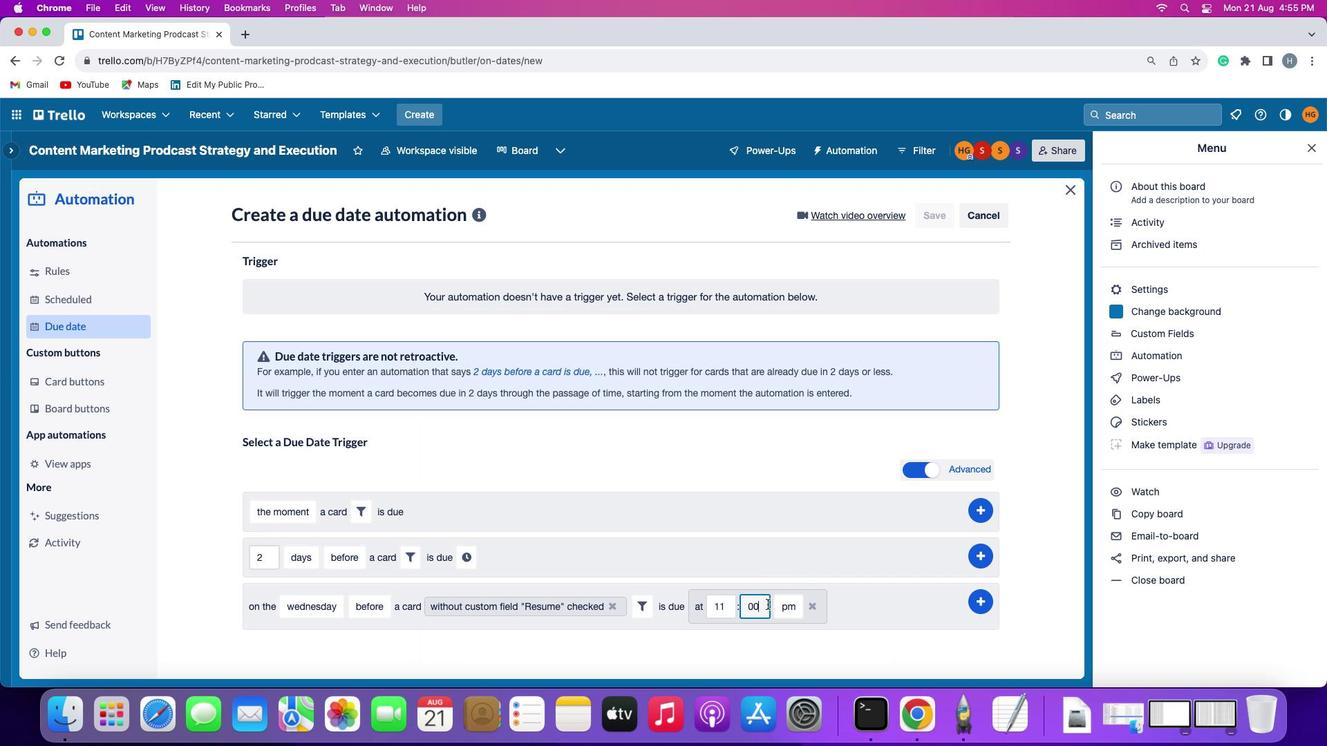 
Action: Mouse moved to (782, 604)
Screenshot: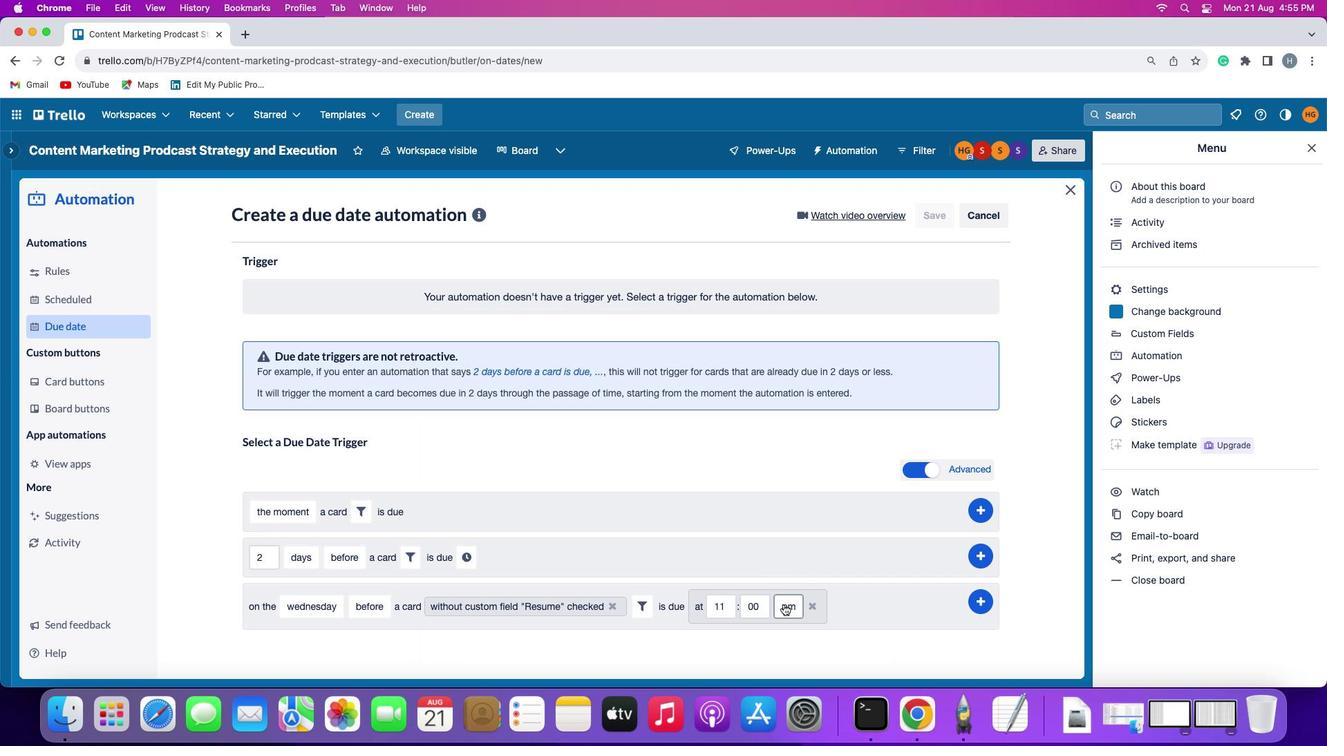 
Action: Mouse pressed left at (782, 604)
Screenshot: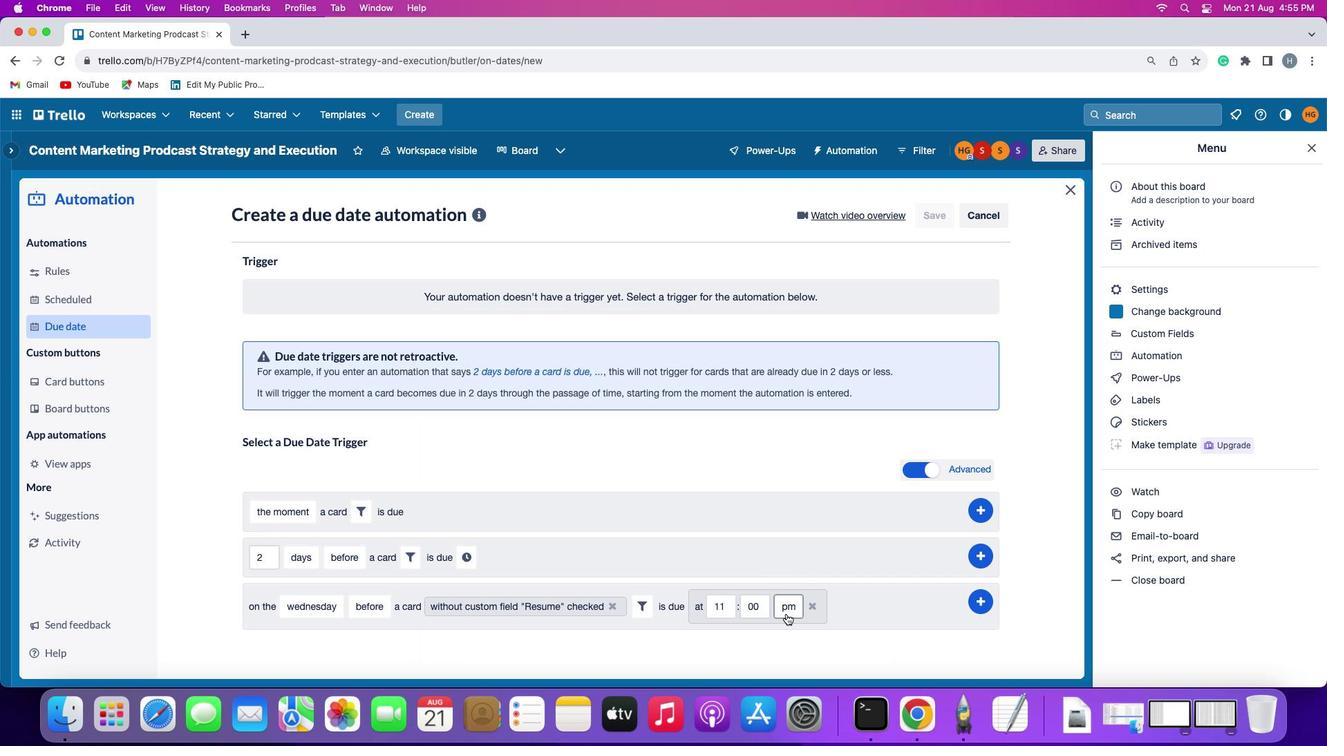 
Action: Mouse moved to (790, 628)
Screenshot: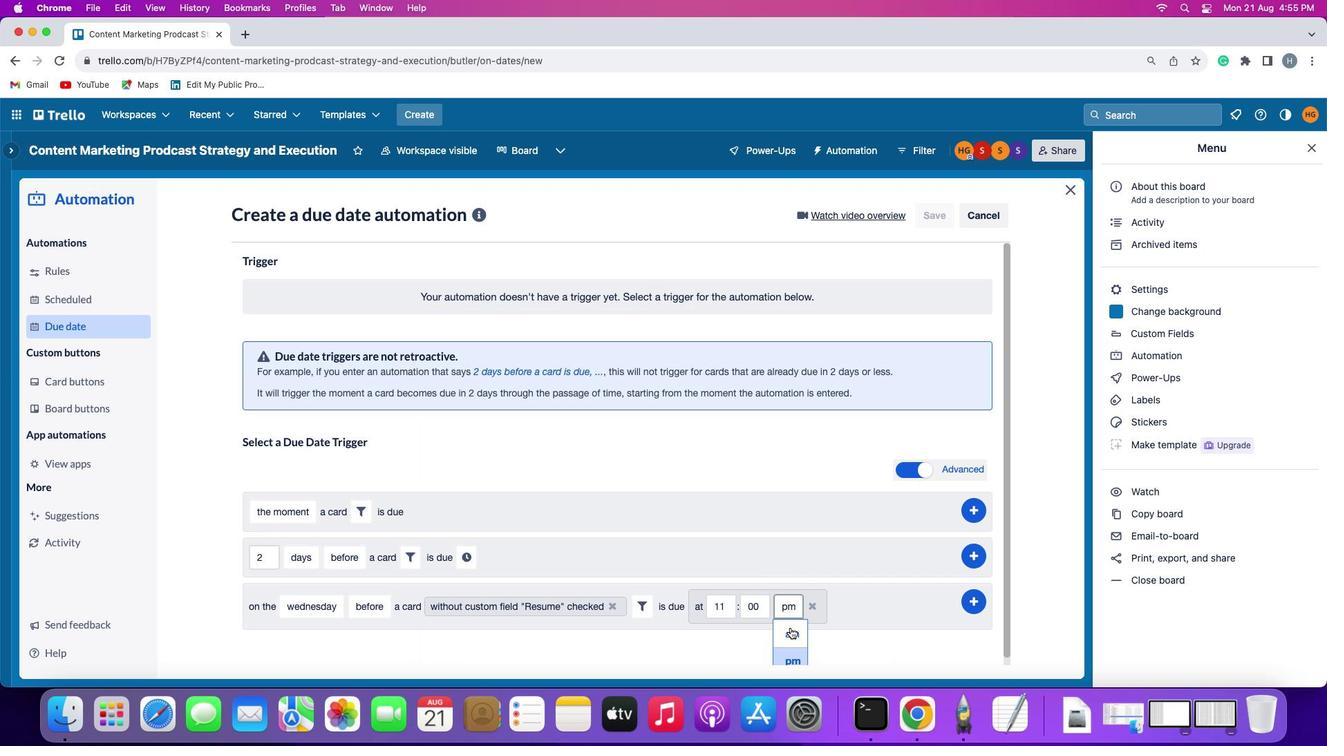 
Action: Mouse pressed left at (790, 628)
Screenshot: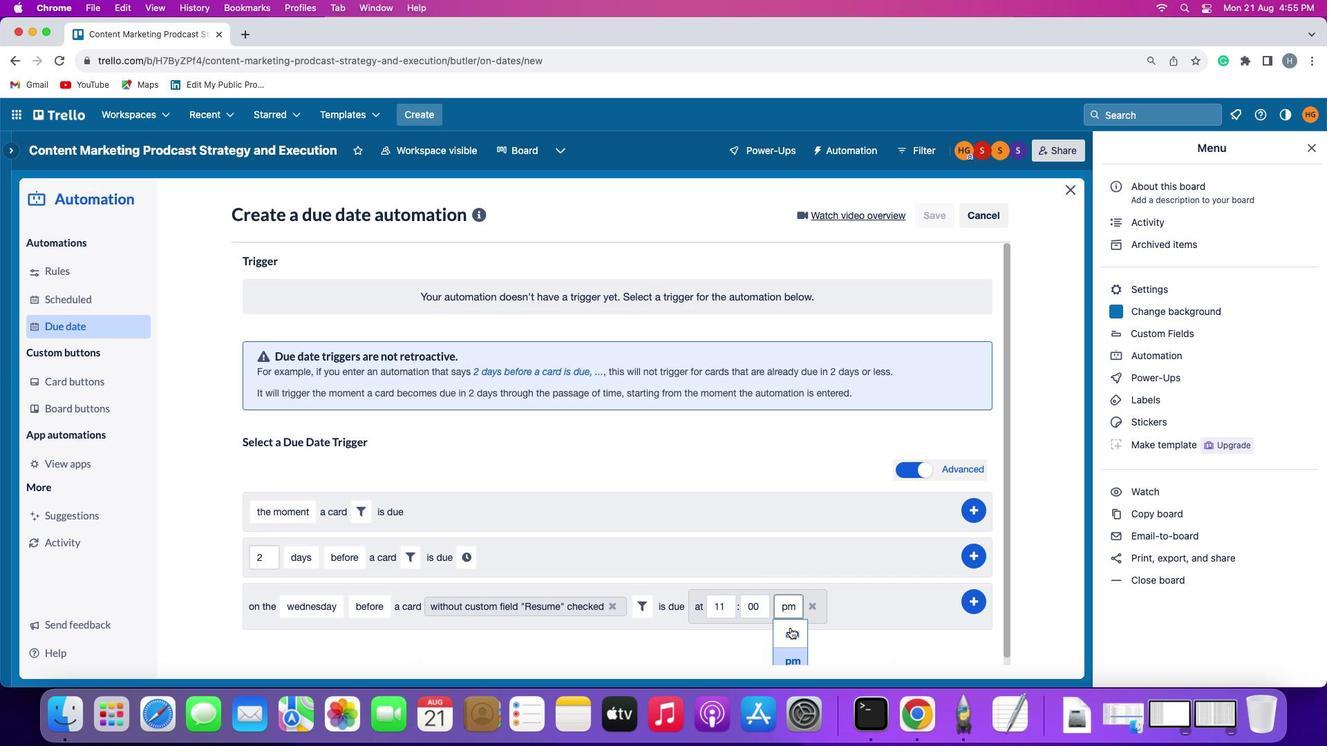 
Action: Mouse moved to (987, 601)
Screenshot: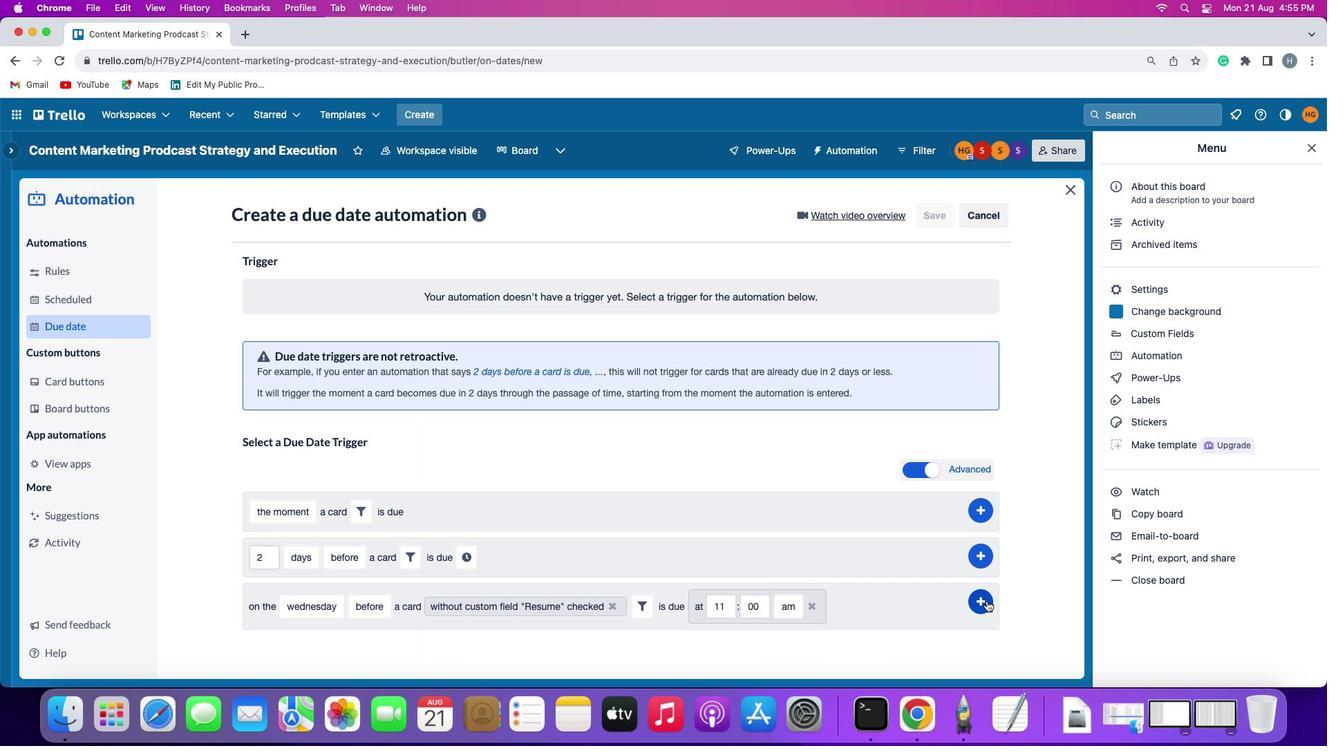 
Action: Mouse pressed left at (987, 601)
Screenshot: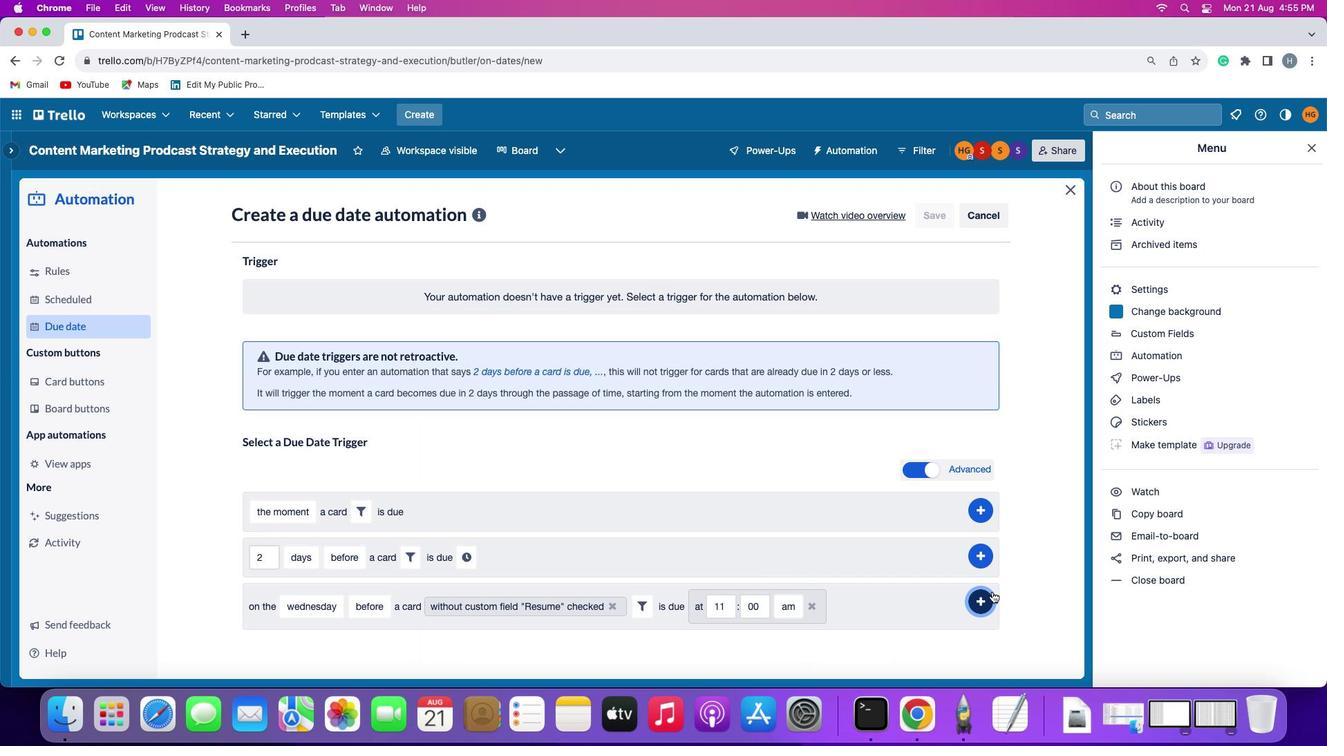 
Action: Mouse moved to (1039, 492)
Screenshot: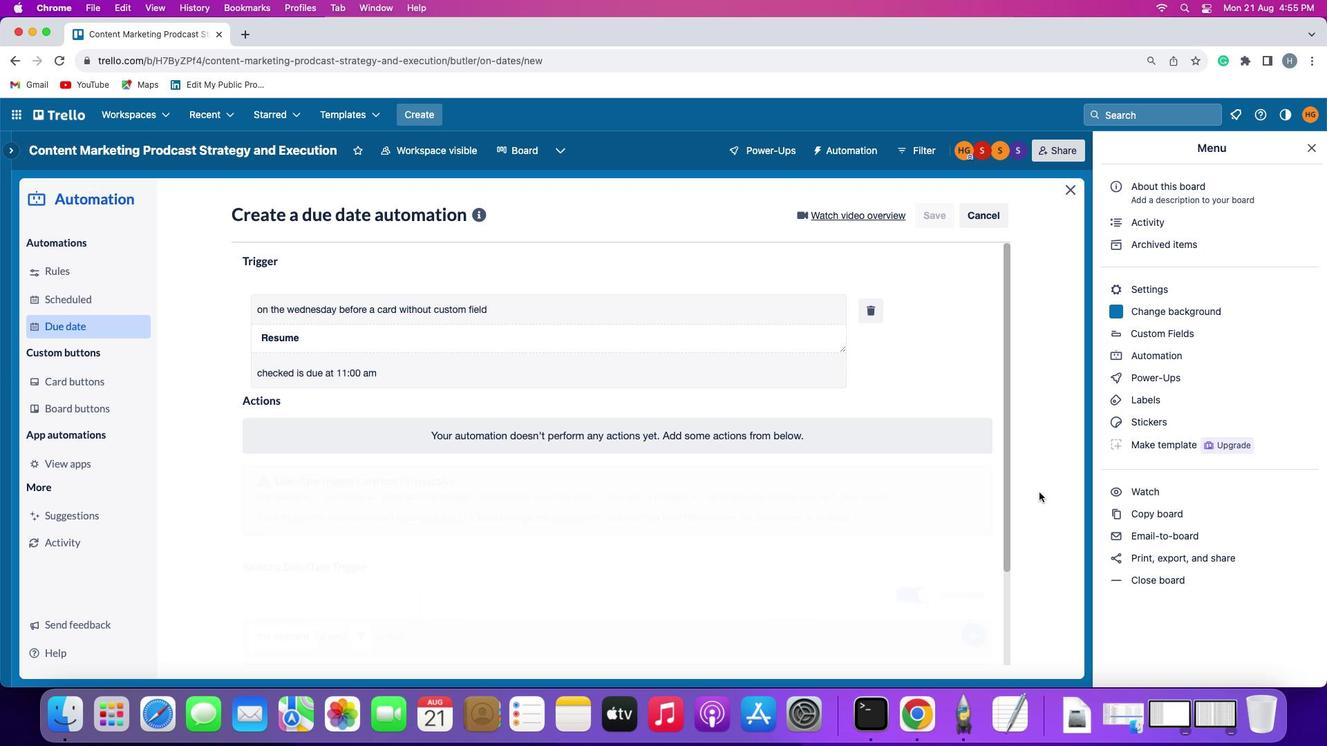 
